 Task: Add a signature Kyle Scott containing Best wishes for a happy National Child Health Day, Kyle Scott to email address softage.6@softage.net and add a label Manufacturing
Action: Mouse moved to (1039, 67)
Screenshot: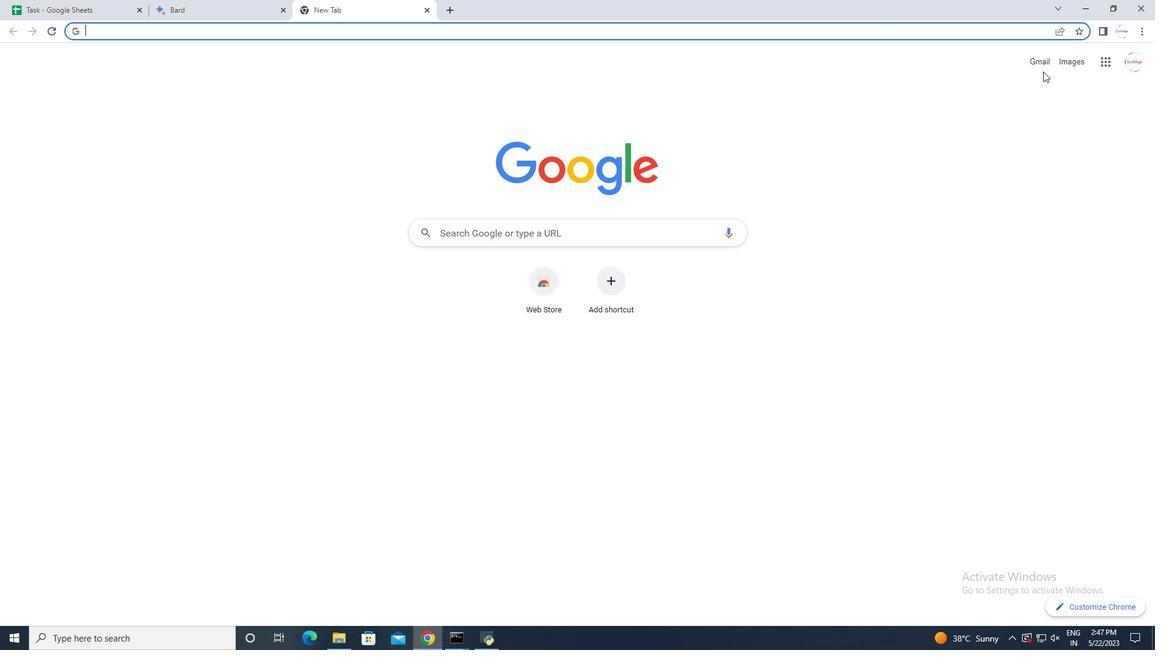
Action: Mouse pressed left at (1039, 67)
Screenshot: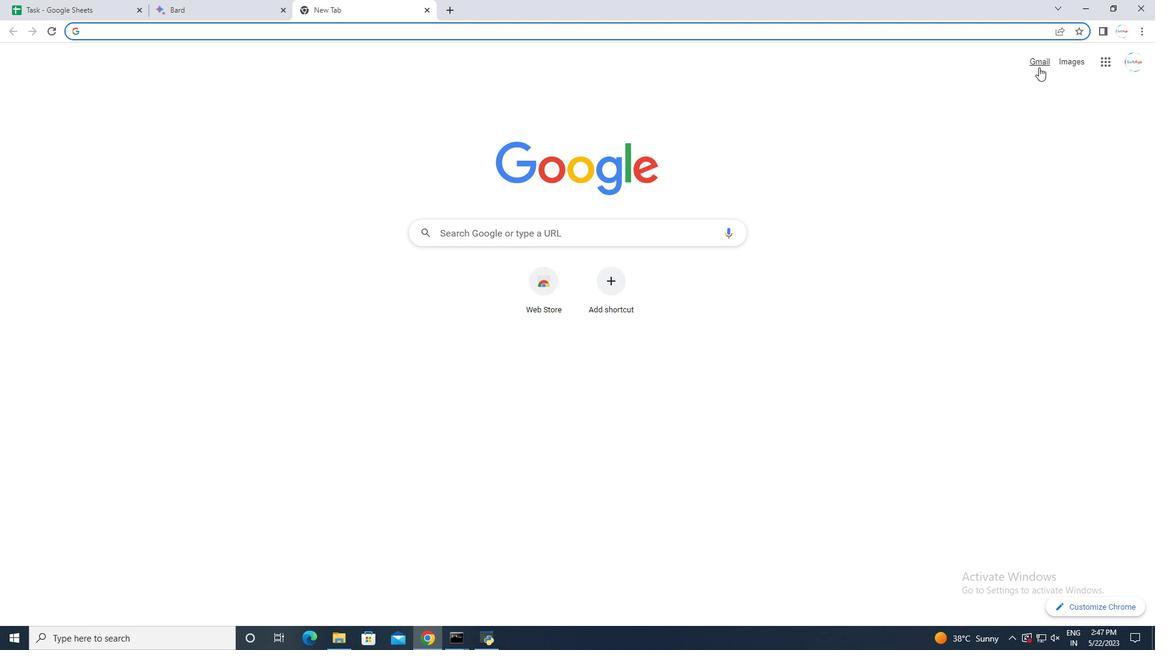 
Action: Mouse moved to (49, 114)
Screenshot: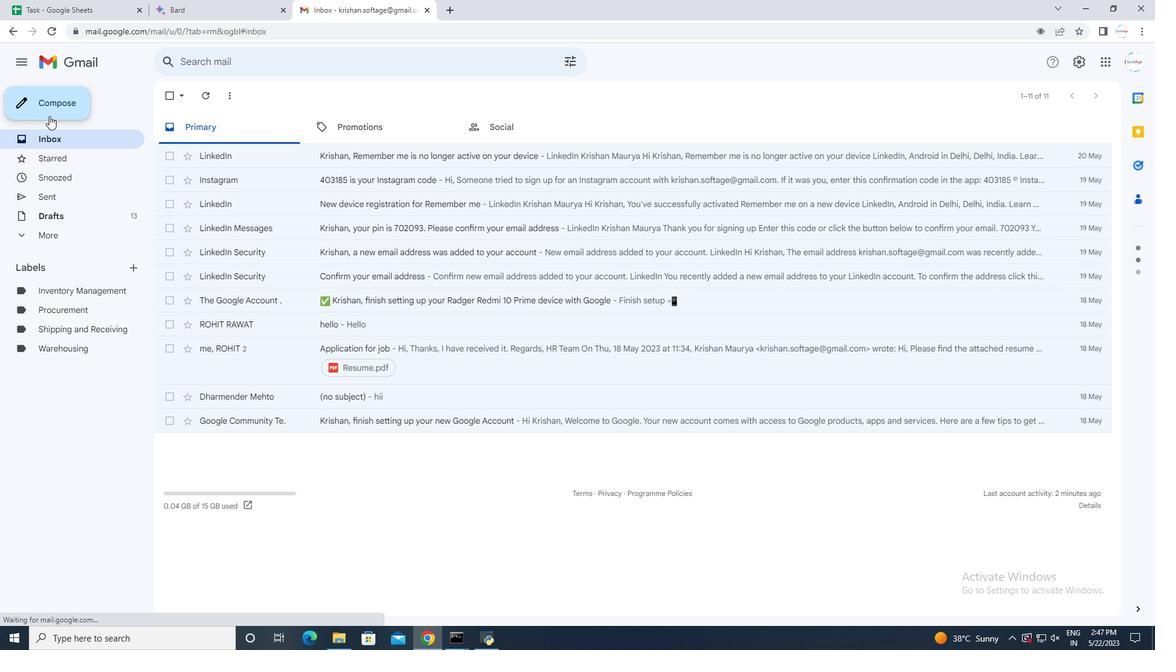 
Action: Mouse pressed left at (49, 114)
Screenshot: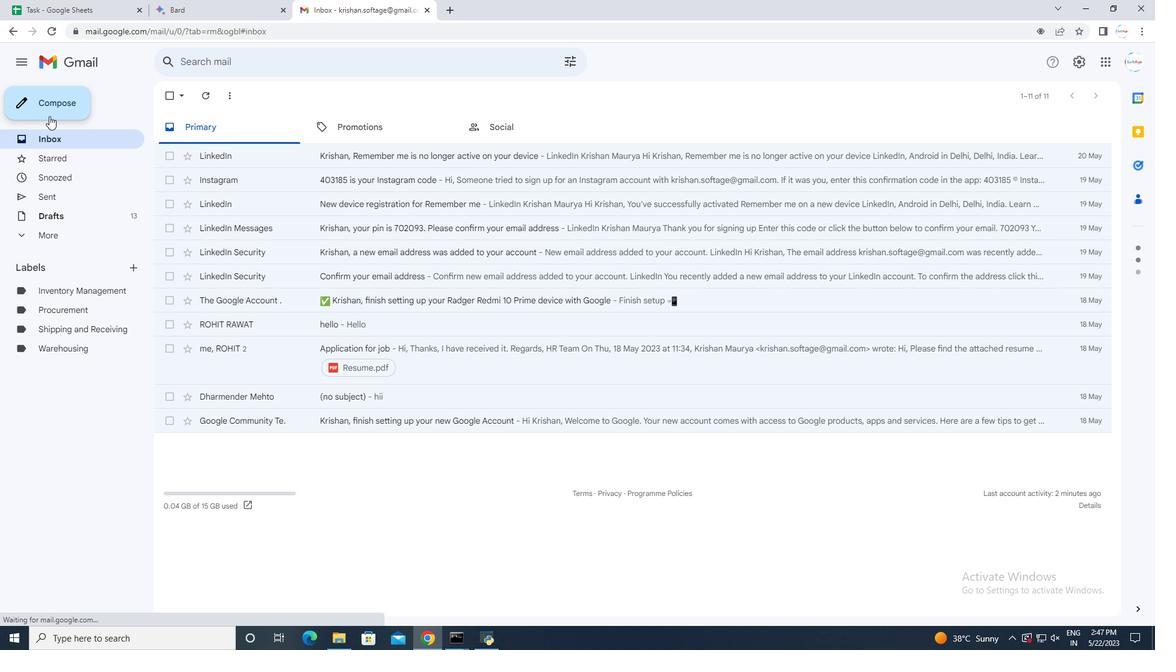 
Action: Mouse moved to (969, 606)
Screenshot: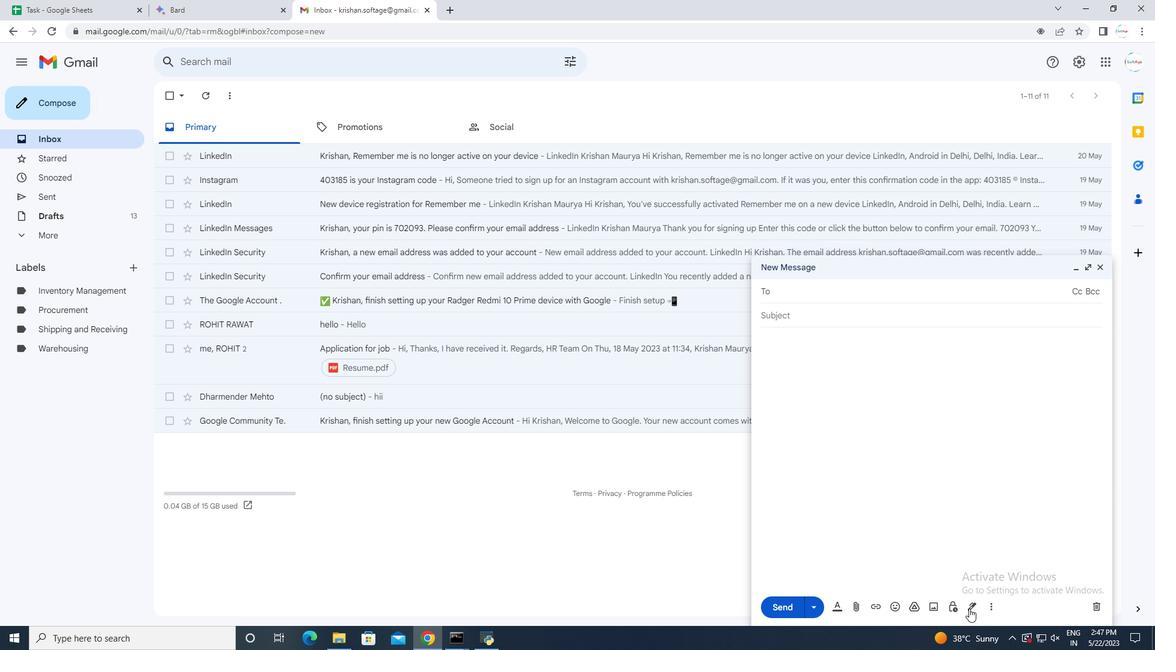 
Action: Mouse pressed left at (969, 606)
Screenshot: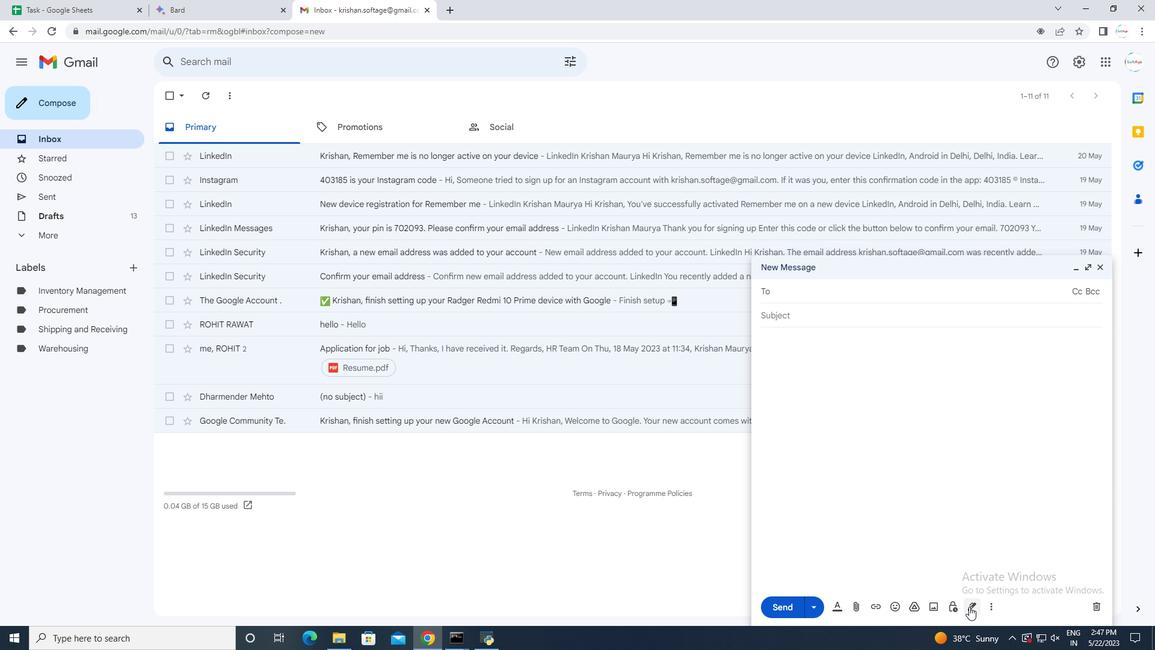 
Action: Mouse moved to (1004, 523)
Screenshot: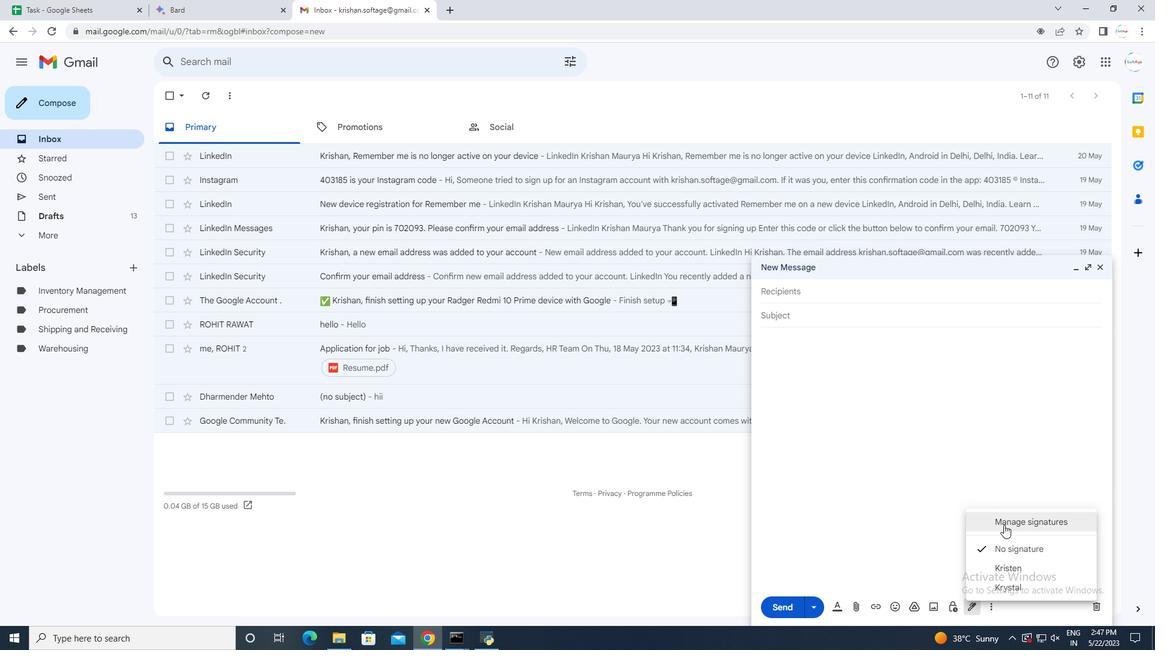 
Action: Mouse pressed left at (1004, 523)
Screenshot: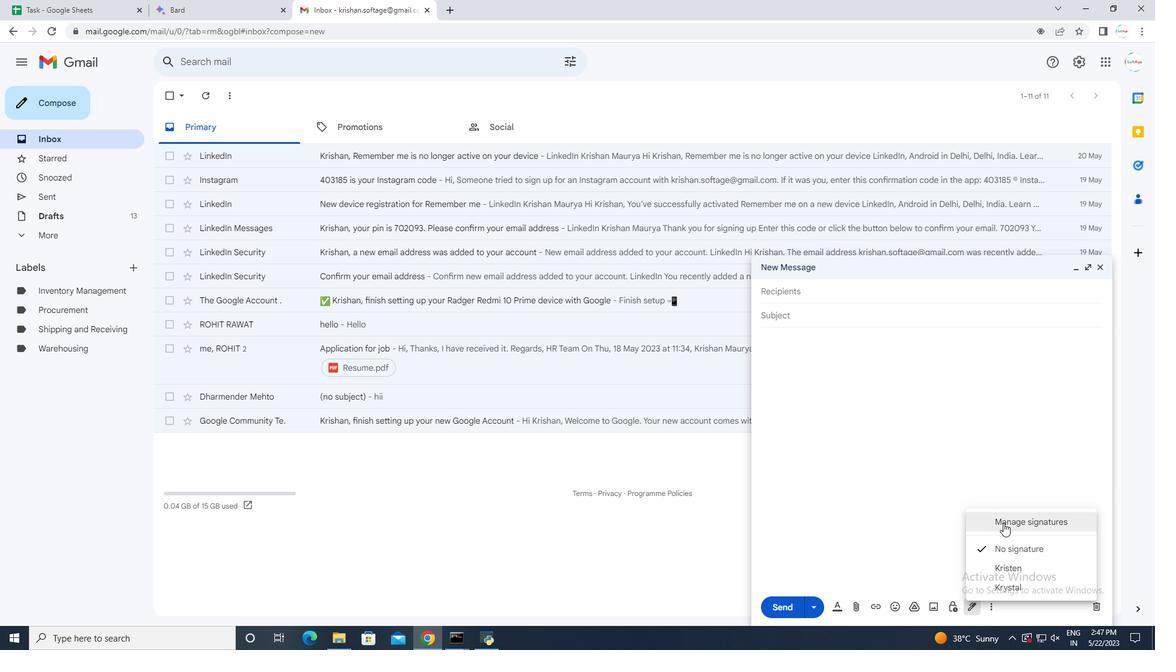
Action: Mouse moved to (547, 402)
Screenshot: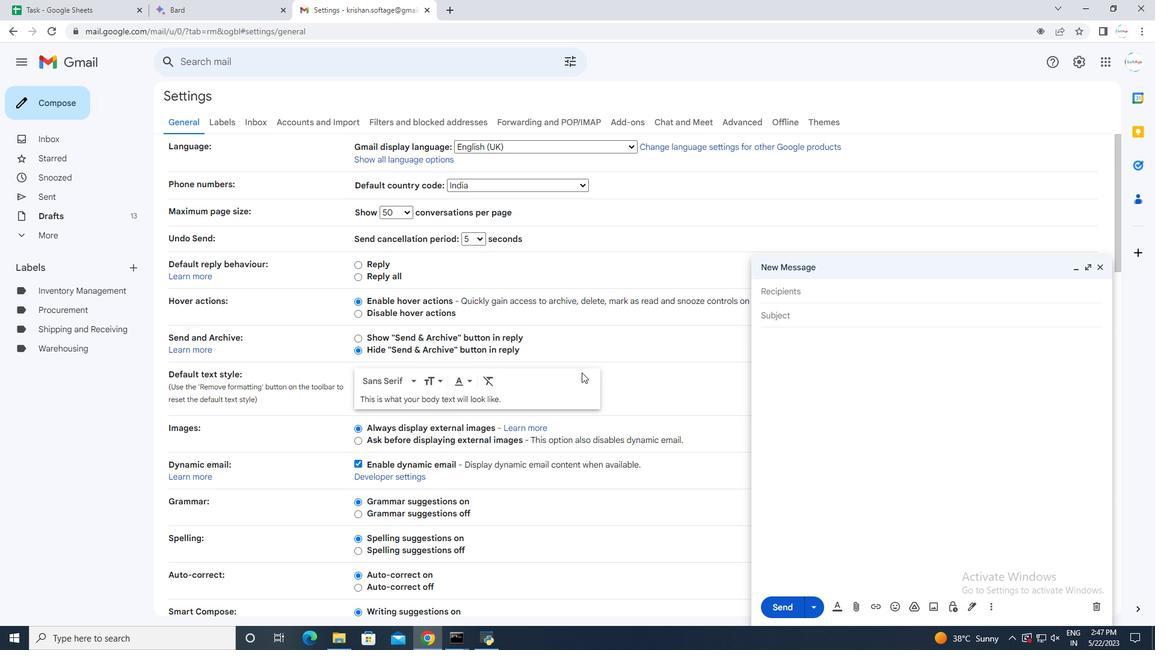 
Action: Mouse scrolled (551, 395) with delta (0, 0)
Screenshot: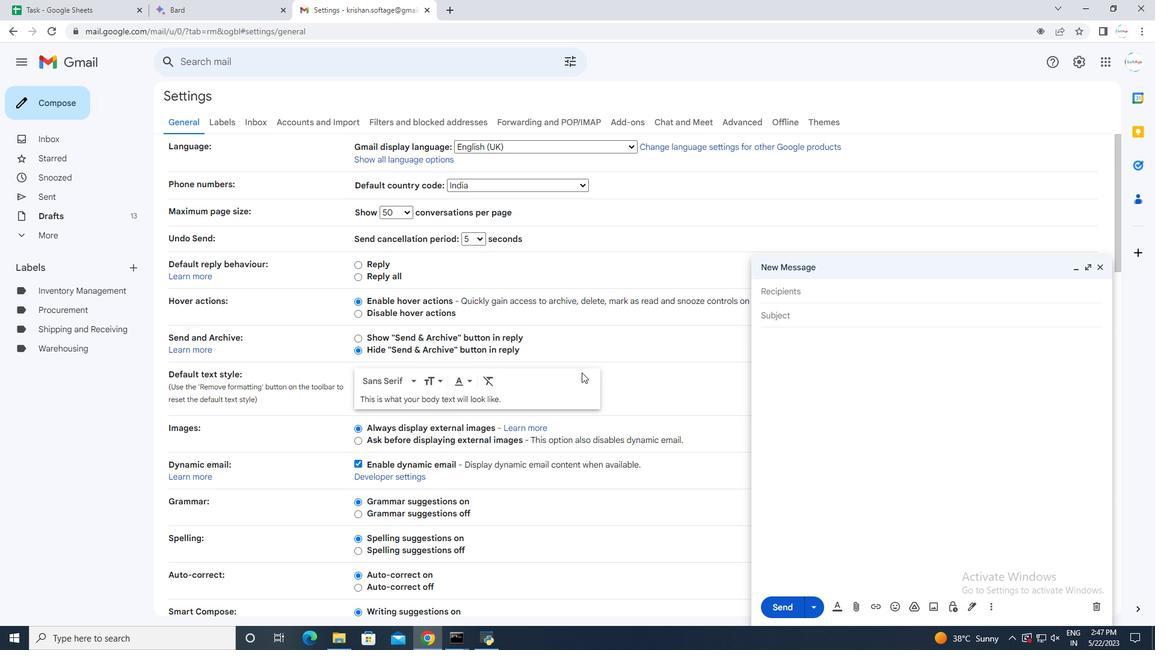 
Action: Mouse moved to (545, 403)
Screenshot: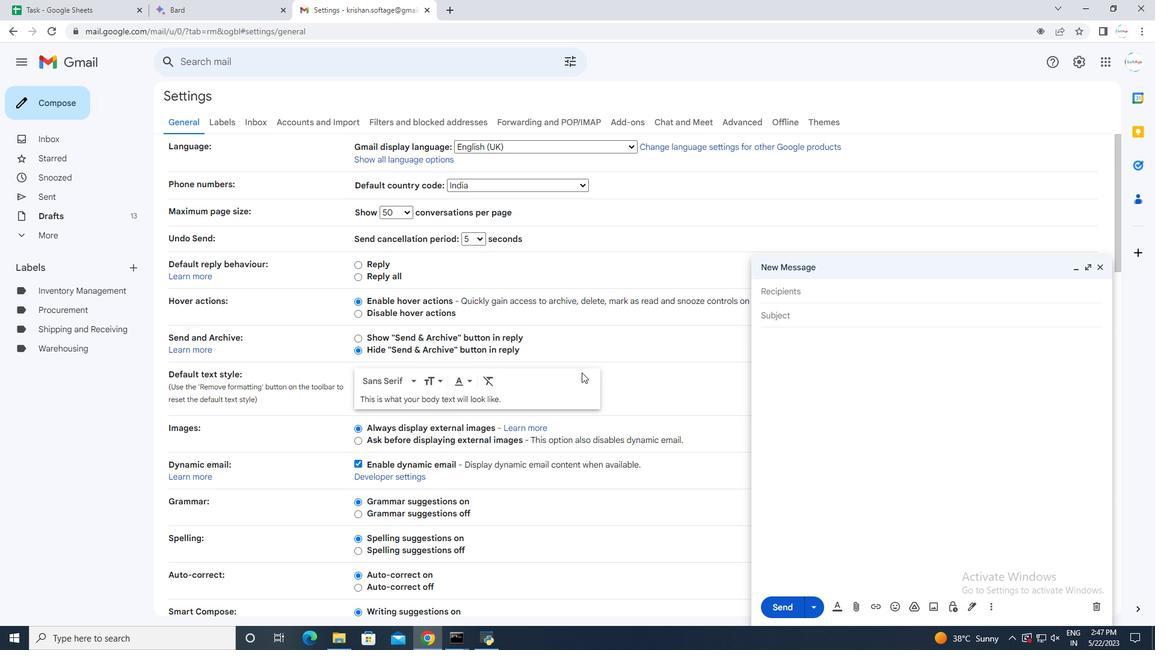 
Action: Mouse scrolled (547, 401) with delta (0, 0)
Screenshot: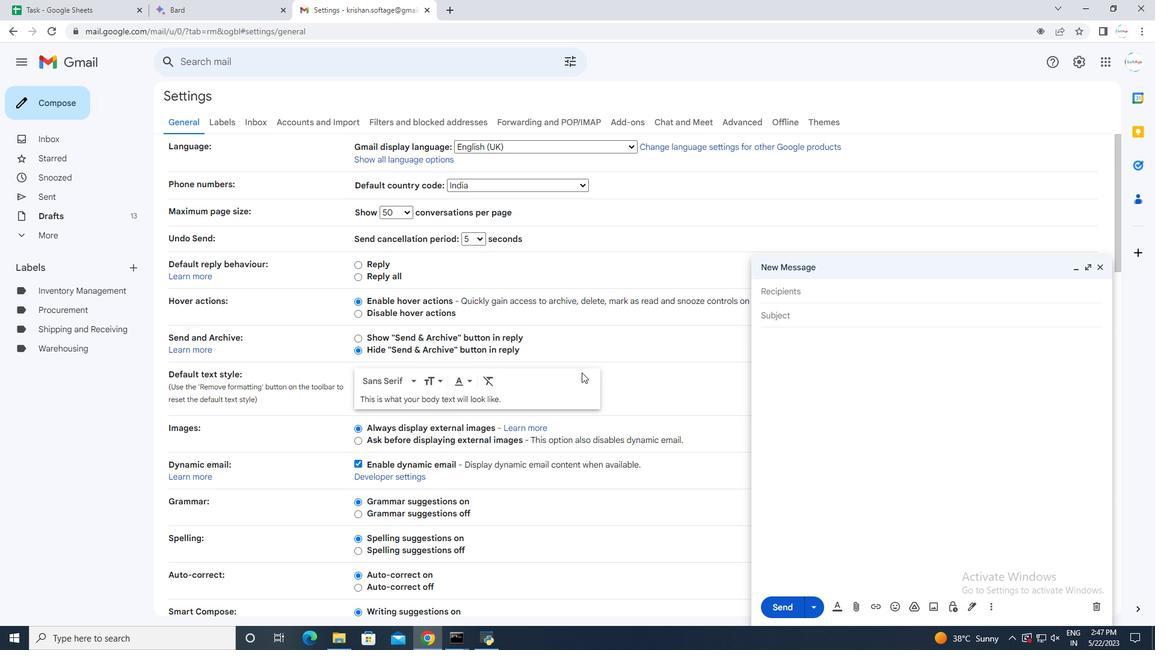 
Action: Mouse moved to (545, 403)
Screenshot: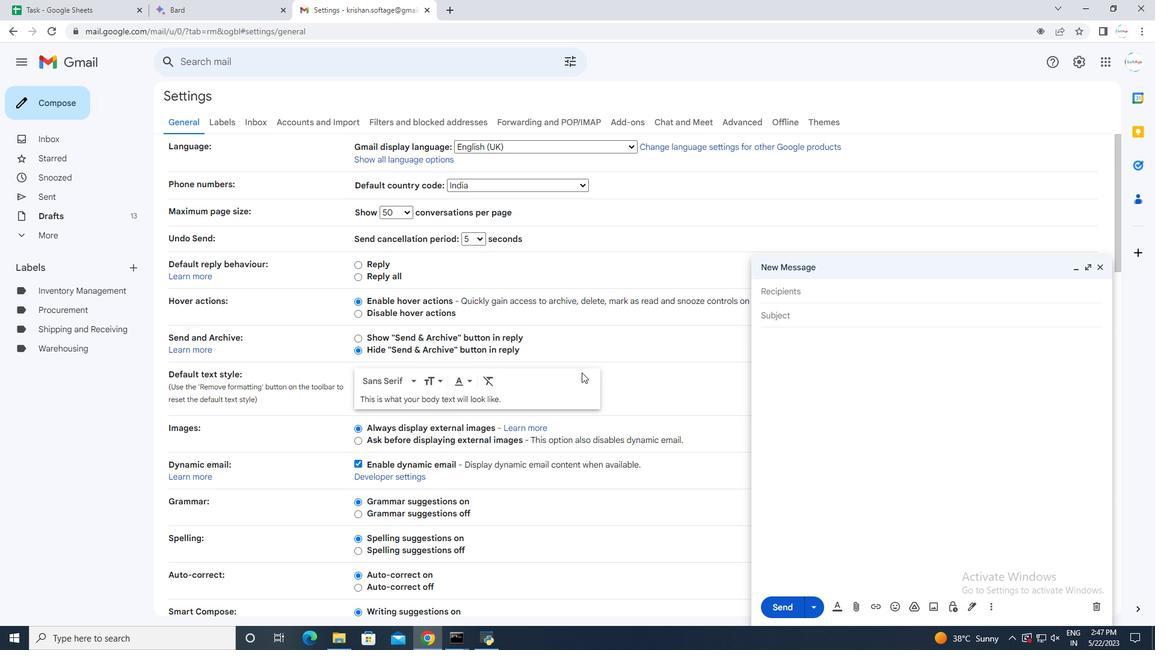 
Action: Mouse scrolled (545, 403) with delta (0, 0)
Screenshot: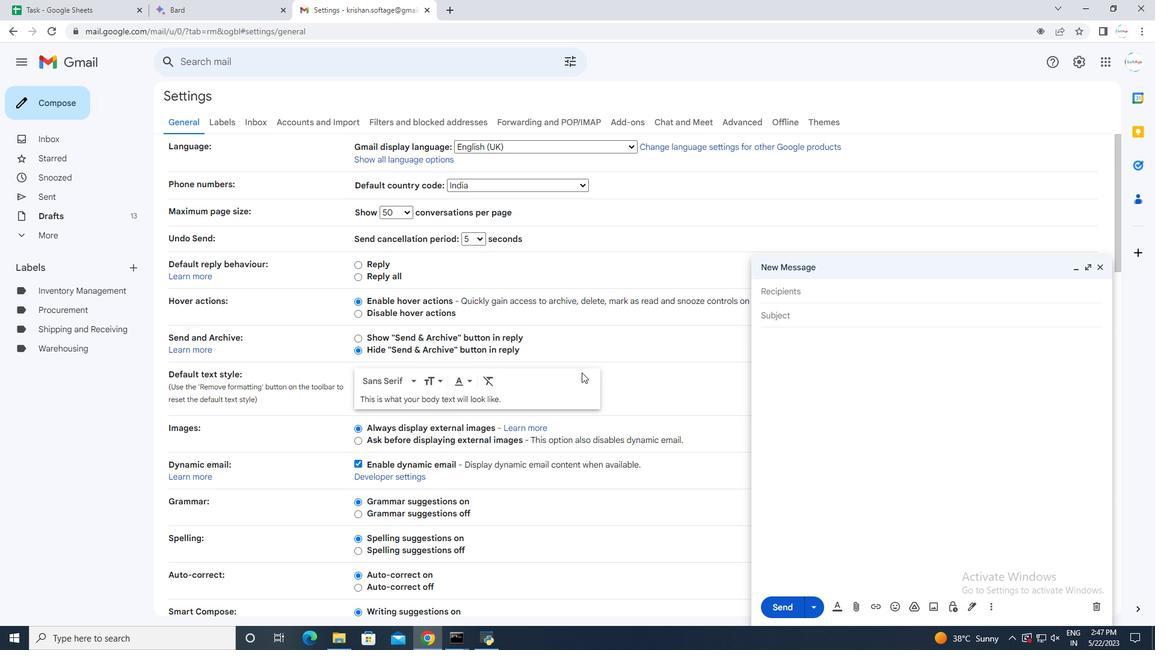 
Action: Mouse scrolled (545, 403) with delta (0, 0)
Screenshot: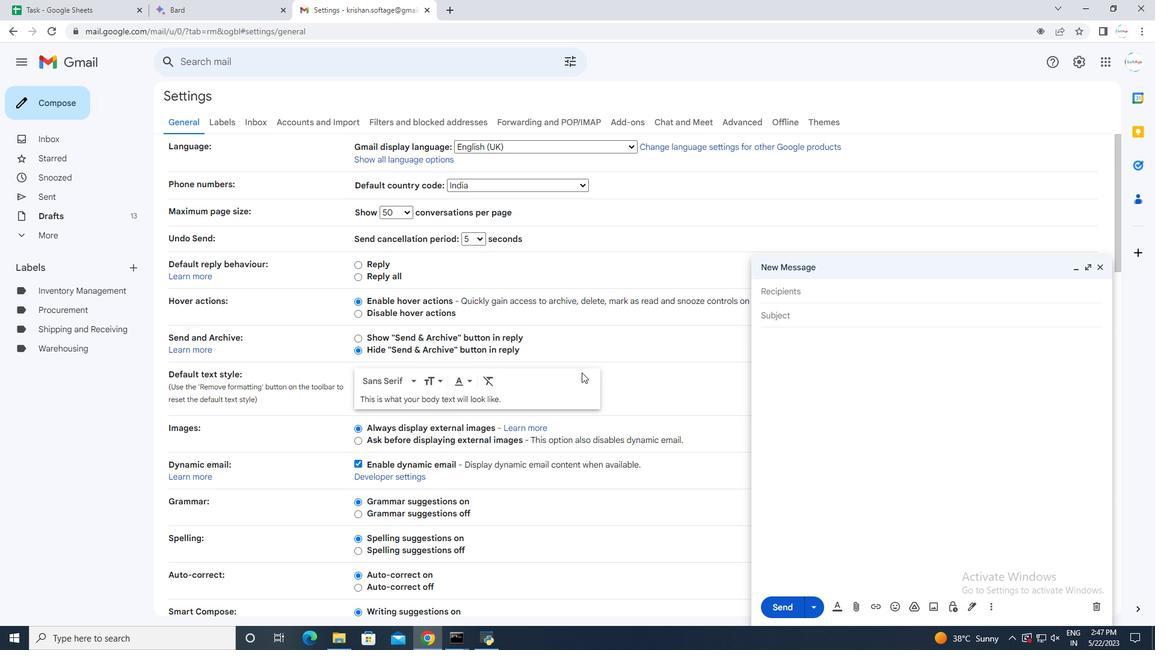 
Action: Mouse scrolled (545, 403) with delta (0, 0)
Screenshot: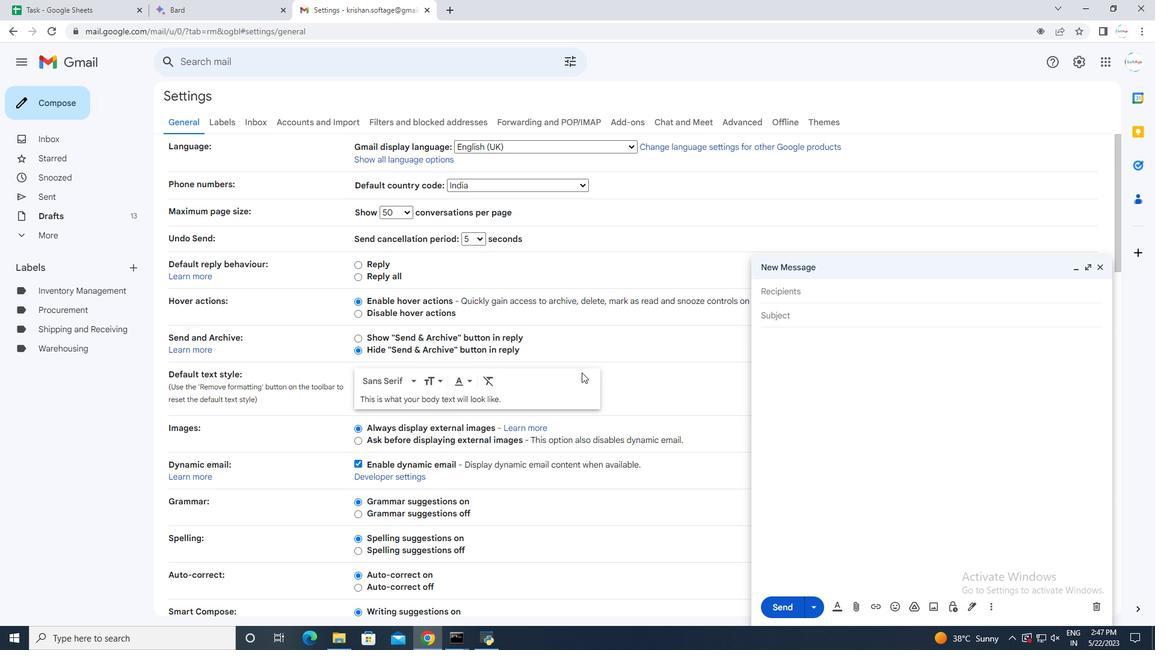 
Action: Mouse scrolled (545, 403) with delta (0, 0)
Screenshot: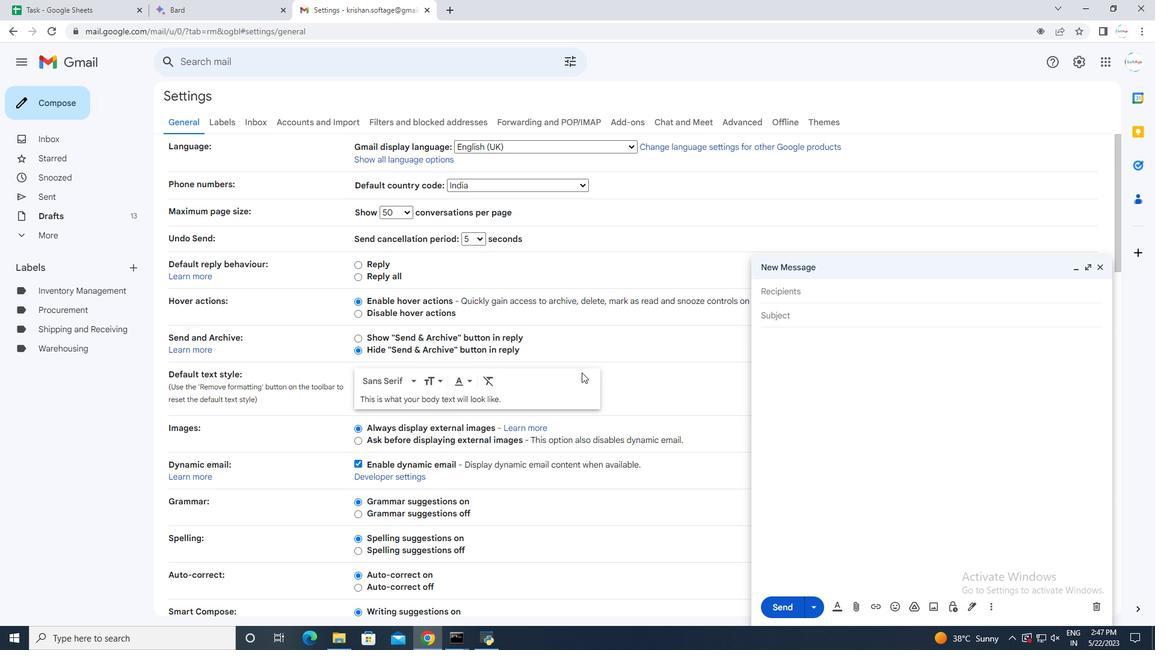 
Action: Mouse scrolled (545, 404) with delta (0, 0)
Screenshot: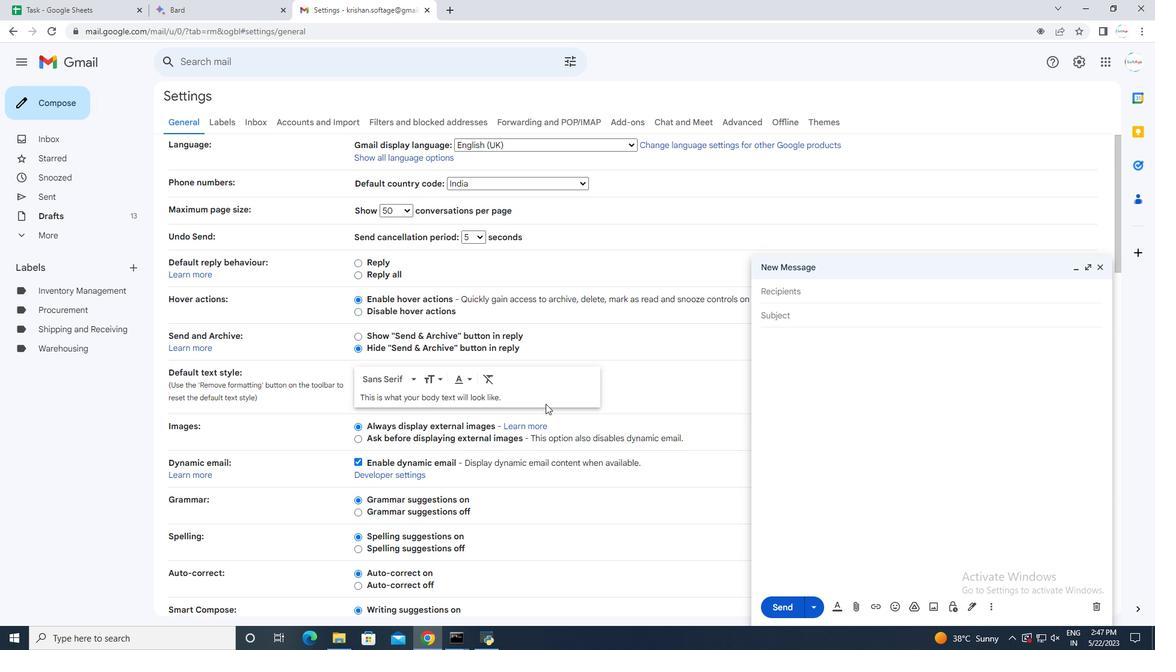 
Action: Mouse scrolled (545, 403) with delta (0, 0)
Screenshot: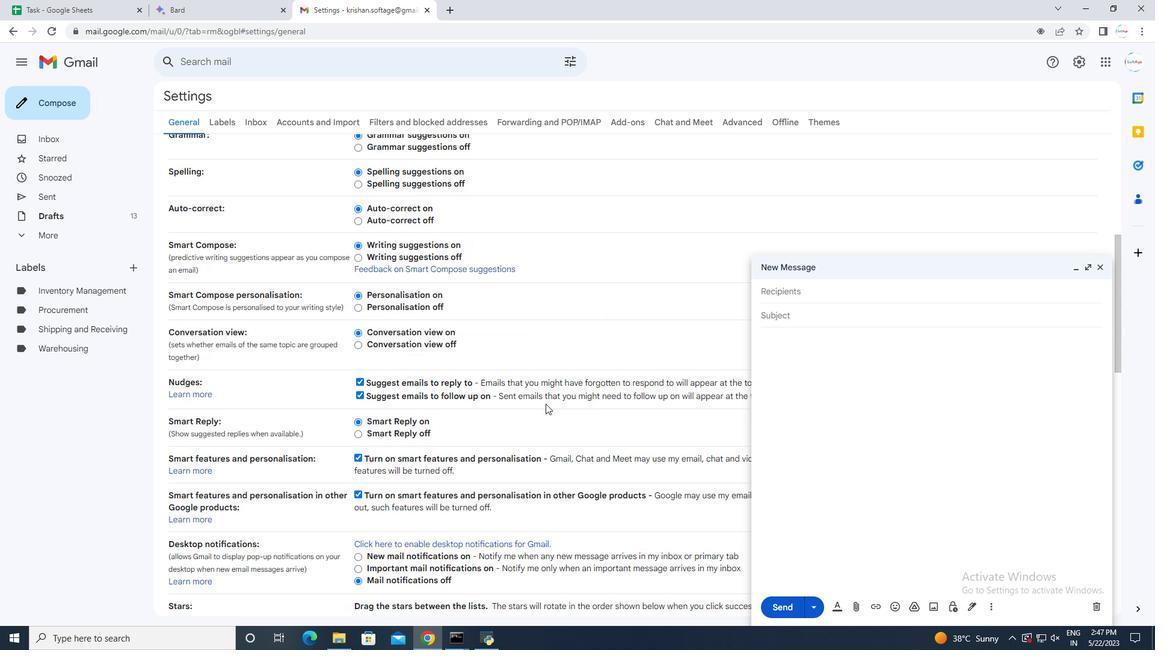 
Action: Mouse scrolled (545, 403) with delta (0, 0)
Screenshot: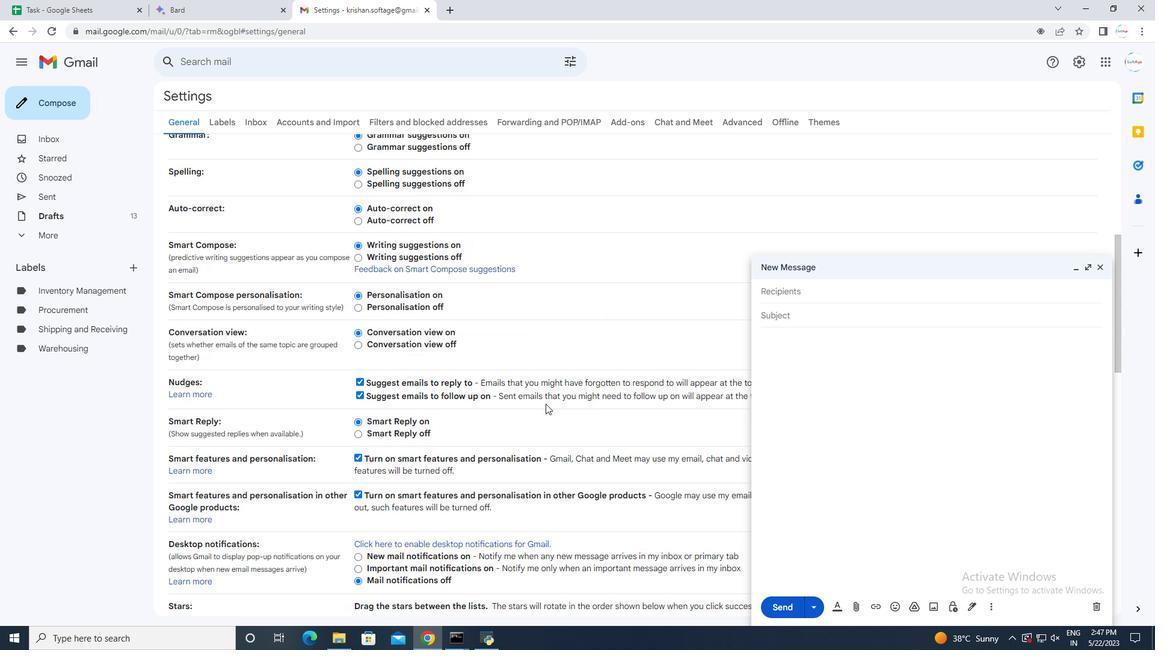 
Action: Mouse scrolled (545, 403) with delta (0, 0)
Screenshot: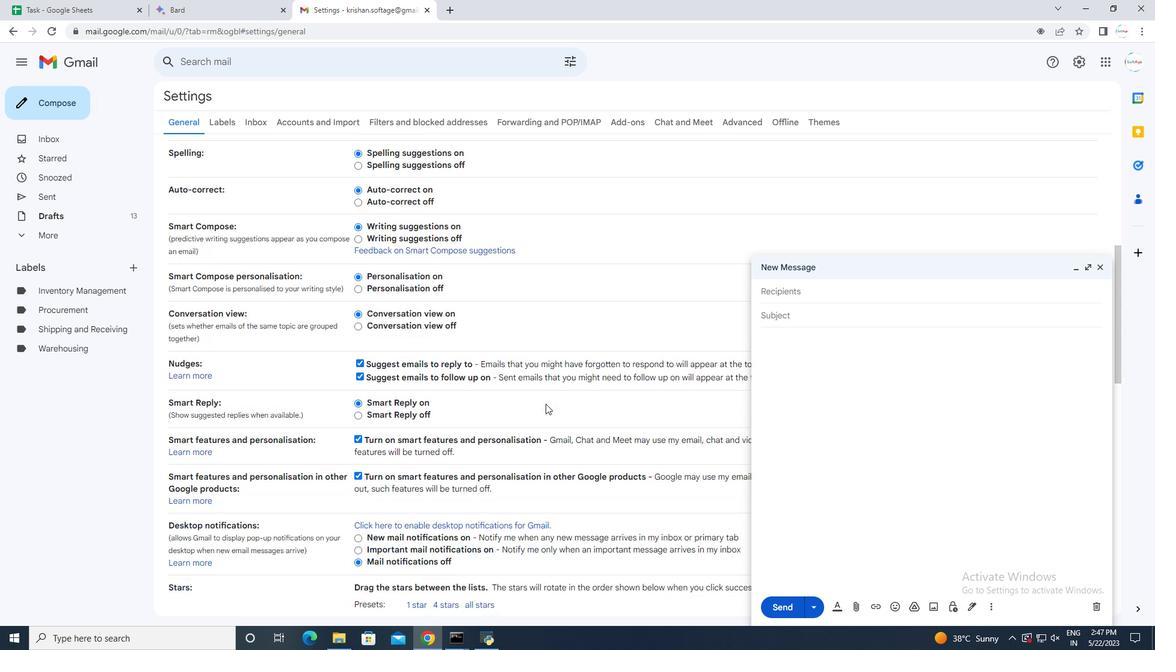 
Action: Mouse scrolled (545, 403) with delta (0, 0)
Screenshot: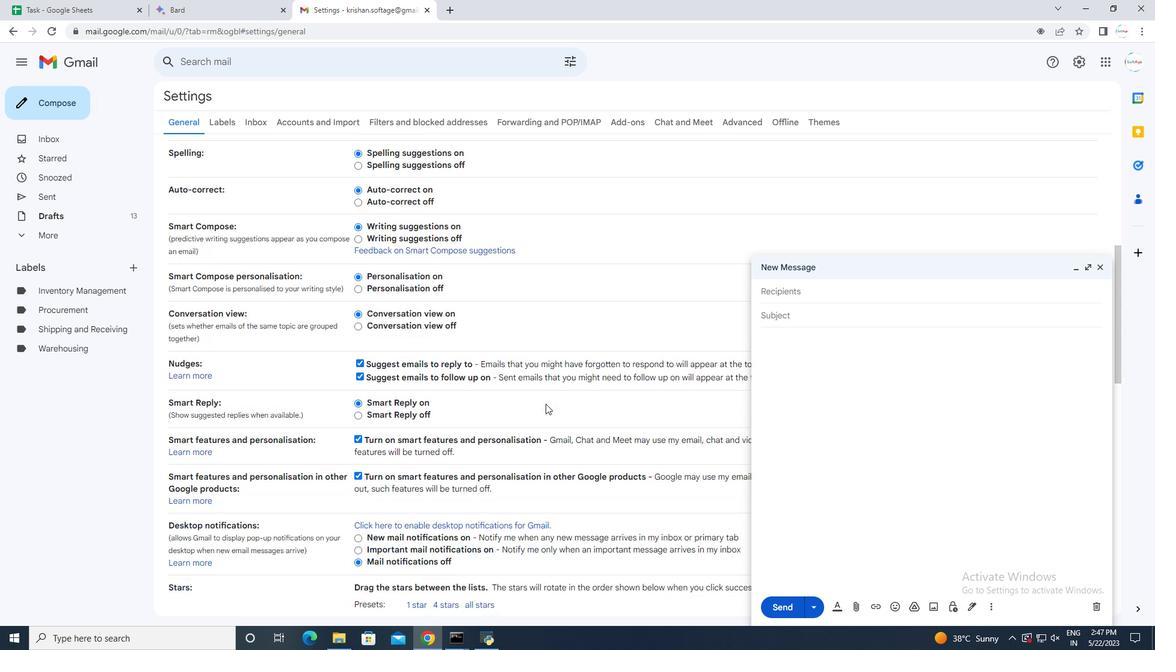 
Action: Mouse scrolled (545, 403) with delta (0, 0)
Screenshot: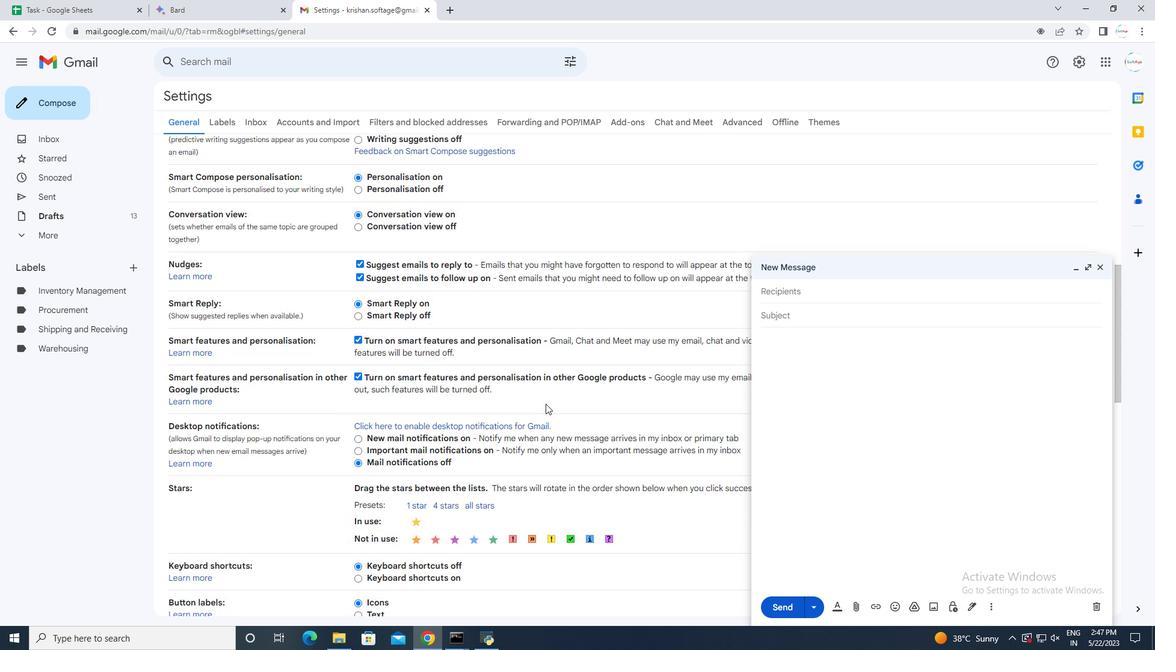 
Action: Mouse scrolled (545, 403) with delta (0, 0)
Screenshot: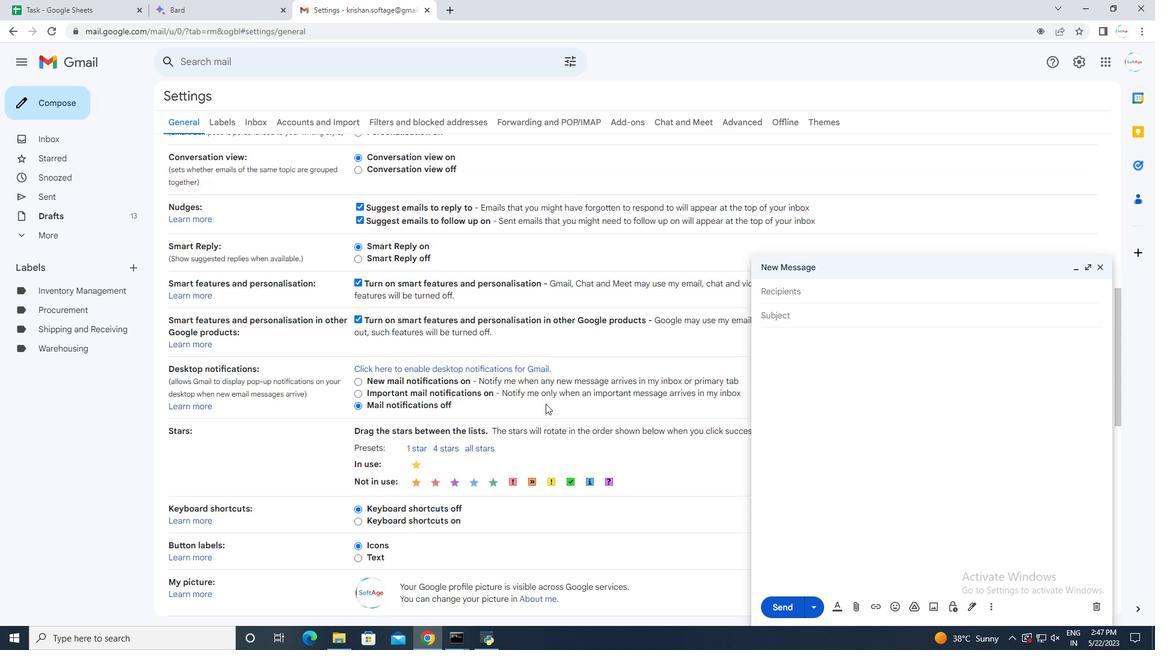 
Action: Mouse scrolled (545, 403) with delta (0, 0)
Screenshot: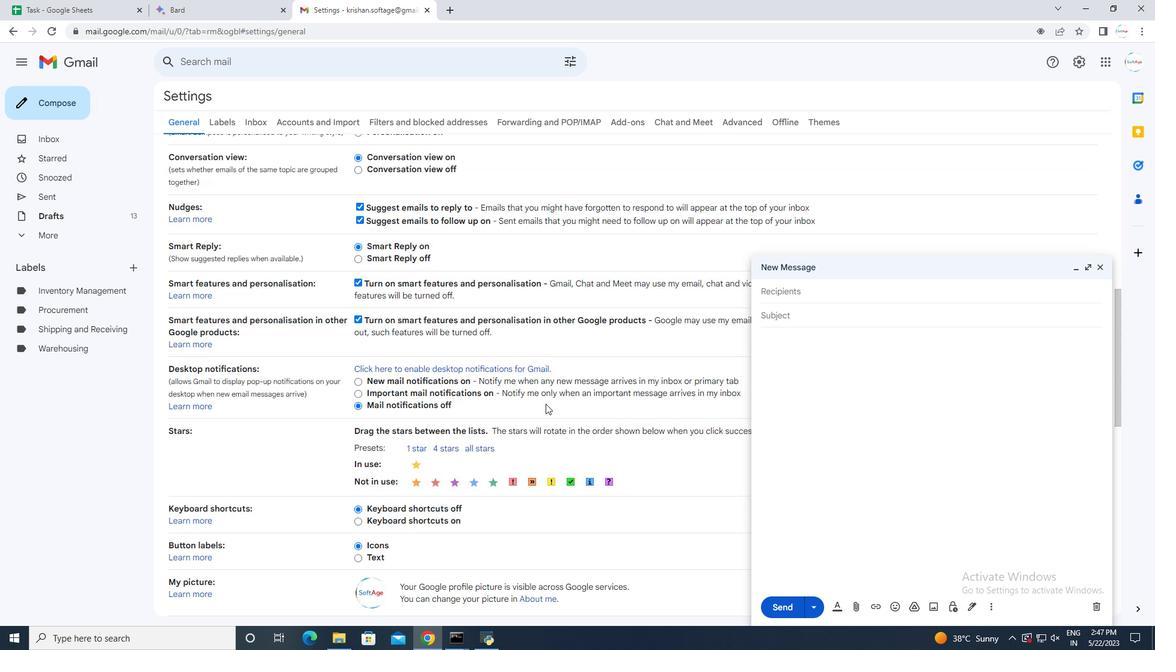 
Action: Mouse scrolled (545, 403) with delta (0, 0)
Screenshot: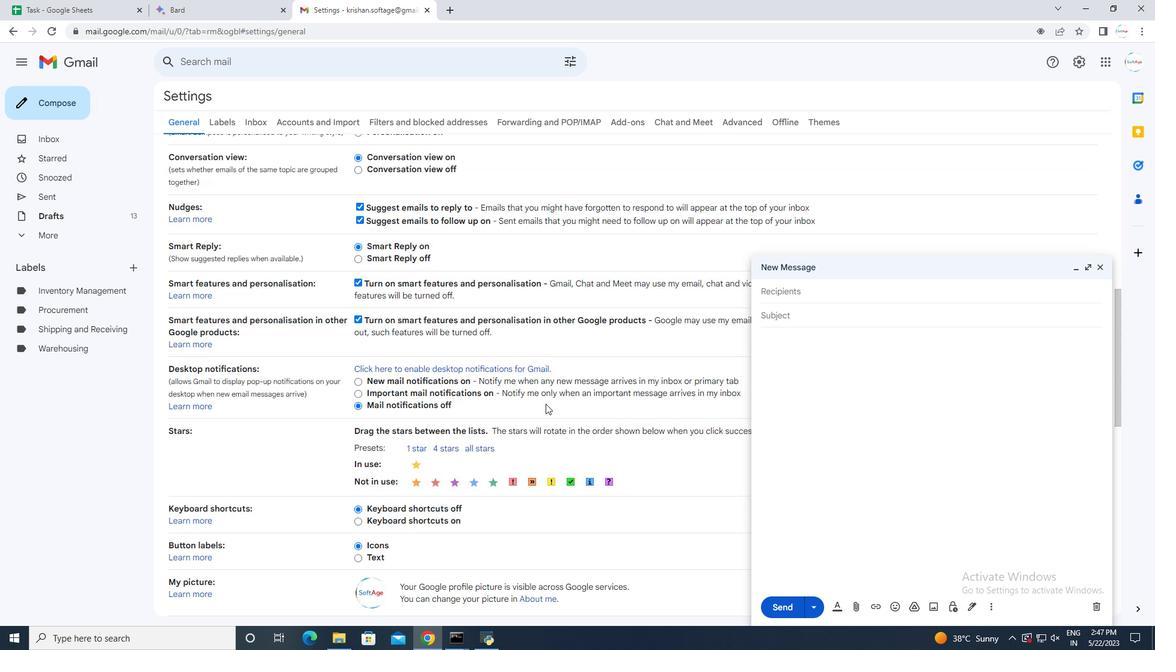
Action: Mouse scrolled (545, 403) with delta (0, 0)
Screenshot: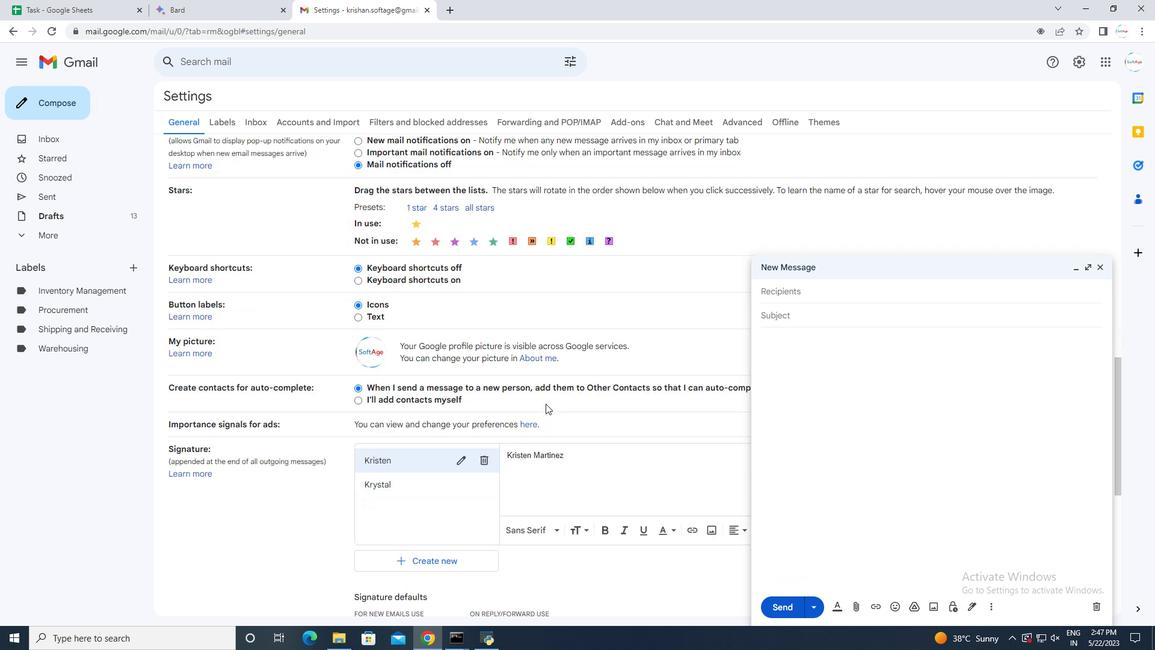 
Action: Mouse scrolled (545, 403) with delta (0, 0)
Screenshot: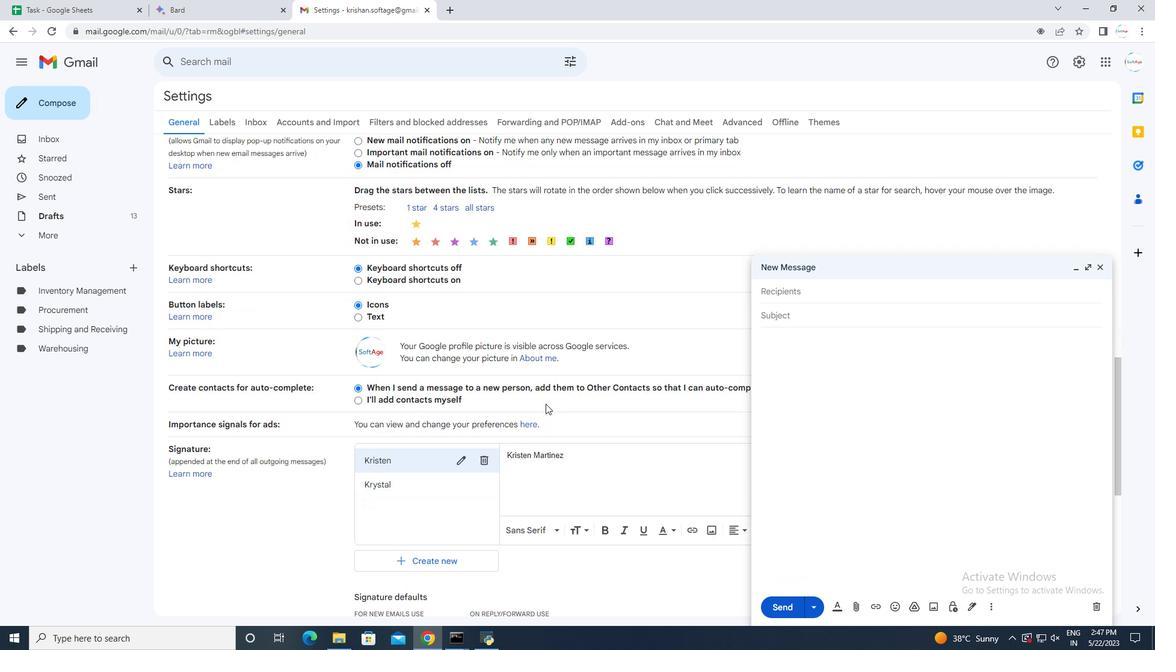 
Action: Mouse scrolled (545, 403) with delta (0, 0)
Screenshot: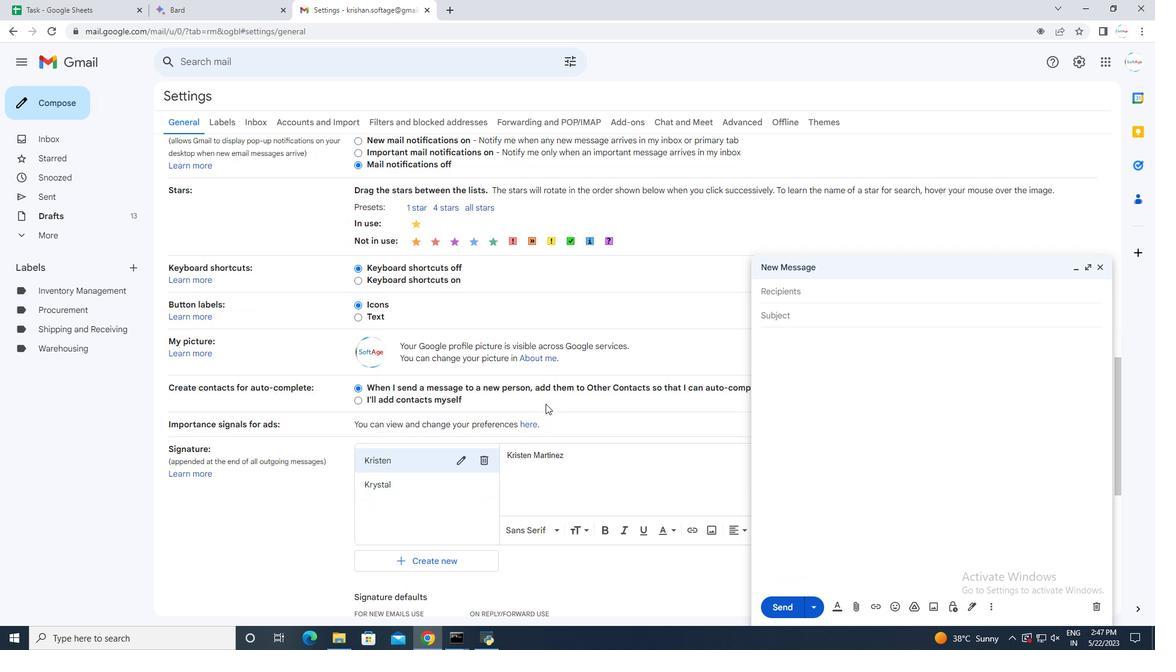 
Action: Mouse moved to (461, 381)
Screenshot: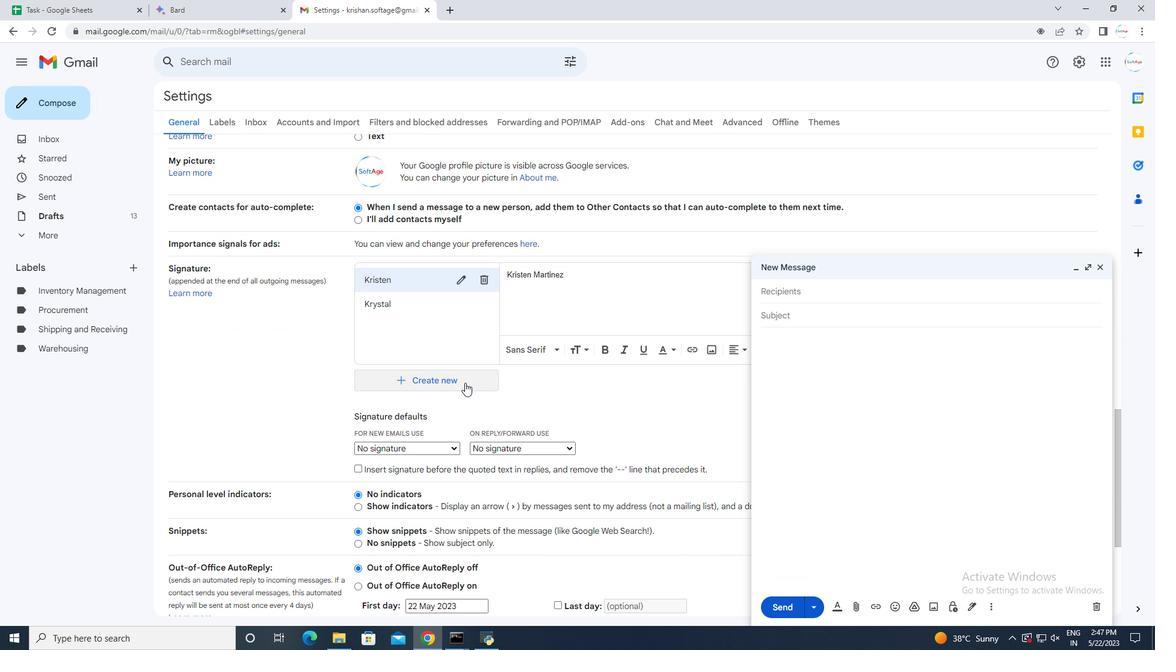 
Action: Mouse pressed left at (461, 381)
Screenshot: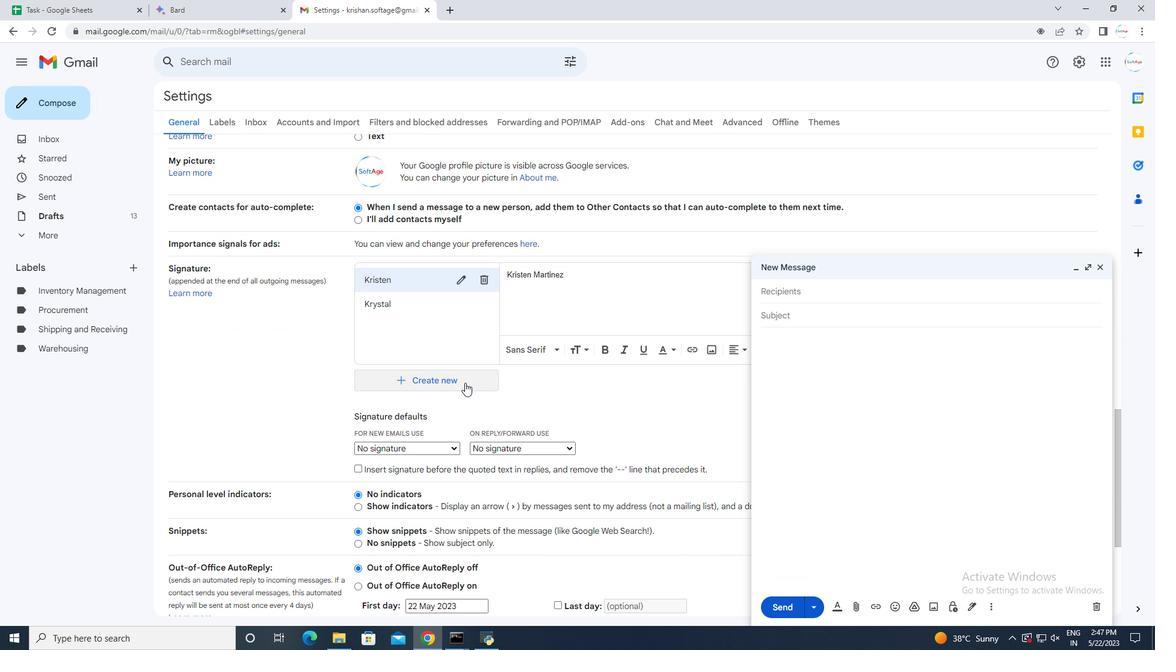 
Action: Mouse moved to (483, 327)
Screenshot: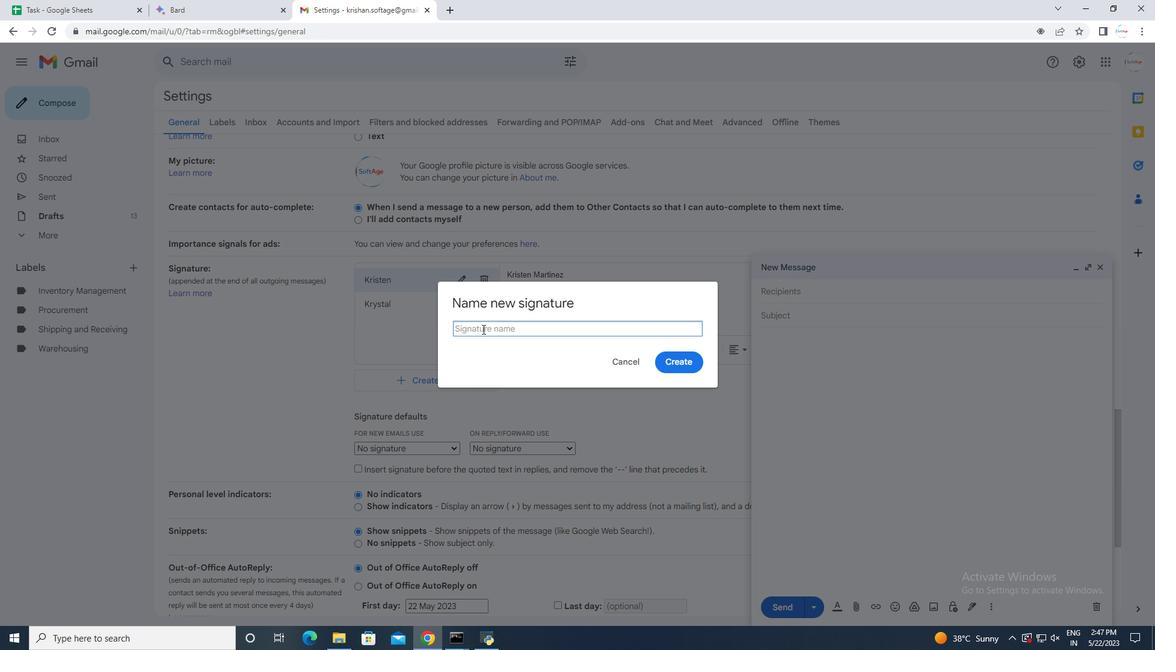 
Action: Mouse pressed left at (483, 327)
Screenshot: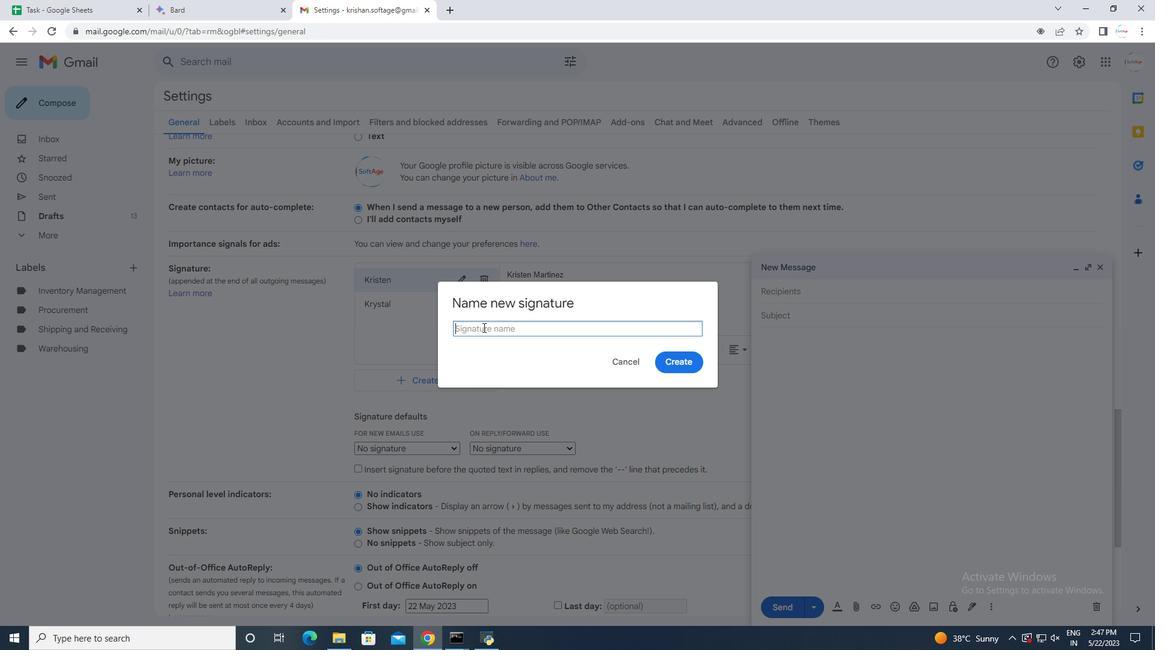 
Action: Mouse moved to (487, 326)
Screenshot: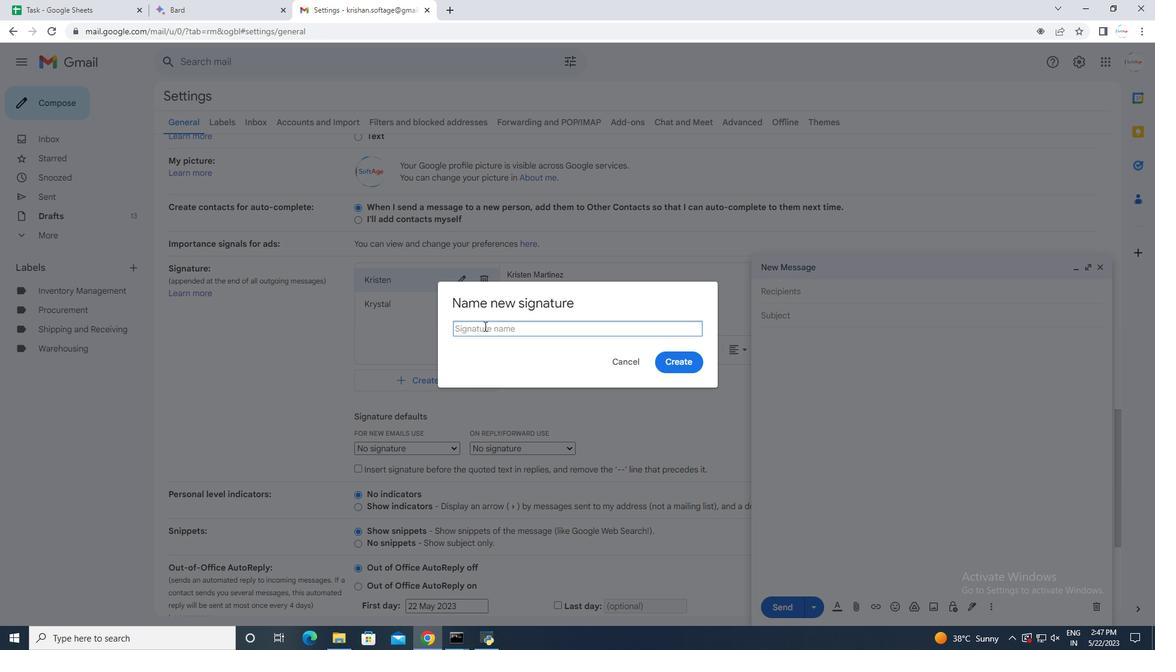 
Action: Key pressed <Key.shift>Kyle
Screenshot: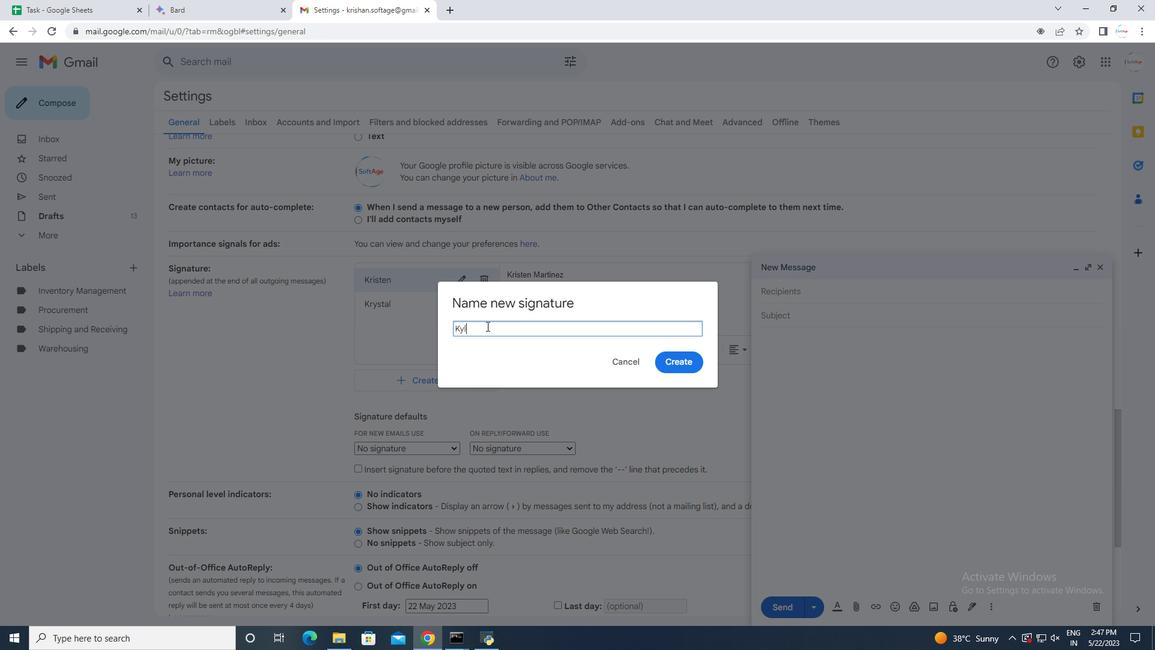
Action: Mouse moved to (682, 364)
Screenshot: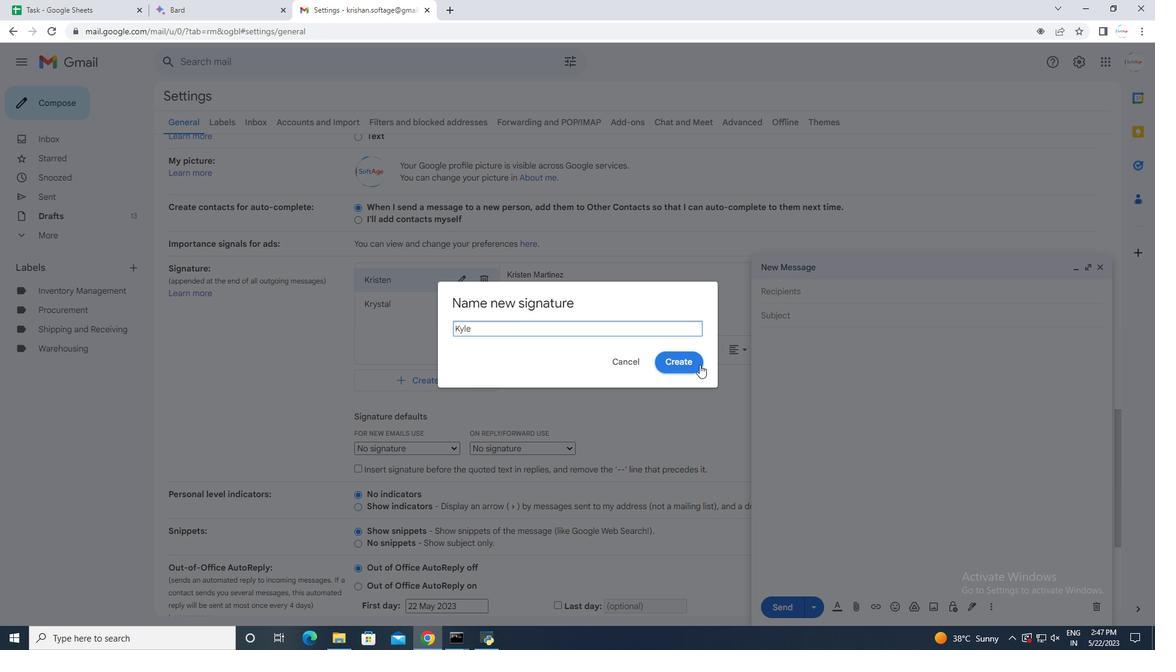
Action: Mouse pressed left at (682, 364)
Screenshot: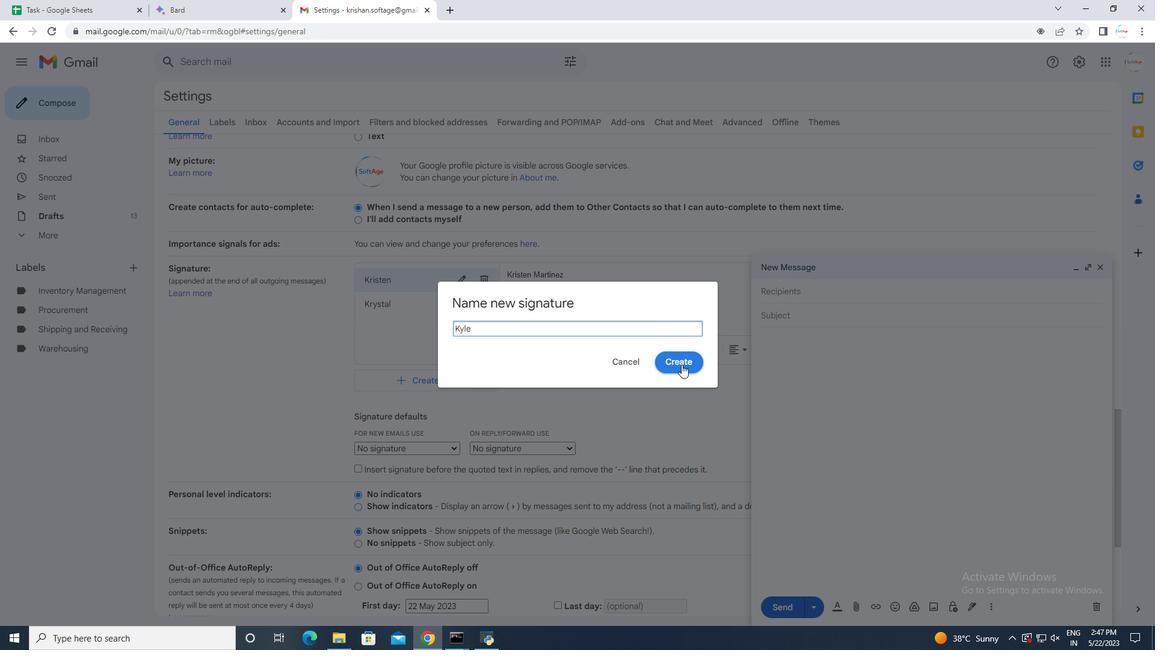 
Action: Mouse moved to (538, 278)
Screenshot: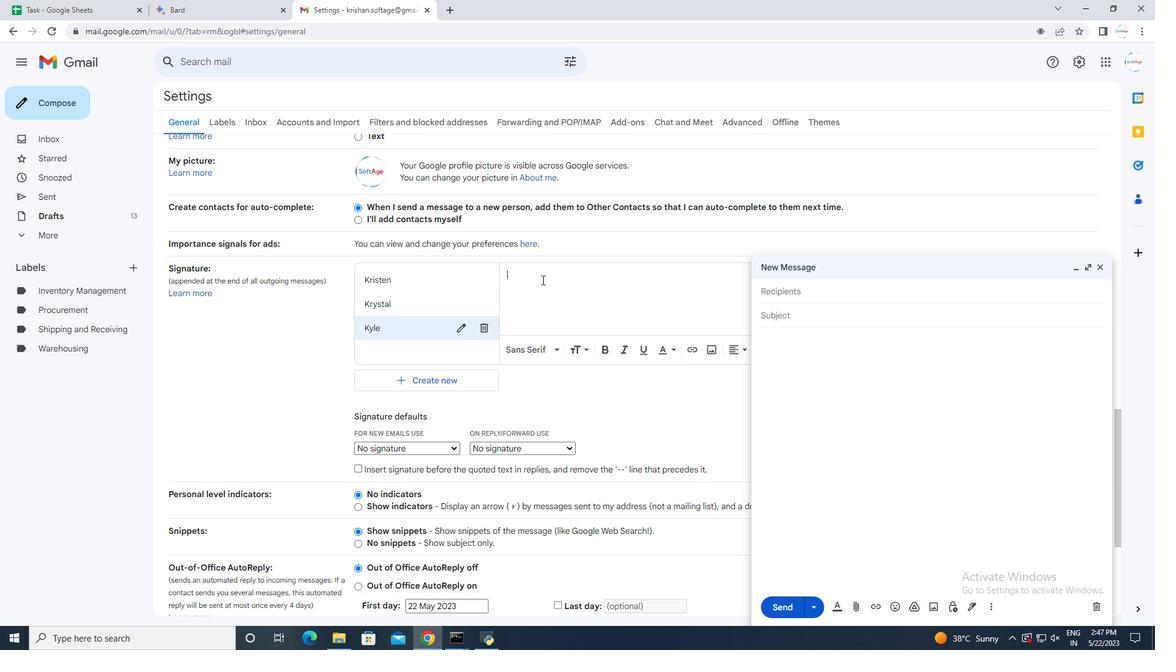 
Action: Mouse pressed left at (538, 278)
Screenshot: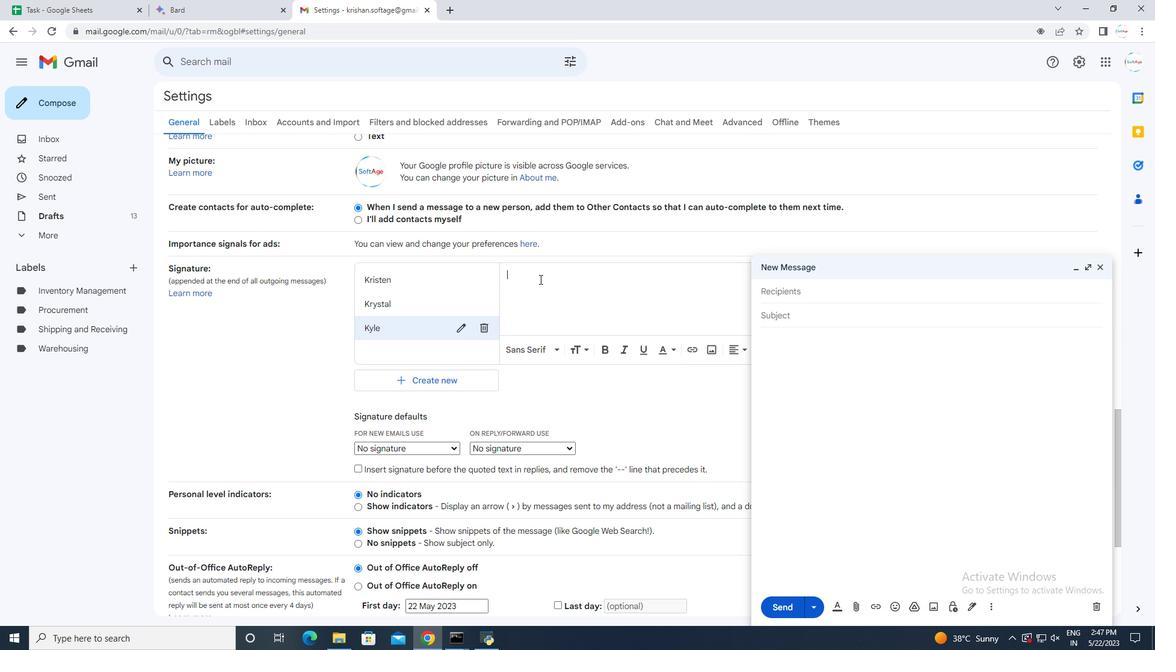 
Action: Key pressed <Key.shift>Kylt<Key.backspace>r<Key.backspace>e<Key.space><Key.shift><Key.shift><Key.shift><Key.shift>Scott
Screenshot: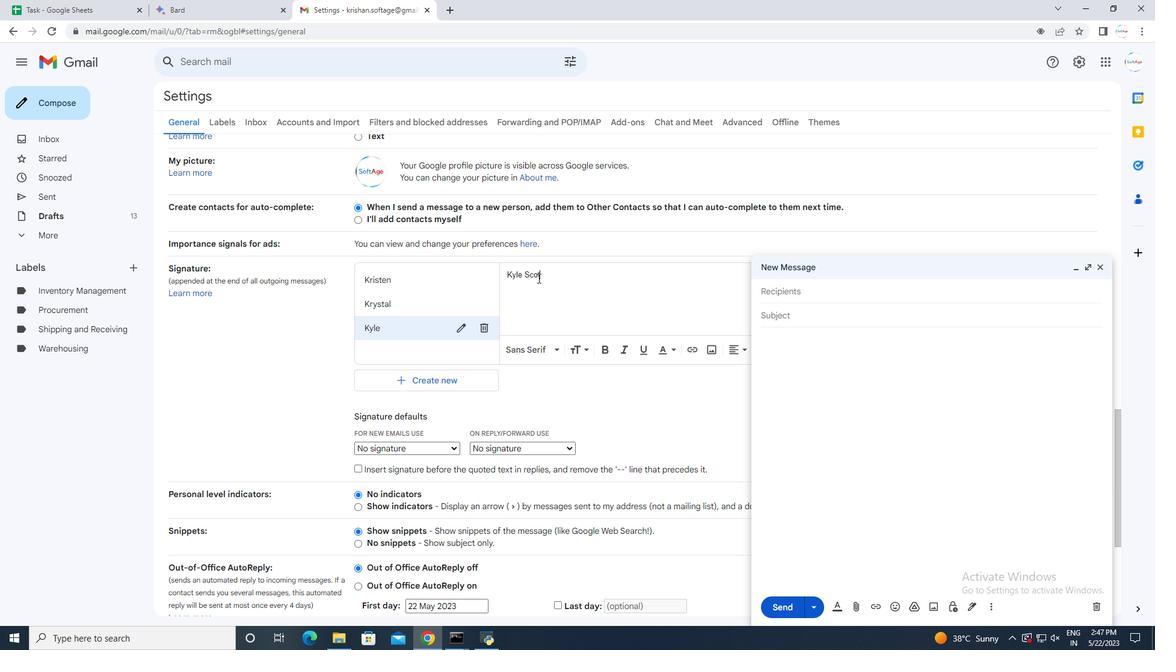 
Action: Mouse moved to (544, 358)
Screenshot: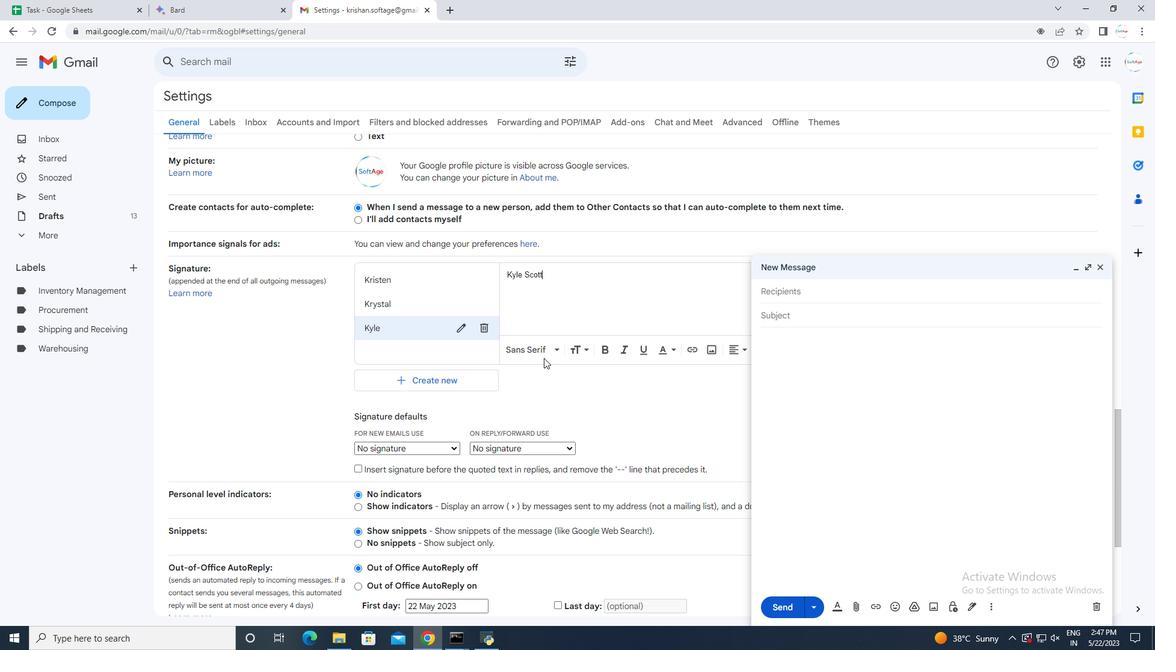 
Action: Mouse scrolled (544, 357) with delta (0, 0)
Screenshot: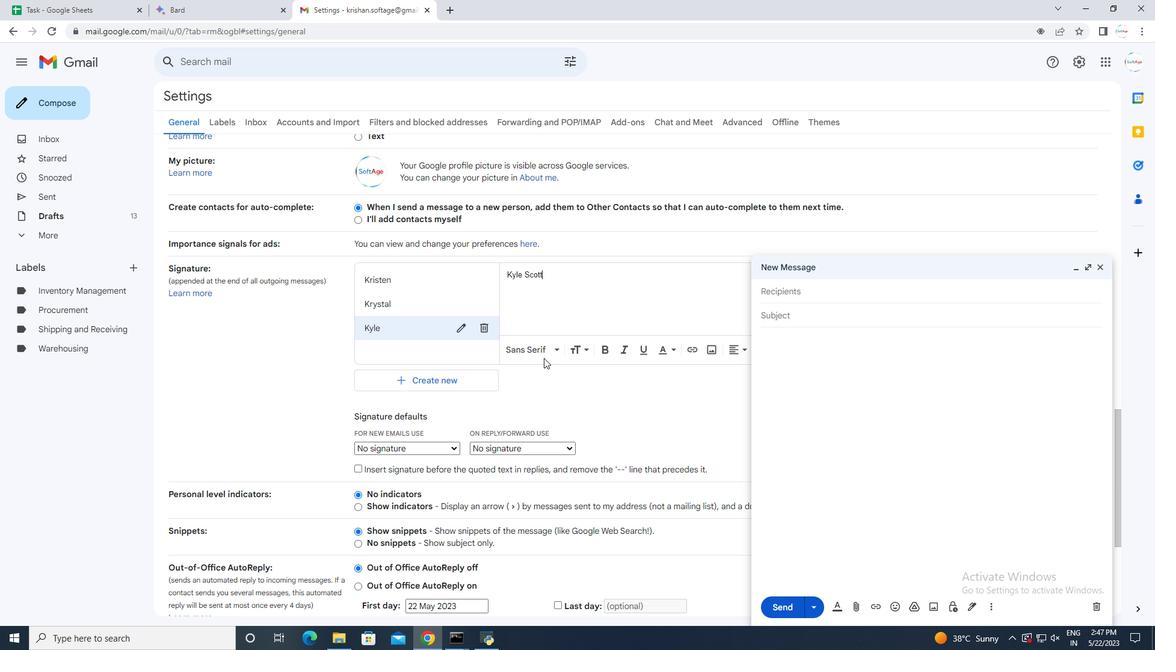 
Action: Mouse moved to (544, 361)
Screenshot: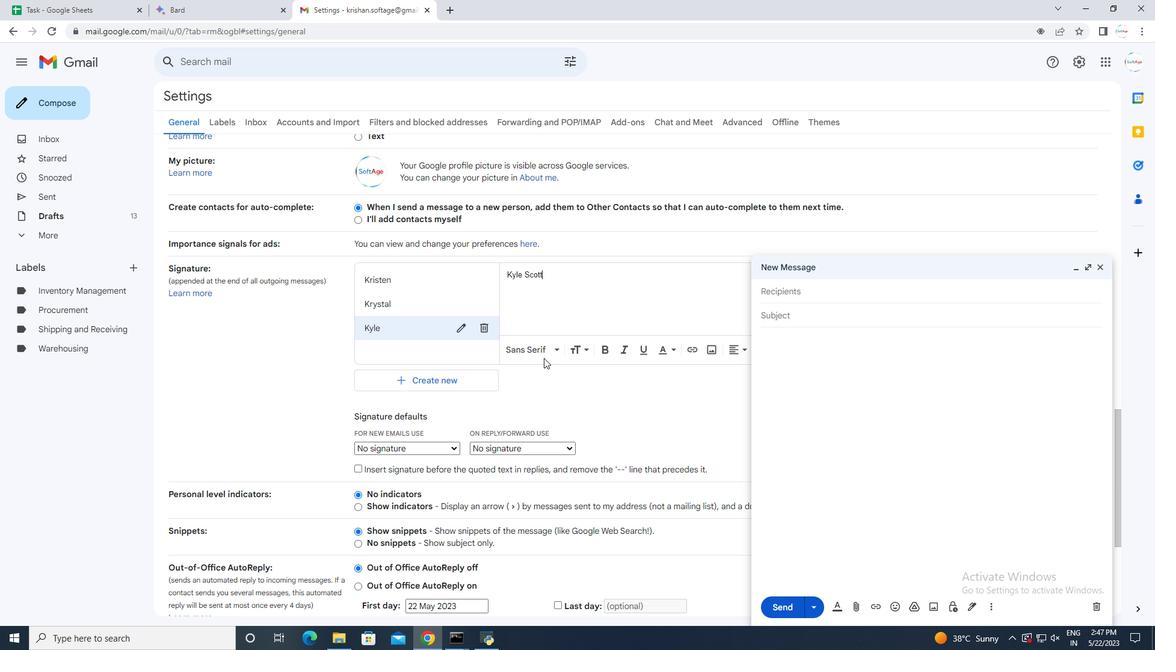 
Action: Mouse scrolled (544, 358) with delta (0, 0)
Screenshot: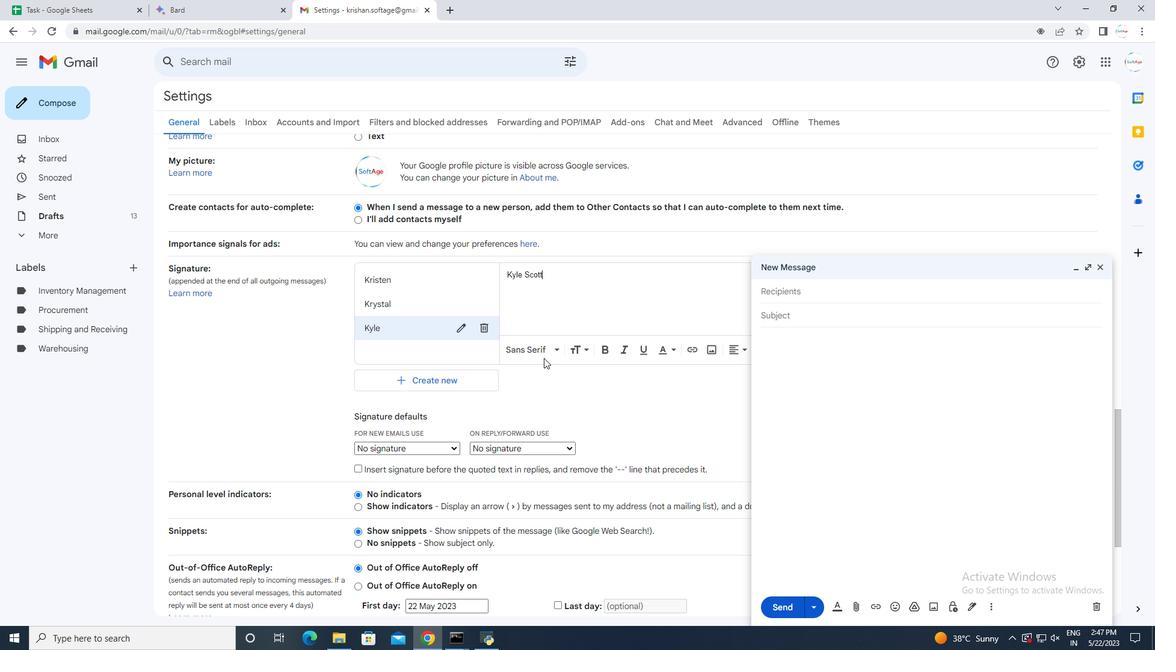 
Action: Mouse scrolled (544, 358) with delta (0, 0)
Screenshot: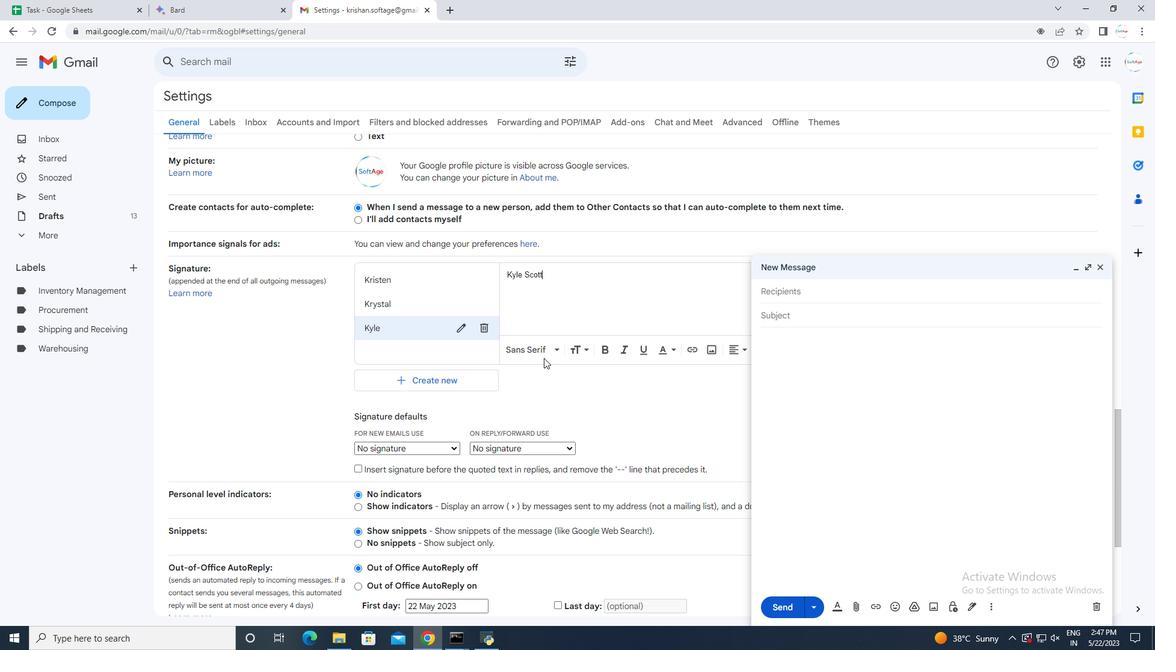 
Action: Mouse scrolled (544, 358) with delta (0, 0)
Screenshot: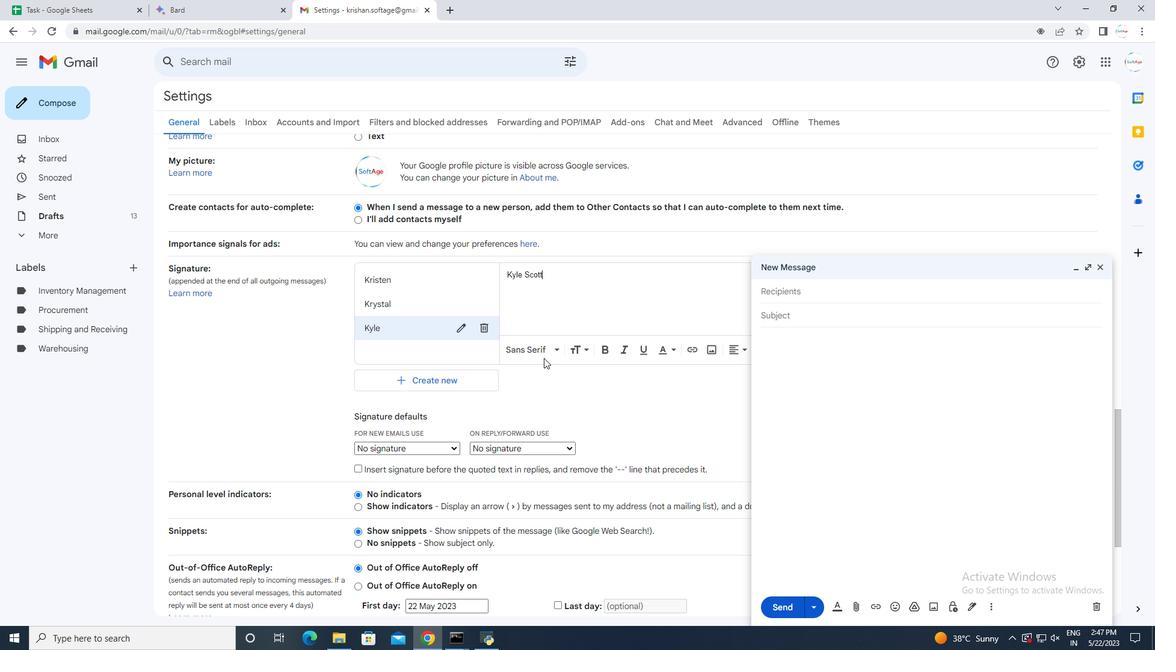 
Action: Mouse scrolled (544, 358) with delta (0, 0)
Screenshot: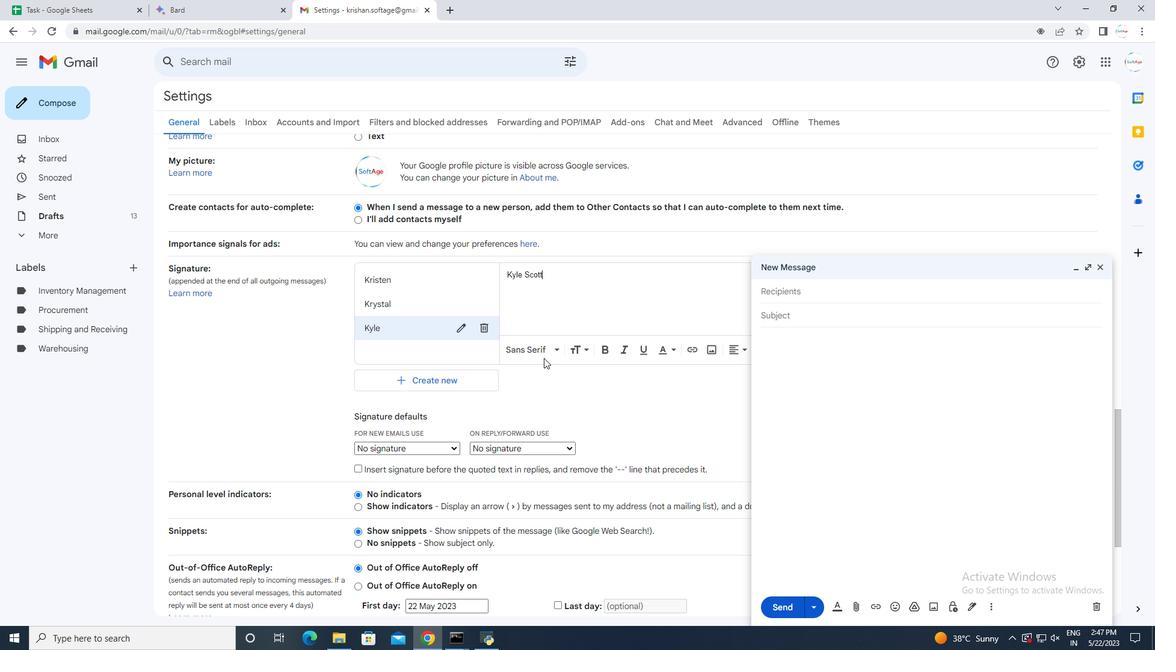 
Action: Mouse scrolled (544, 358) with delta (0, 0)
Screenshot: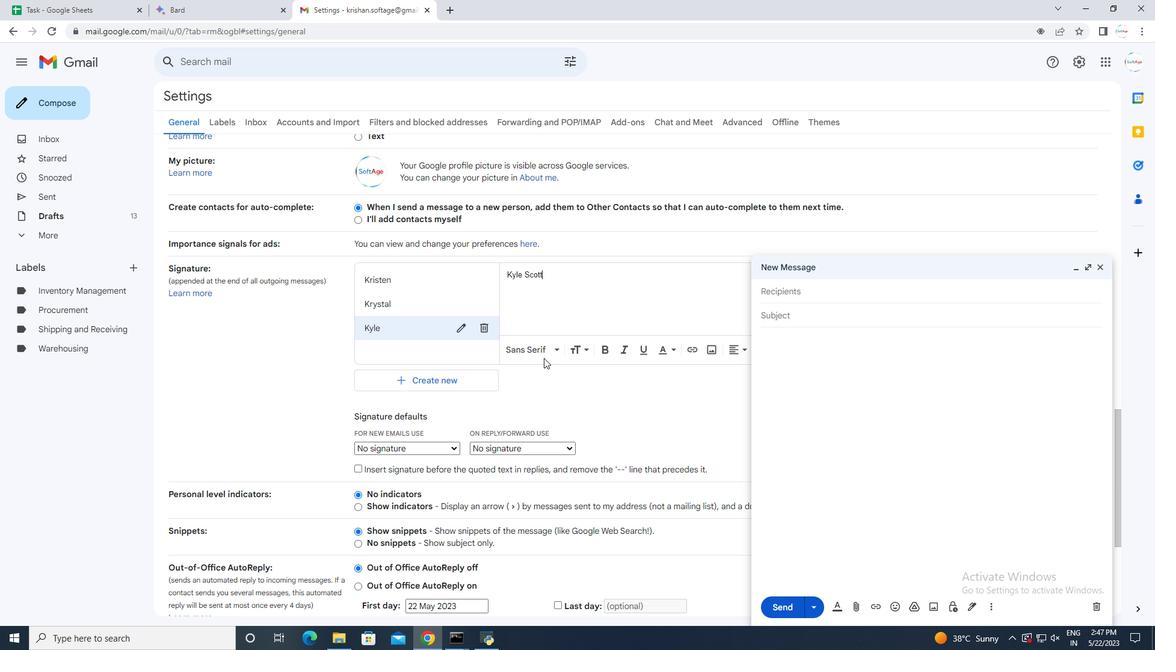 
Action: Mouse scrolled (544, 358) with delta (0, 0)
Screenshot: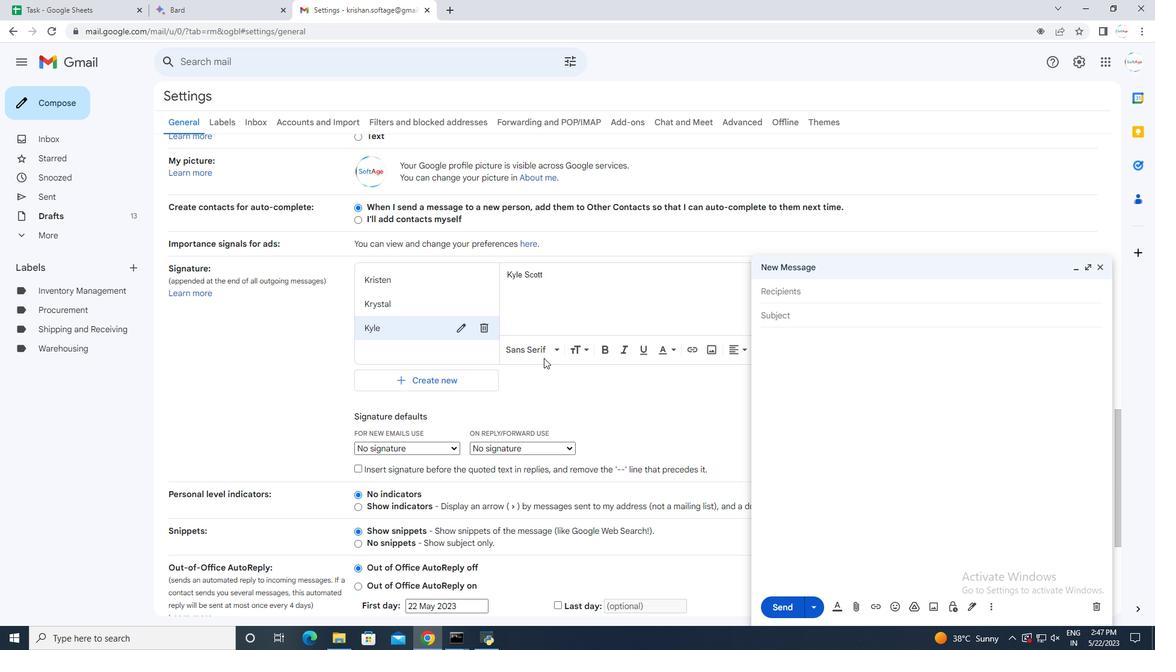 
Action: Mouse moved to (544, 363)
Screenshot: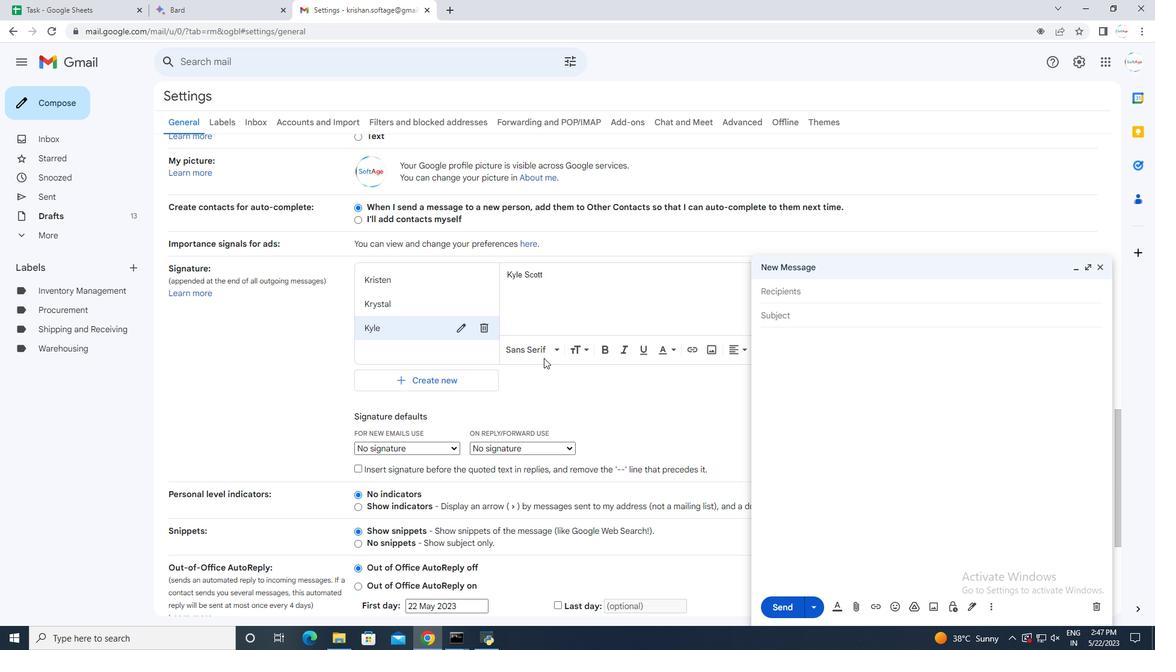 
Action: Mouse scrolled (544, 362) with delta (0, 0)
Screenshot: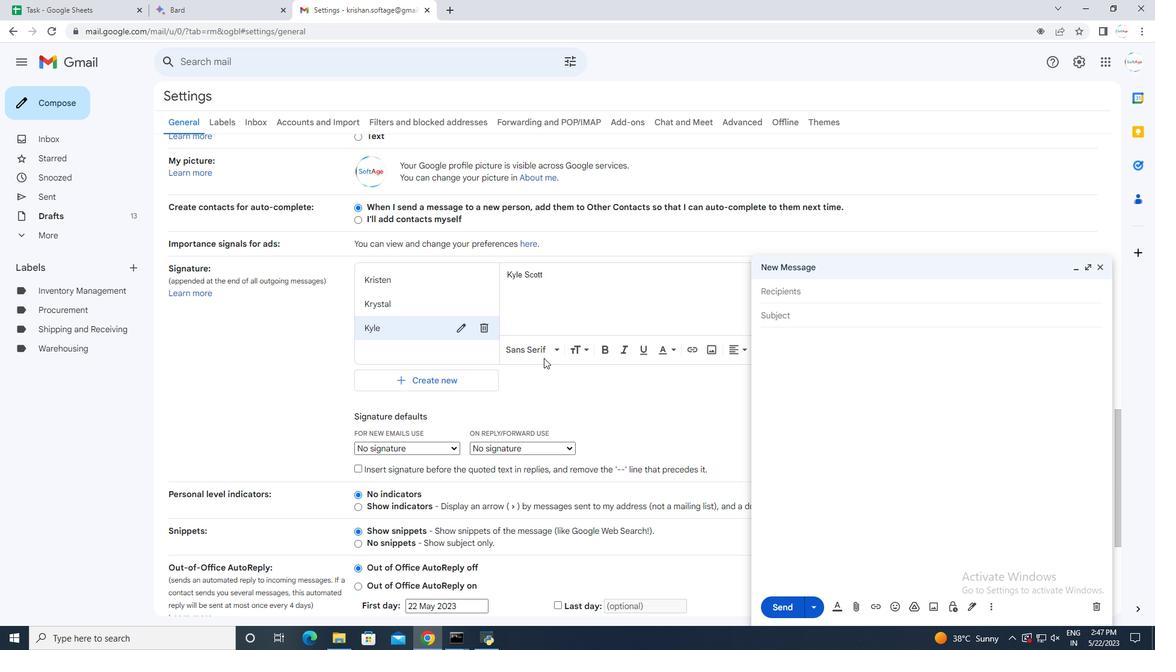 
Action: Mouse moved to (544, 364)
Screenshot: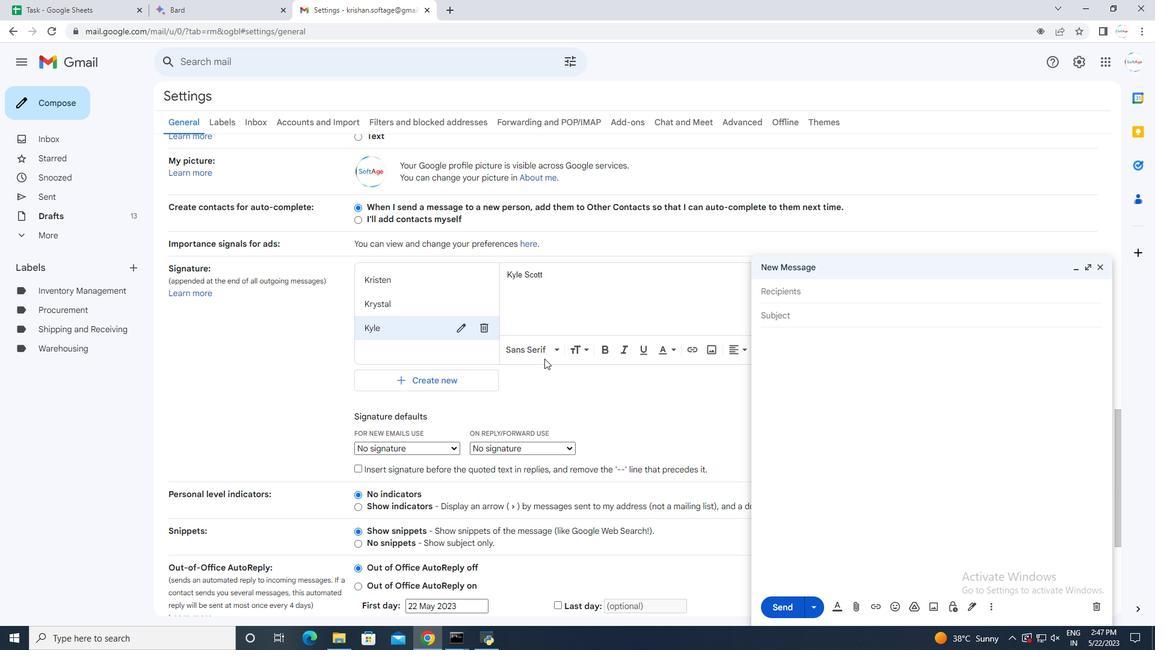 
Action: Mouse scrolled (544, 364) with delta (0, 0)
Screenshot: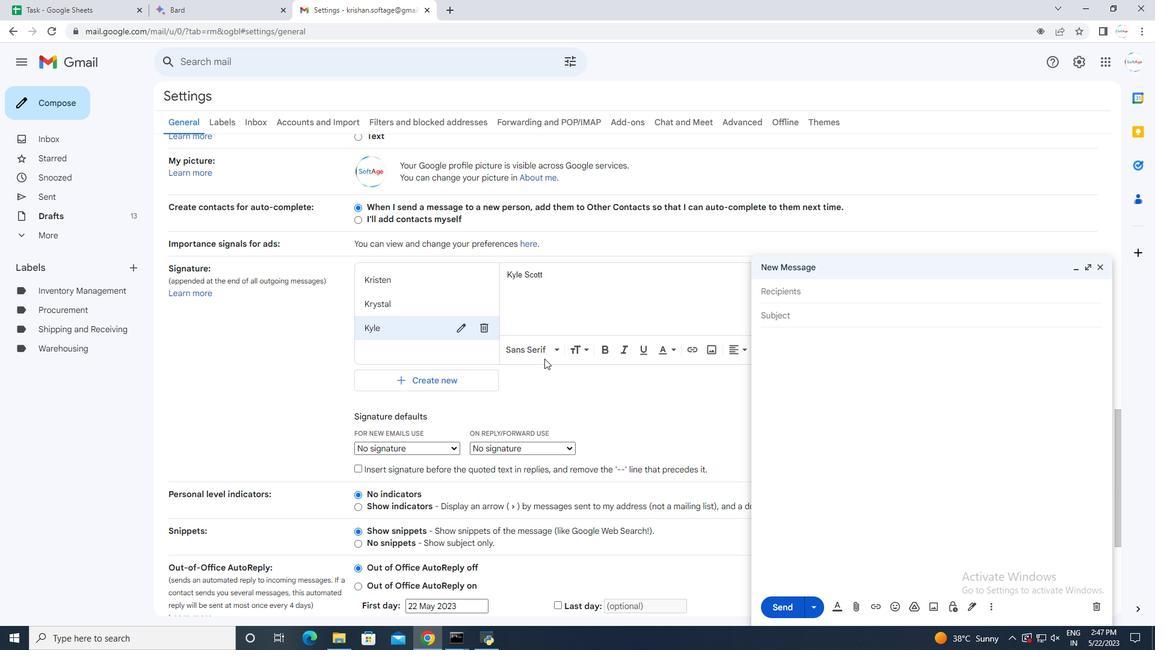 
Action: Mouse moved to (544, 366)
Screenshot: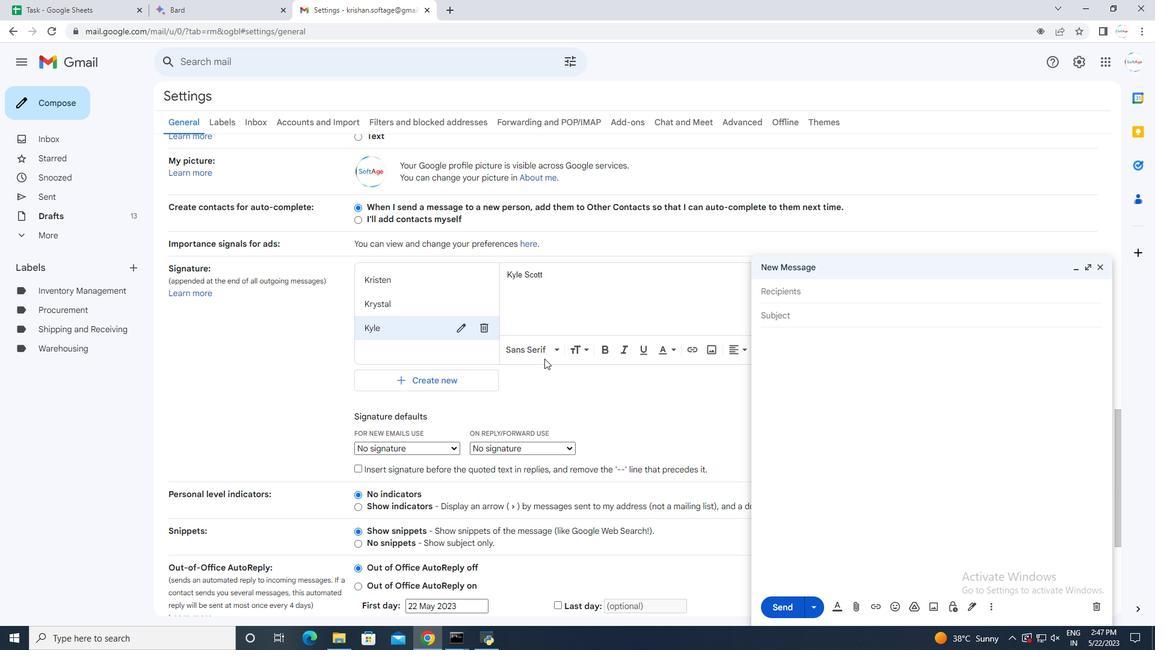 
Action: Mouse scrolled (544, 365) with delta (0, 0)
Screenshot: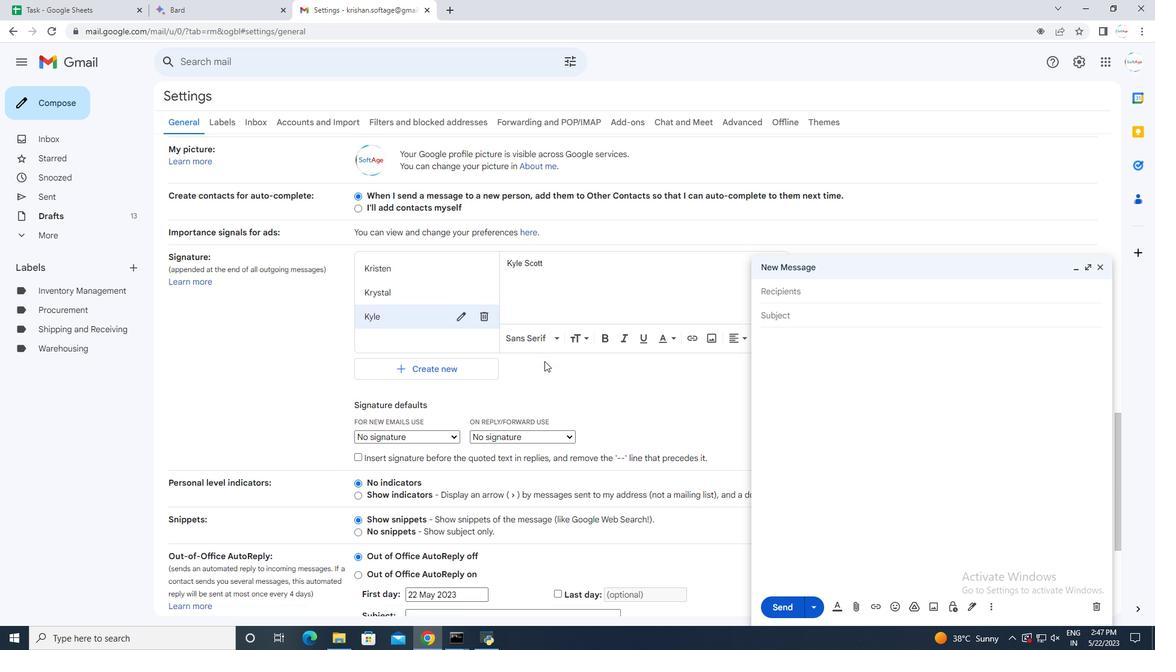 
Action: Mouse moved to (545, 369)
Screenshot: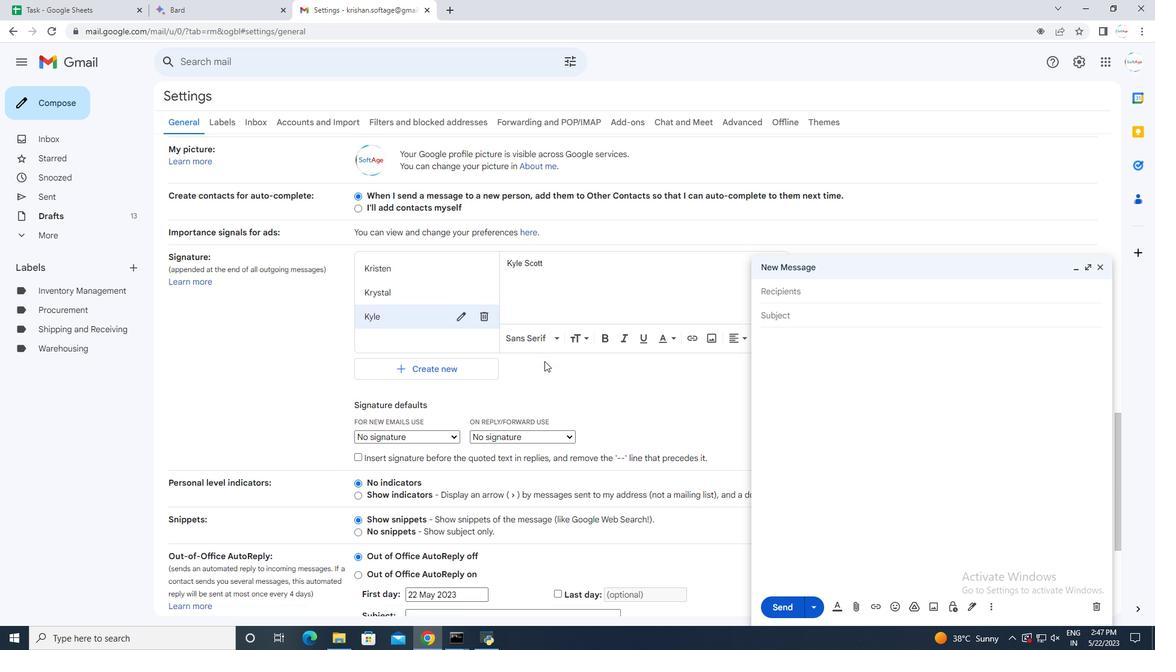 
Action: Mouse scrolled (545, 369) with delta (0, 0)
Screenshot: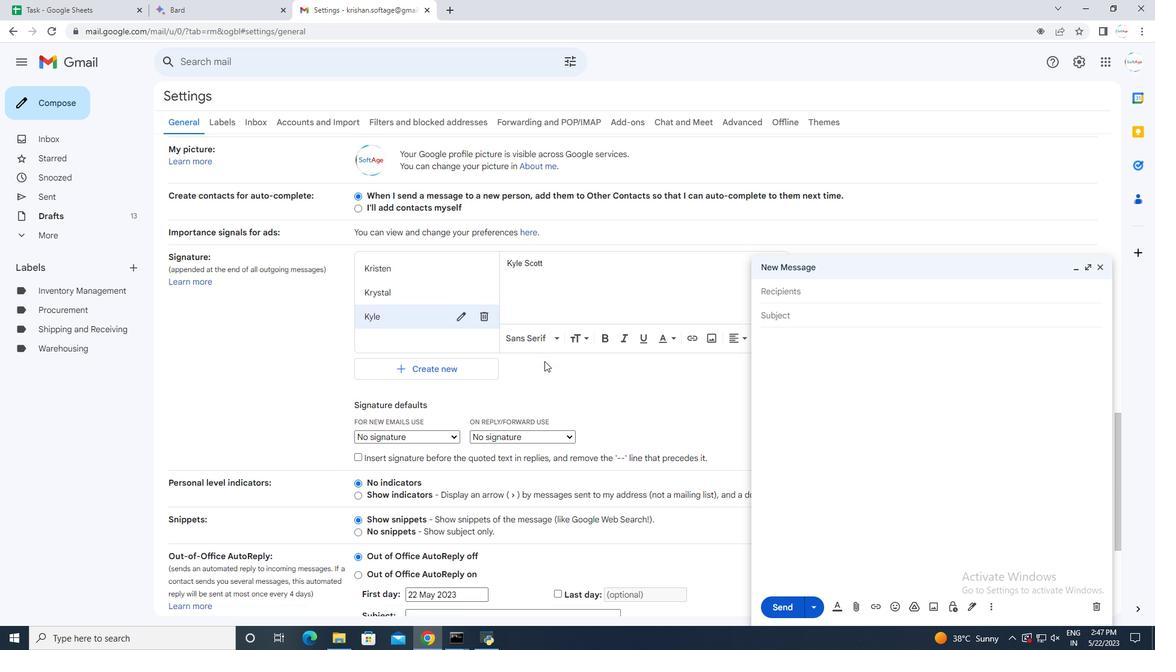 
Action: Mouse moved to (559, 402)
Screenshot: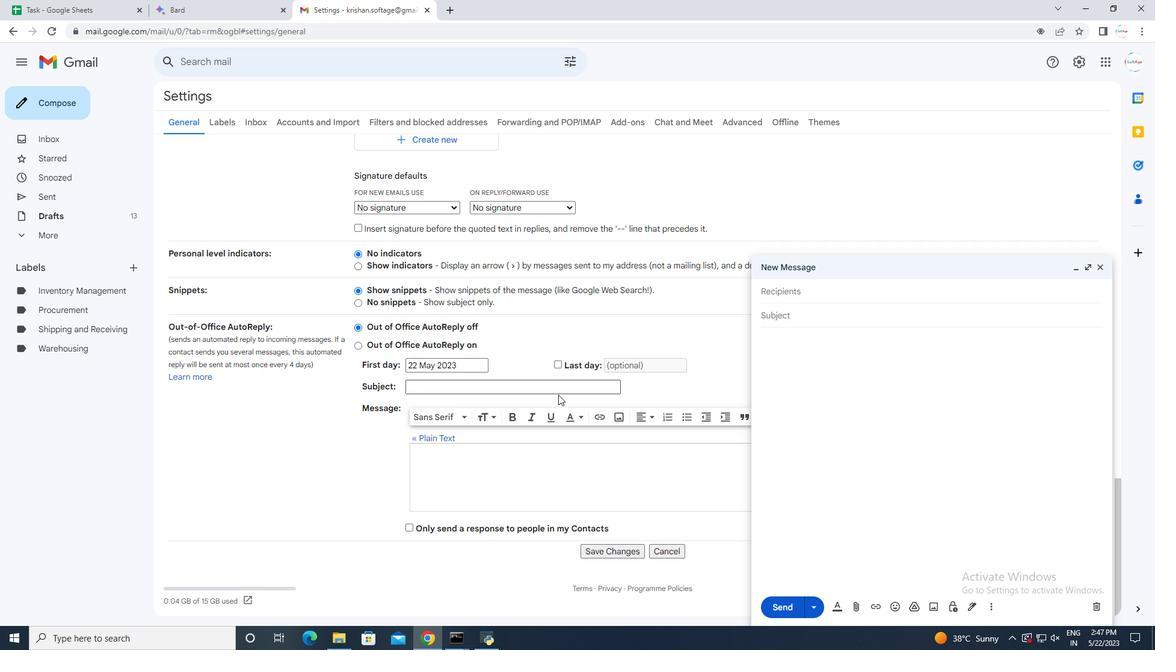 
Action: Mouse scrolled (559, 401) with delta (0, 0)
Screenshot: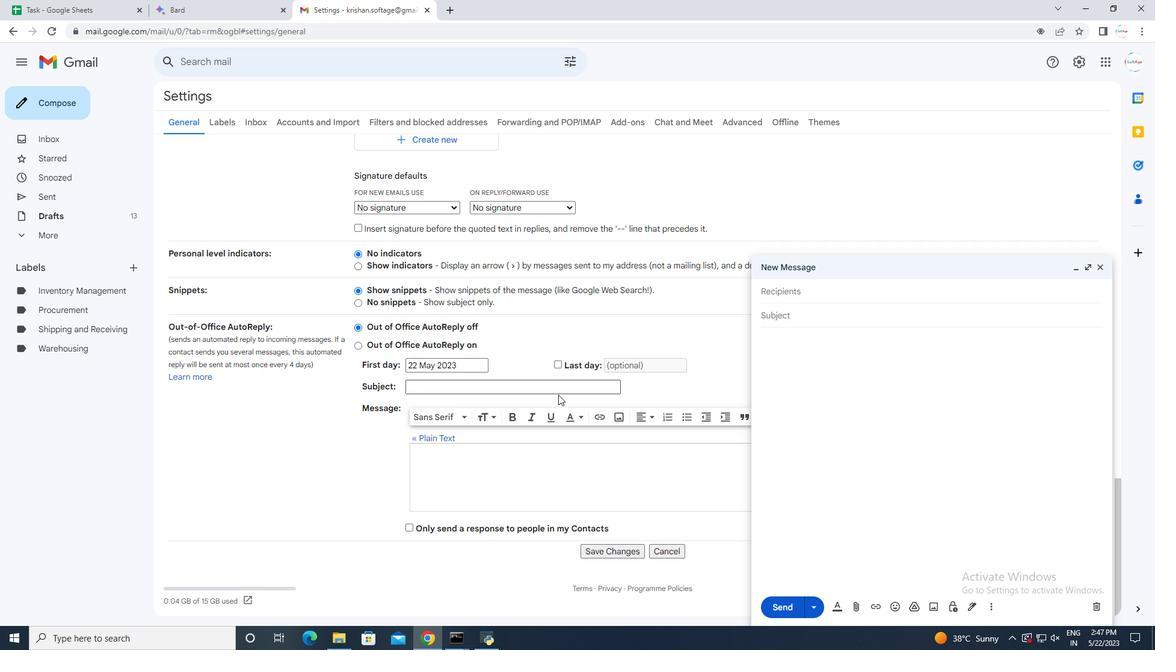 
Action: Mouse moved to (559, 405)
Screenshot: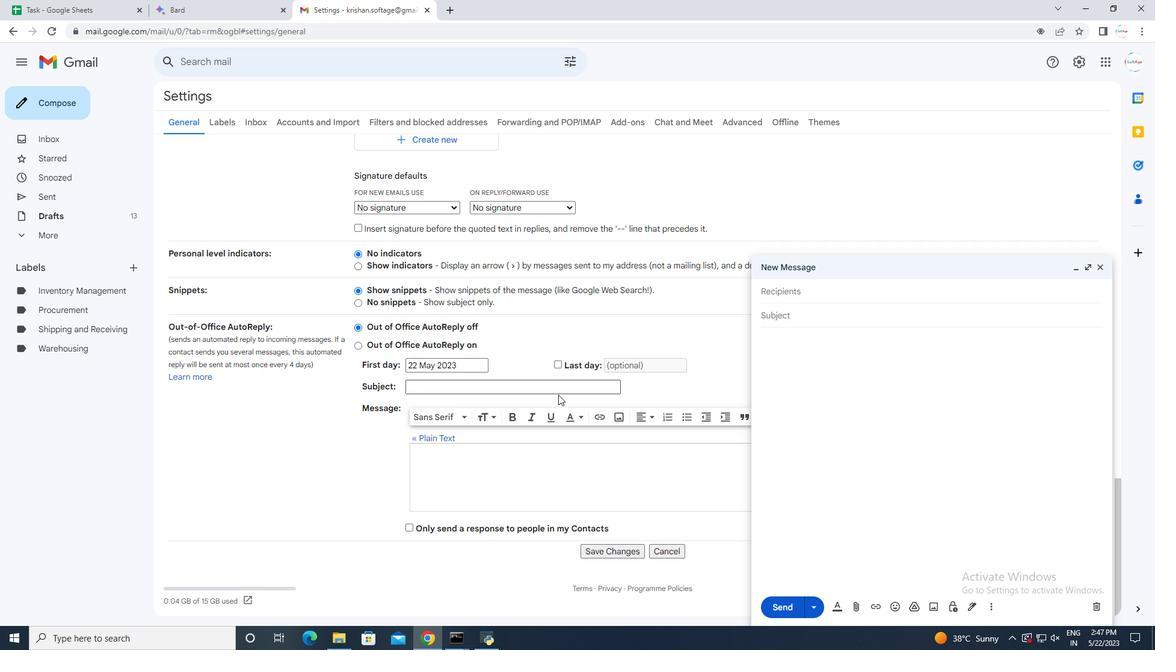 
Action: Mouse scrolled (559, 404) with delta (0, 0)
Screenshot: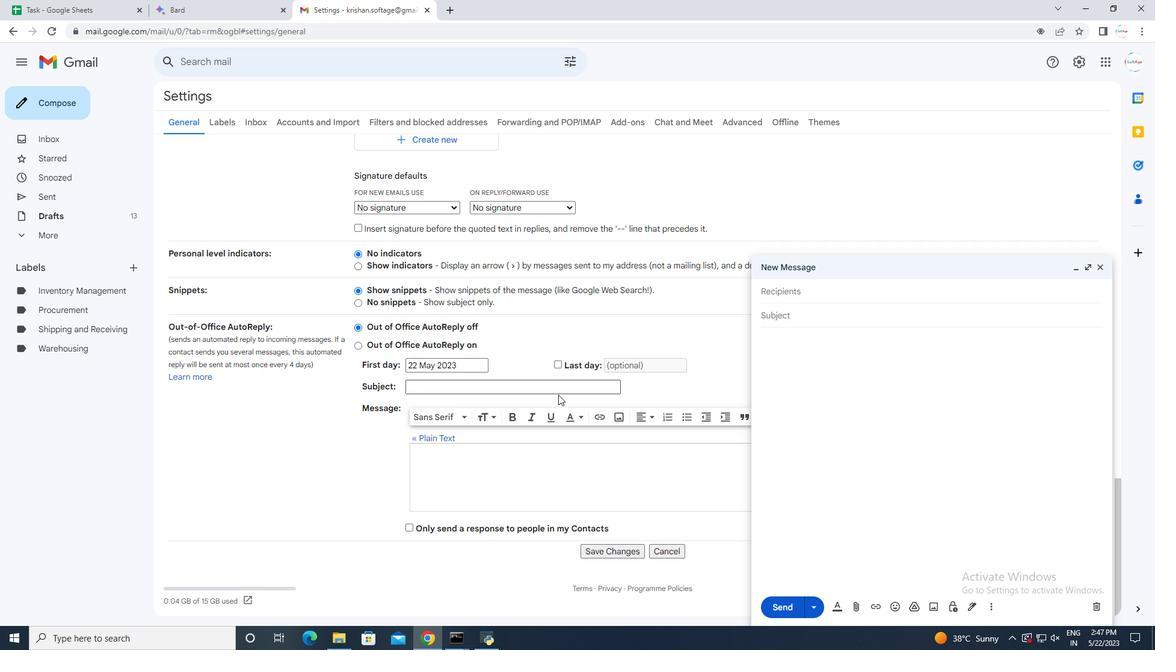 
Action: Mouse moved to (559, 405)
Screenshot: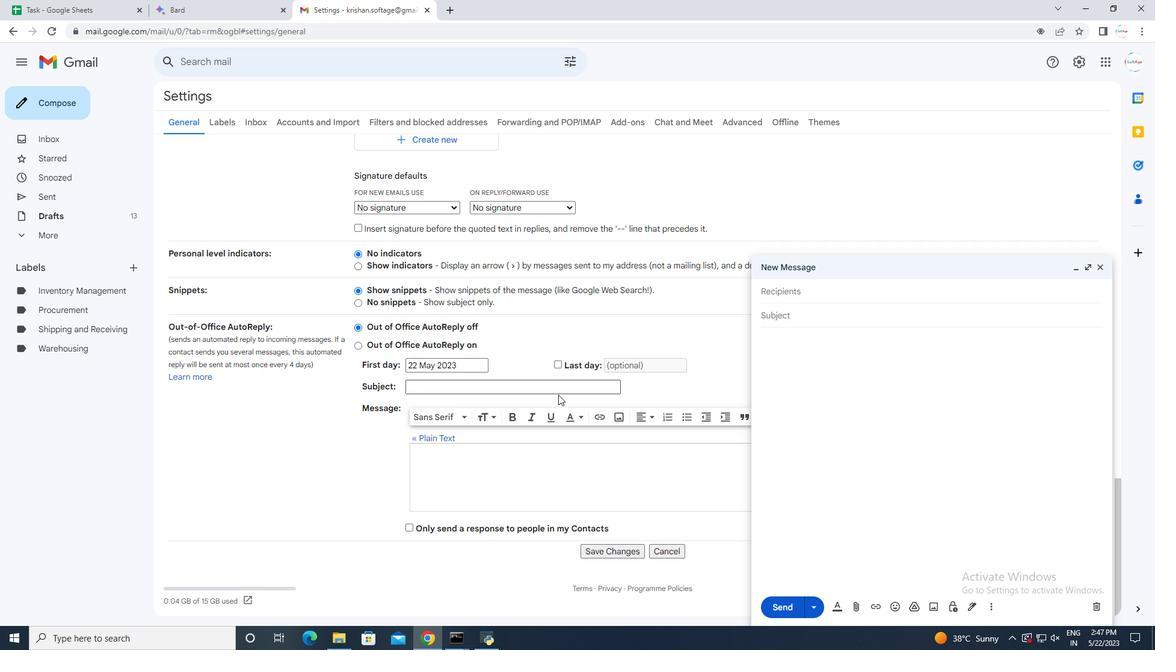 
Action: Mouse scrolled (559, 404) with delta (0, 0)
Screenshot: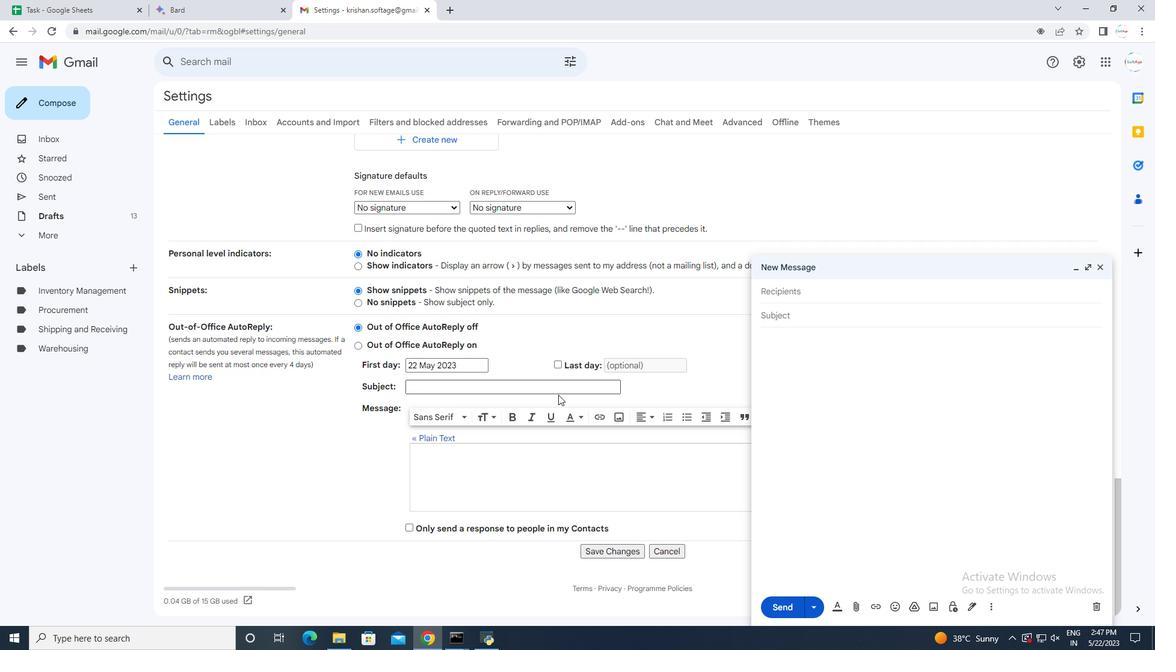 
Action: Mouse moved to (560, 406)
Screenshot: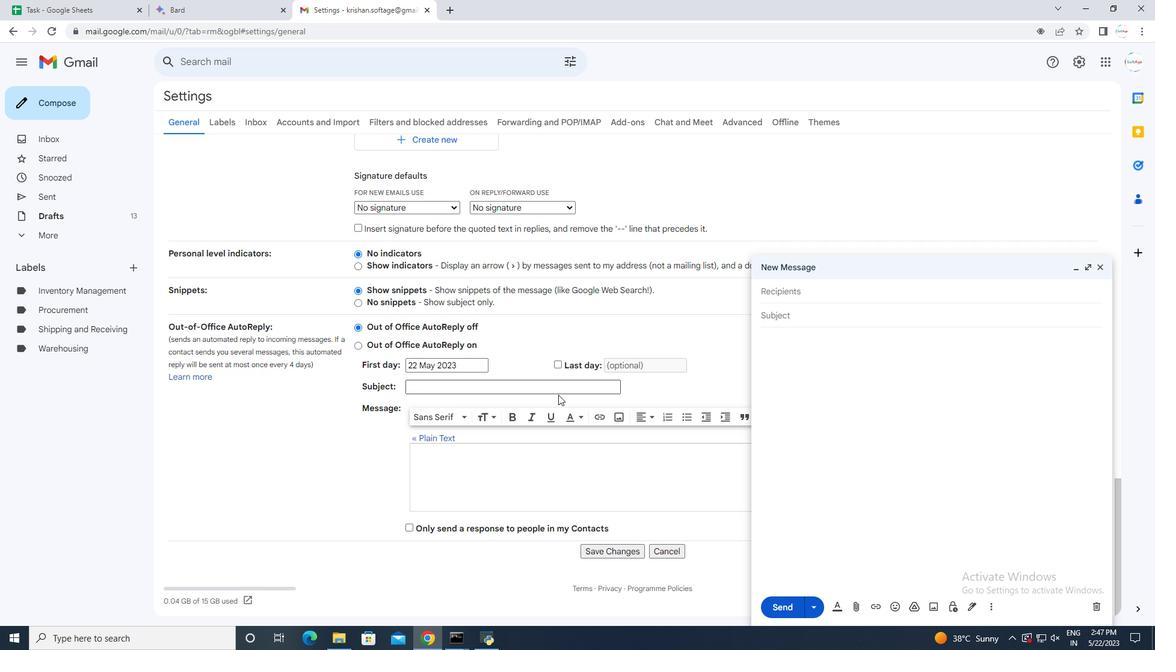 
Action: Mouse scrolled (560, 406) with delta (0, 0)
Screenshot: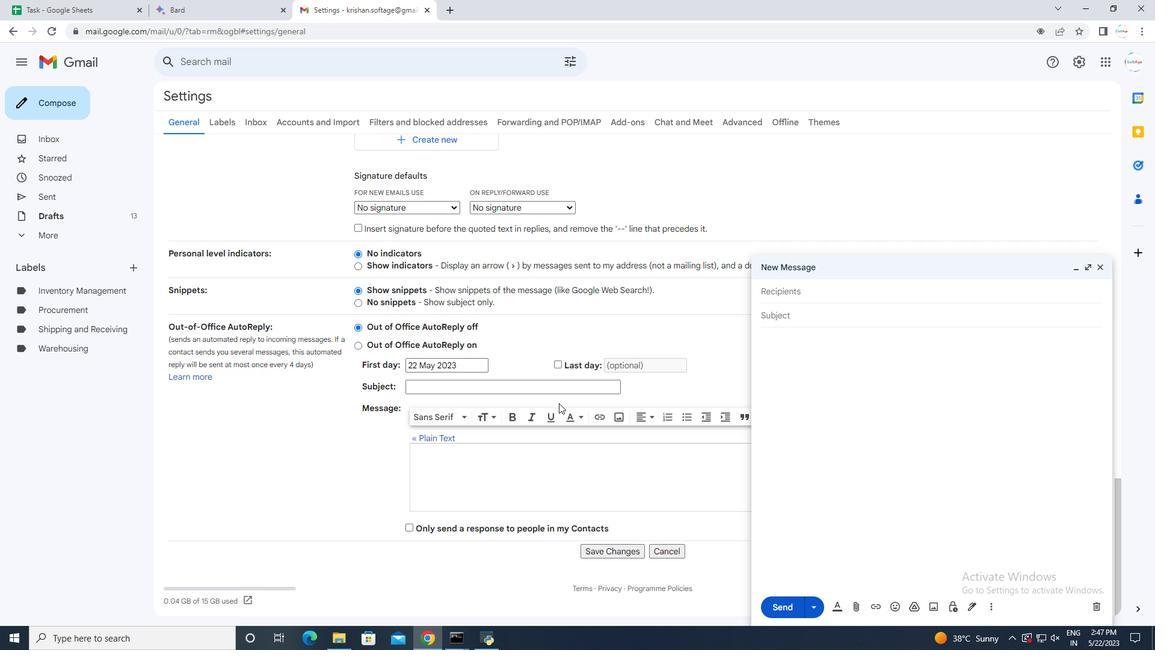 
Action: Mouse moved to (607, 548)
Screenshot: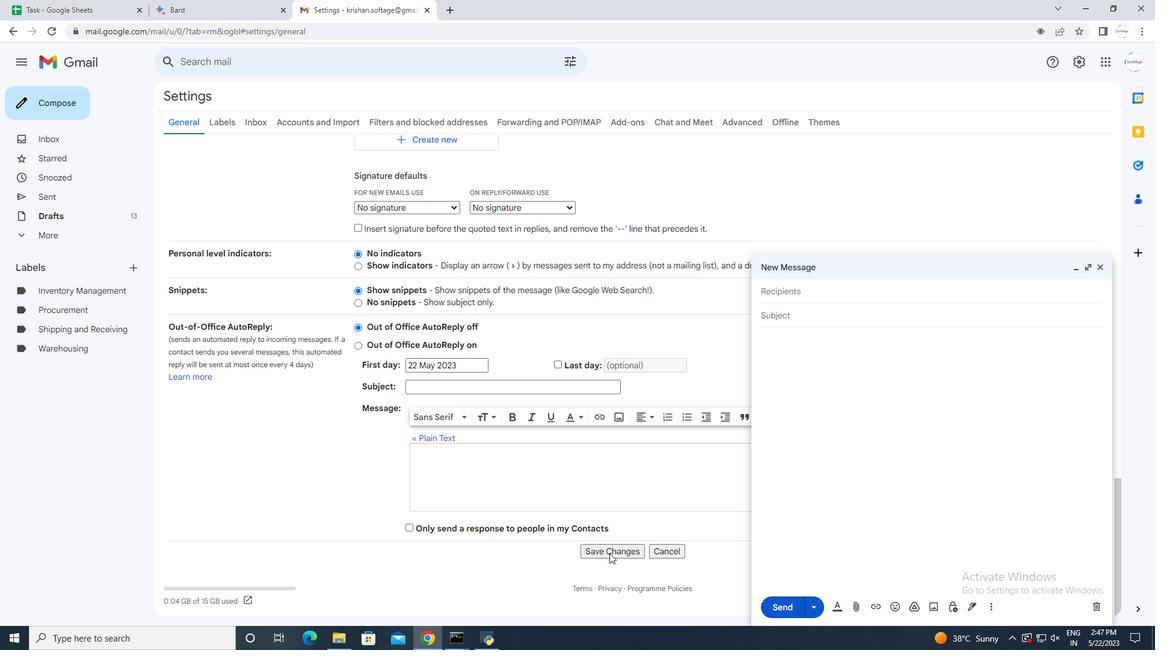 
Action: Mouse pressed left at (607, 548)
Screenshot: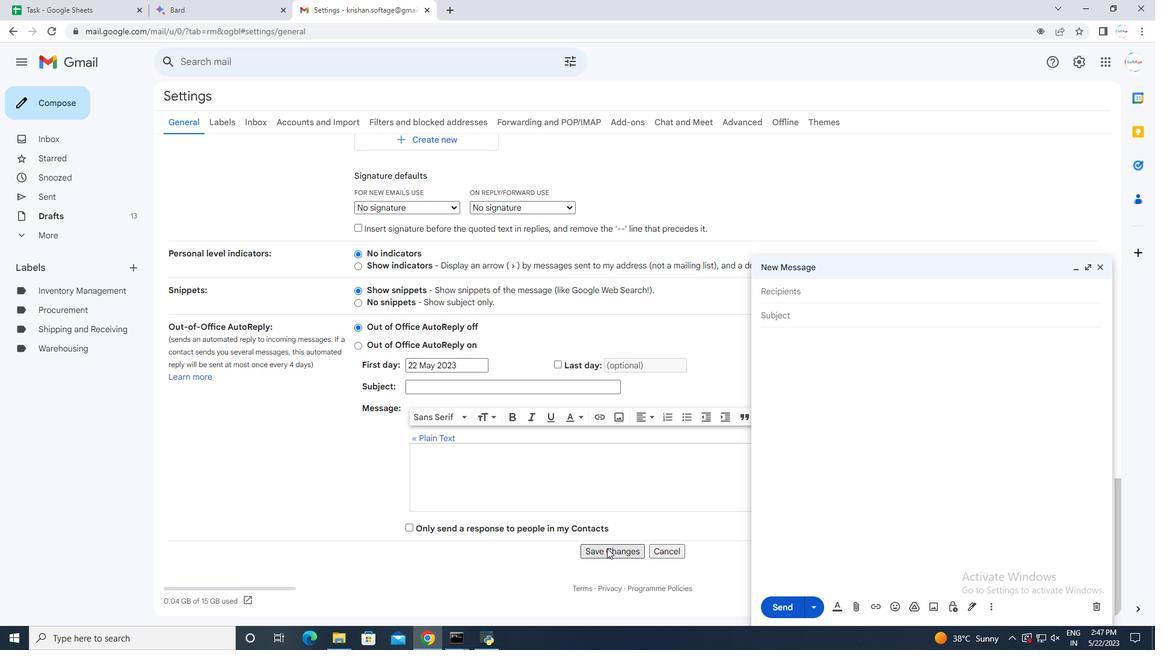 
Action: Mouse moved to (802, 341)
Screenshot: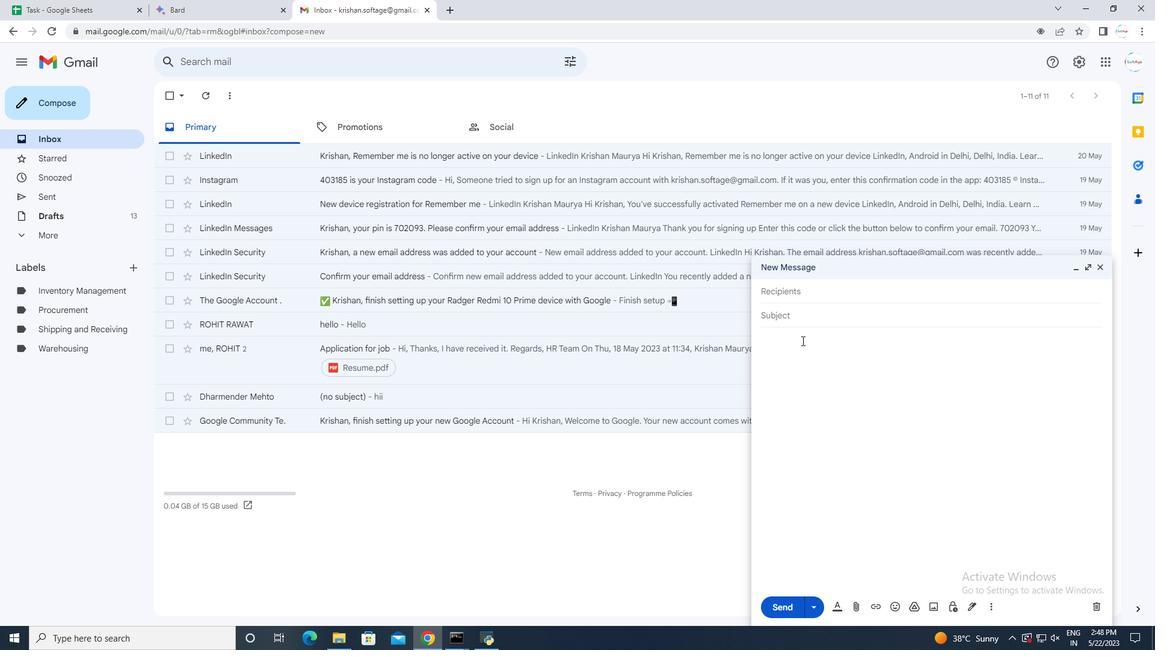 
Action: Mouse pressed left at (802, 341)
Screenshot: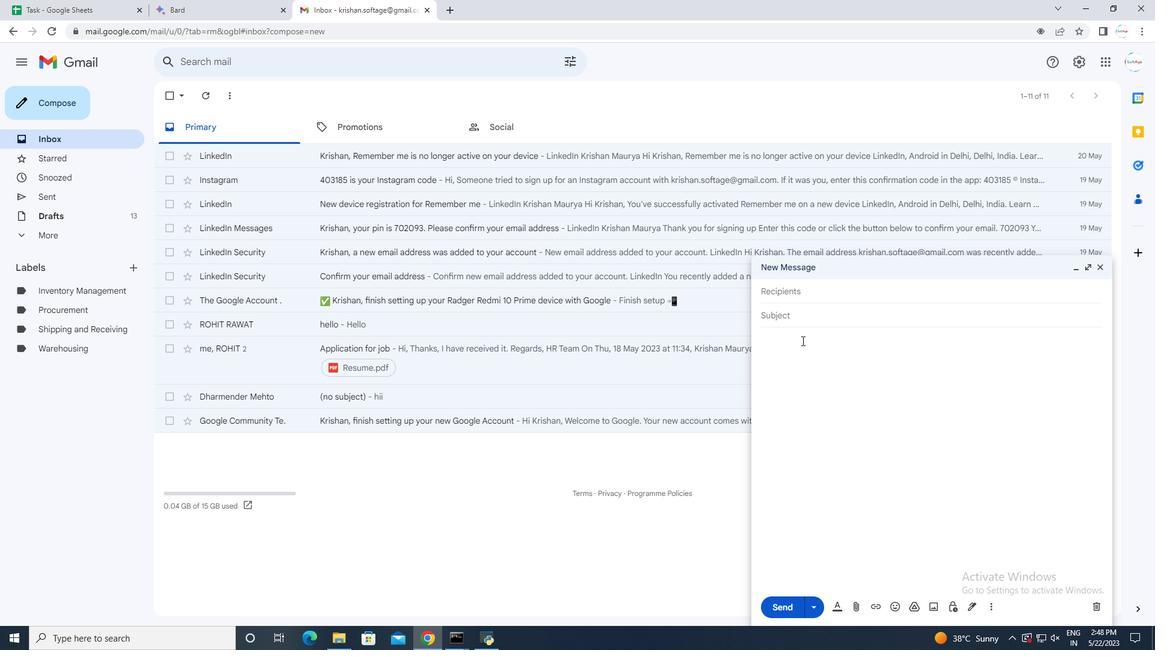 
Action: Mouse moved to (968, 609)
Screenshot: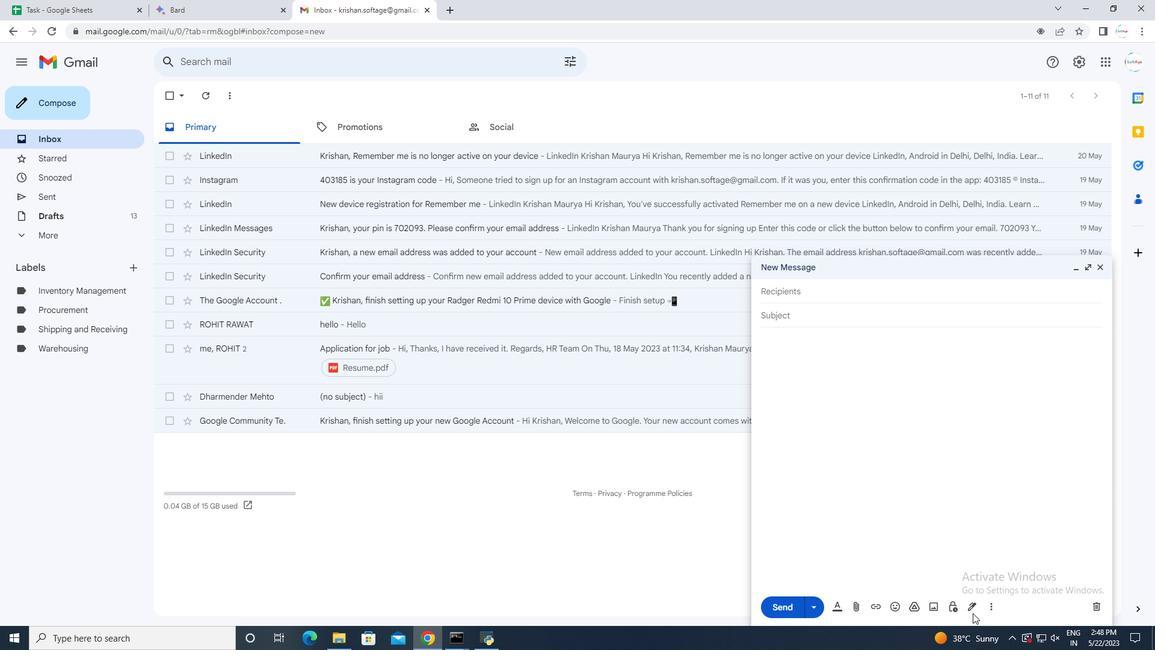 
Action: Mouse pressed left at (968, 609)
Screenshot: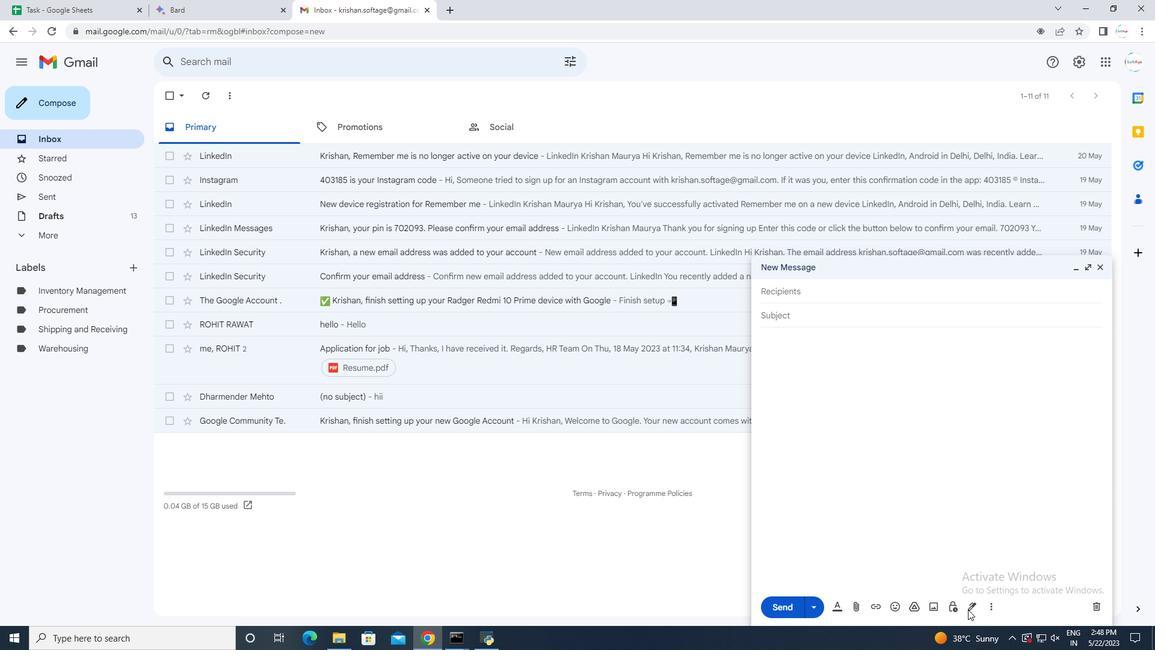 
Action: Mouse moved to (968, 609)
Screenshot: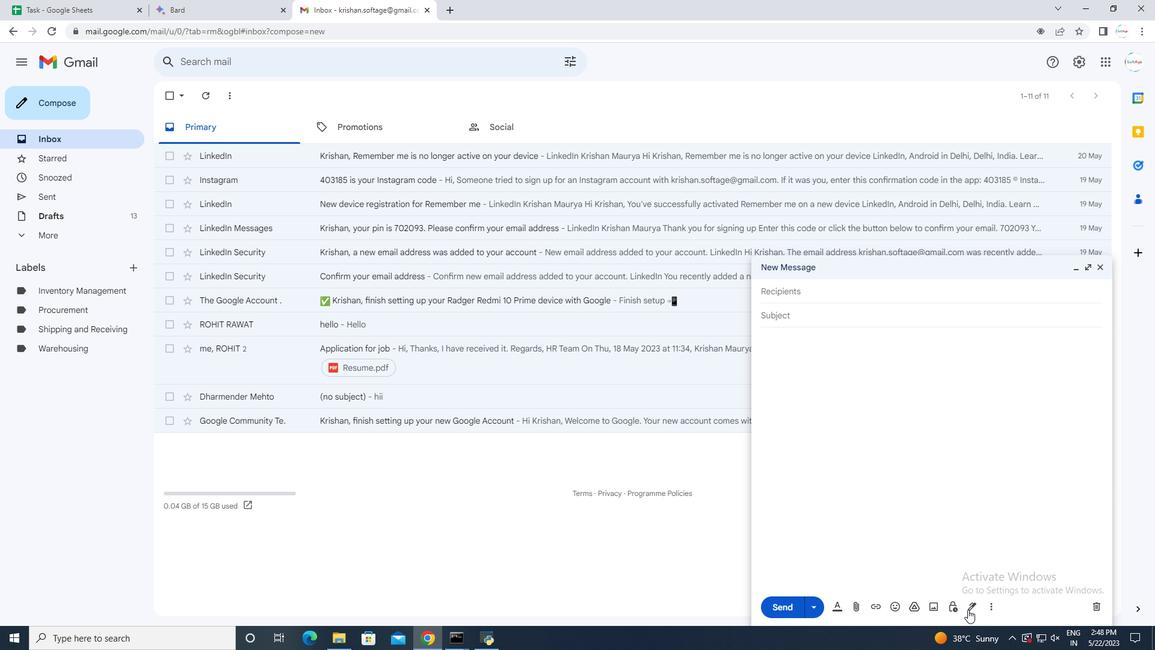 
Action: Mouse pressed left at (968, 609)
Screenshot: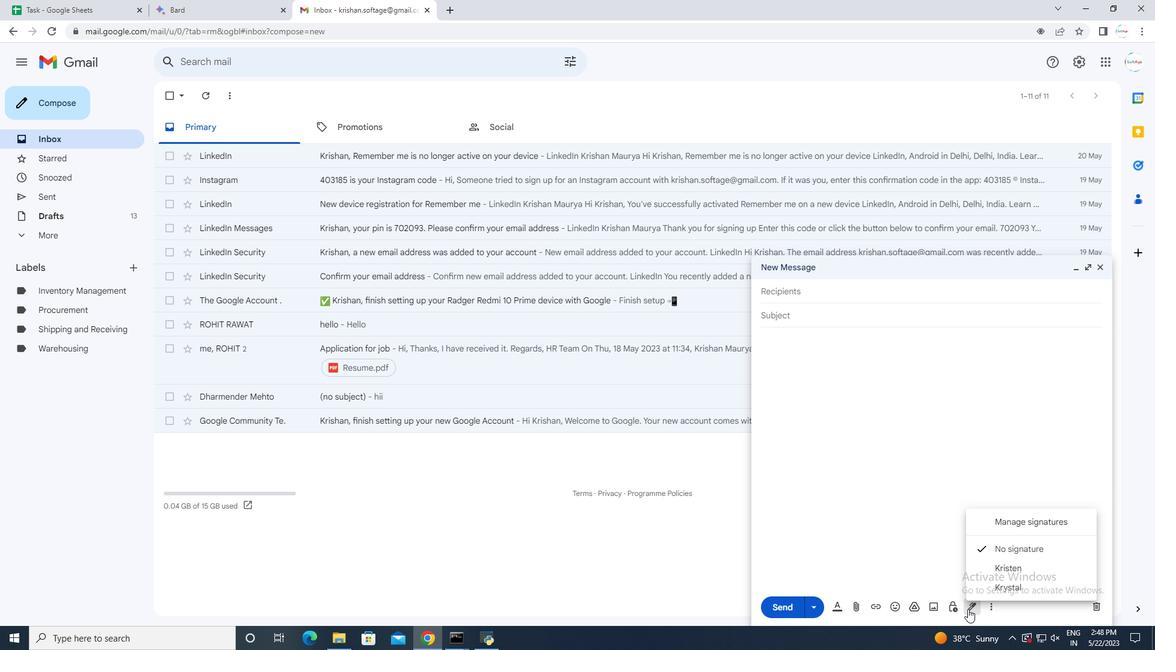 
Action: Mouse pressed left at (968, 609)
Screenshot: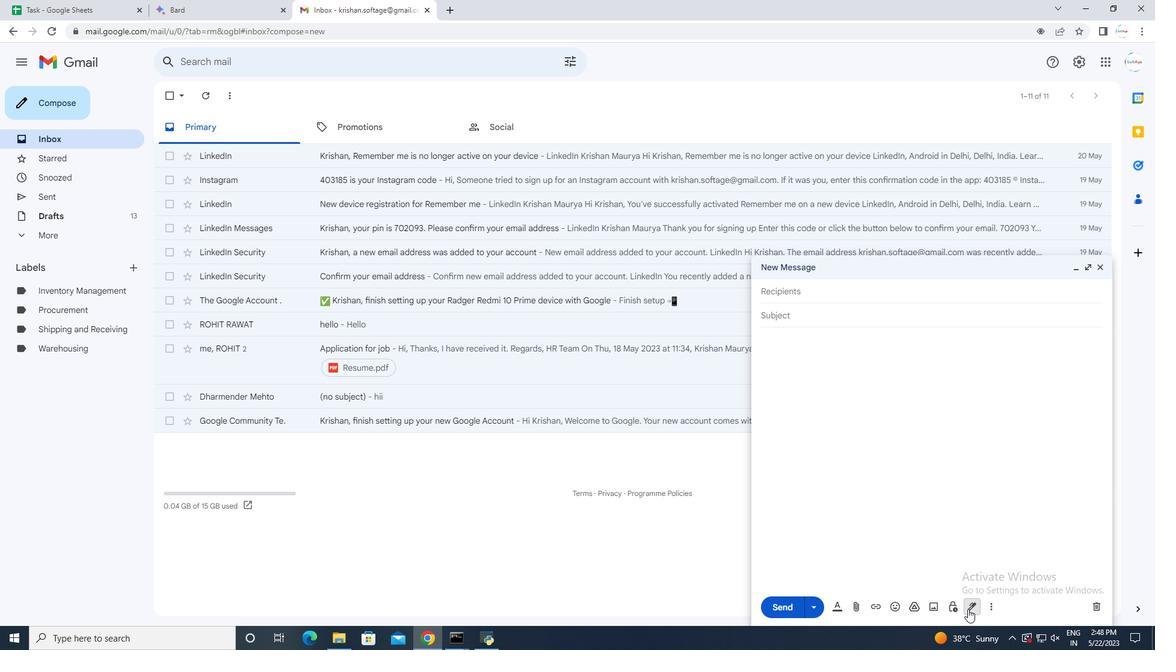 
Action: Mouse pressed left at (968, 609)
Screenshot: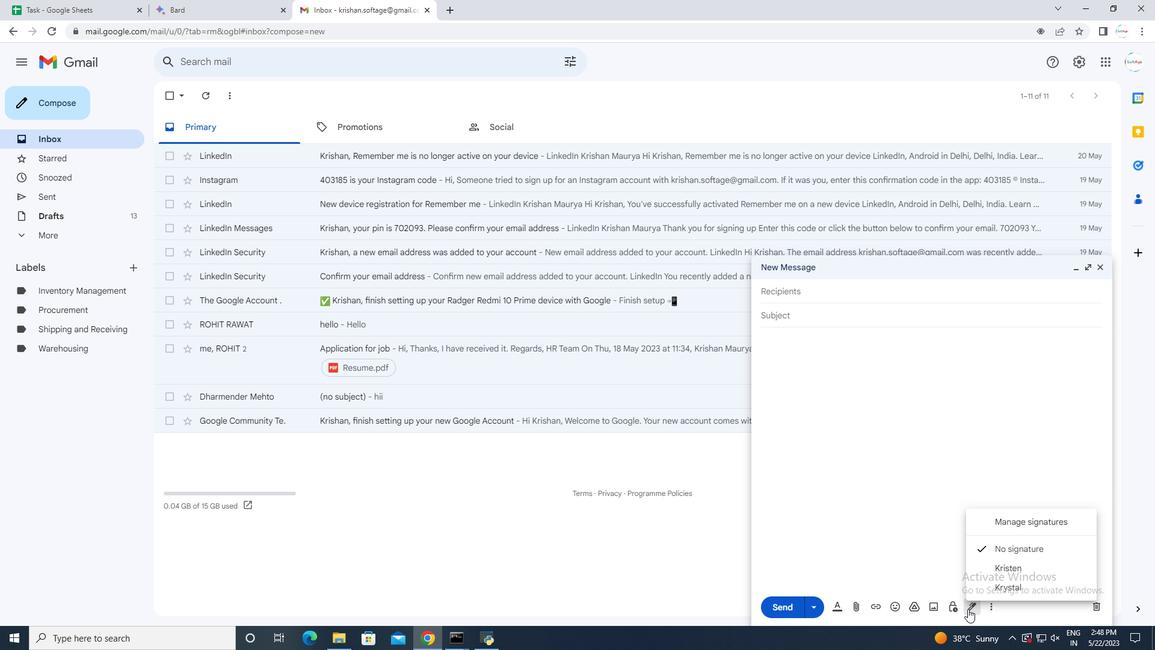 
Action: Mouse moved to (989, 604)
Screenshot: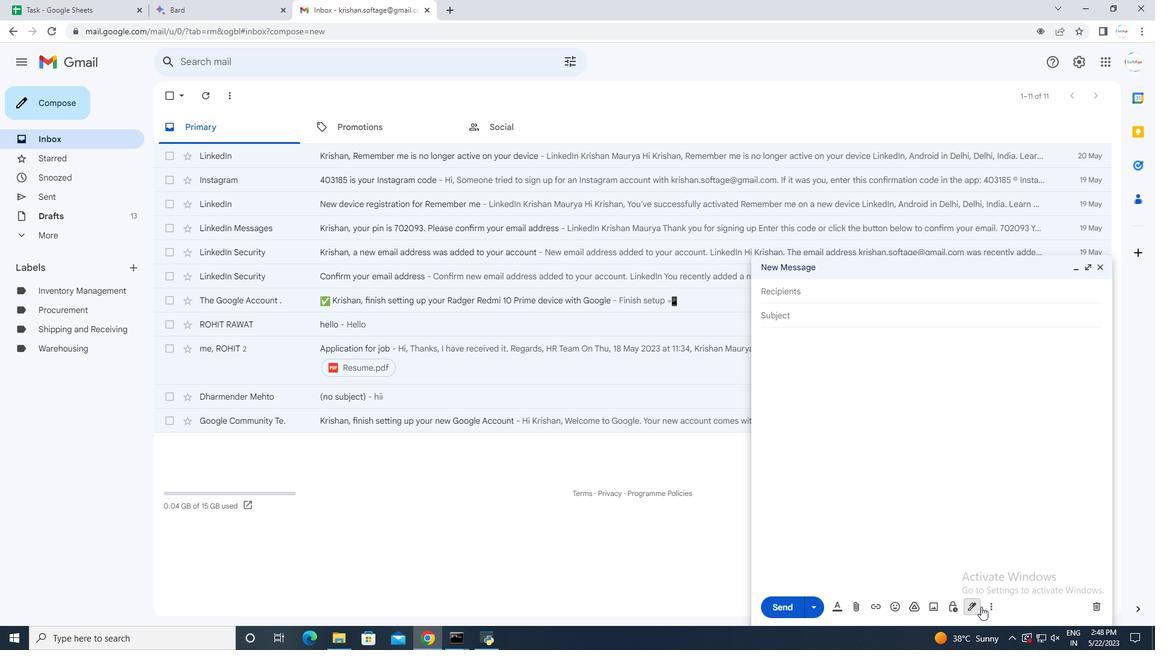 
Action: Mouse pressed left at (989, 604)
Screenshot: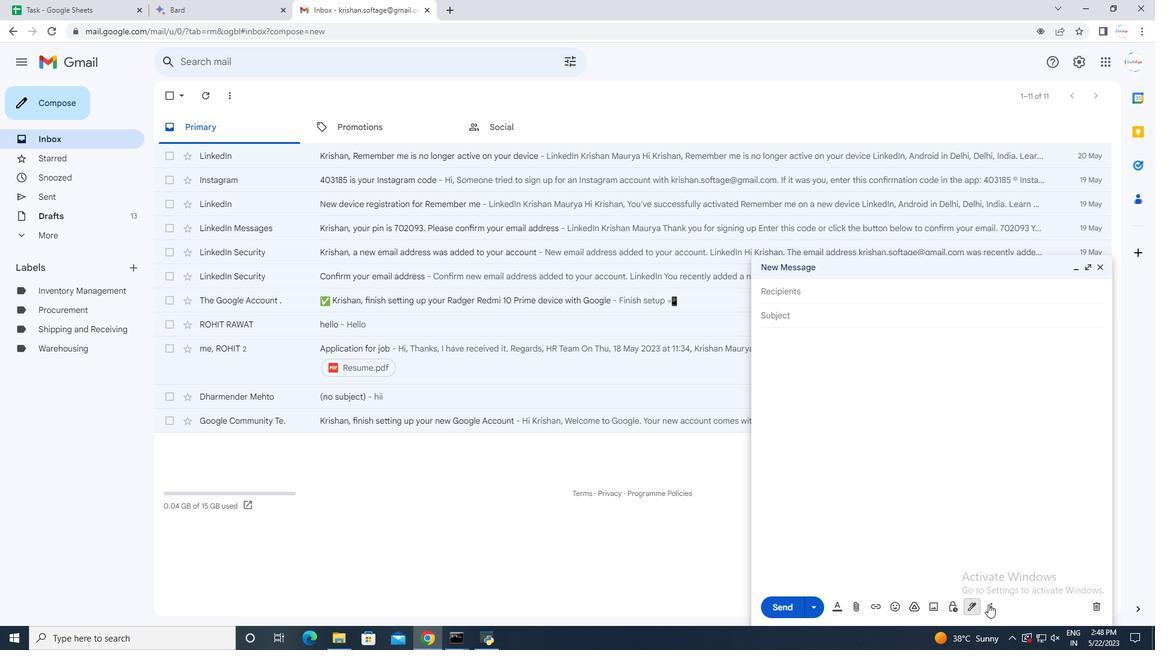 
Action: Mouse moved to (871, 361)
Screenshot: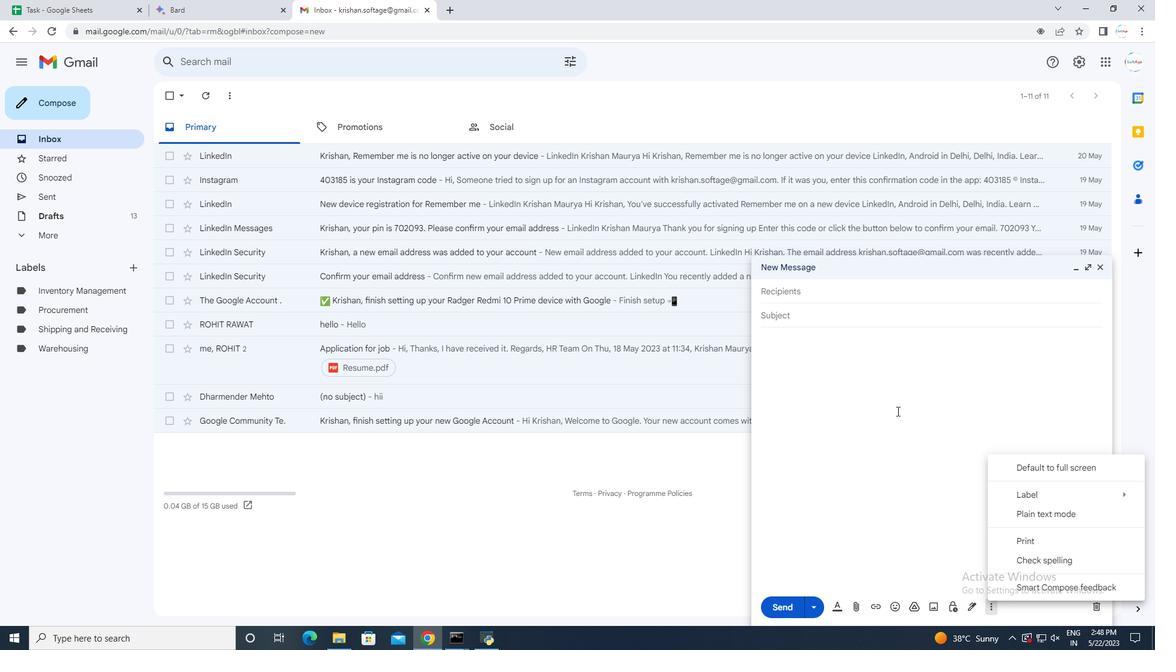 
Action: Mouse pressed left at (871, 361)
Screenshot: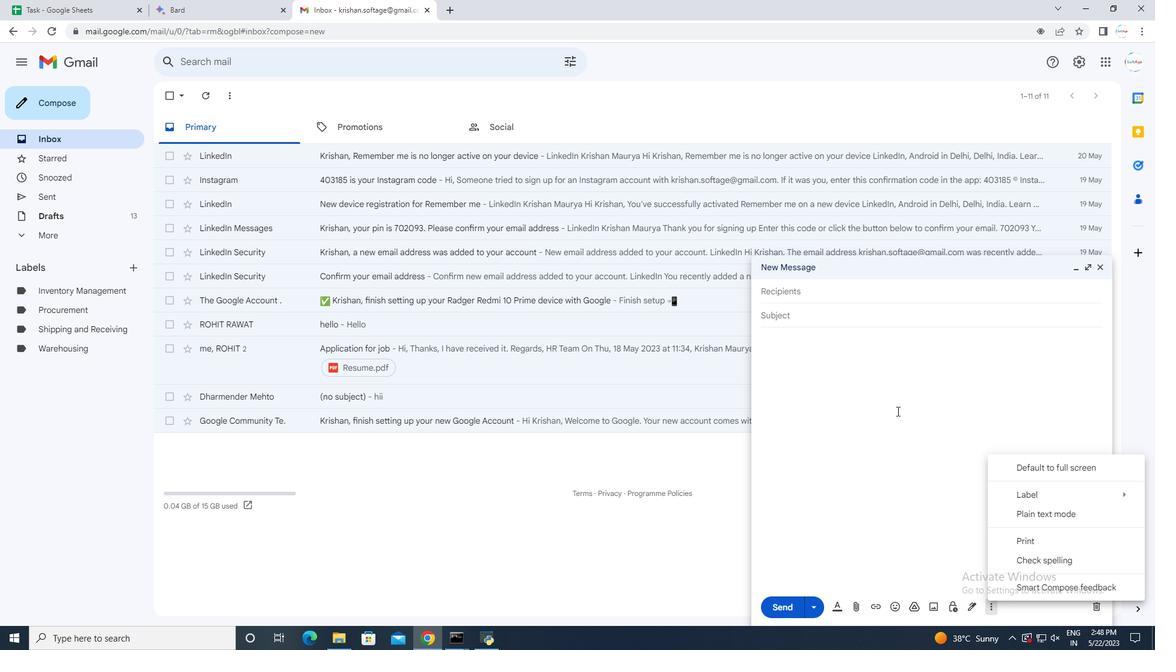 
Action: Mouse moved to (869, 379)
Screenshot: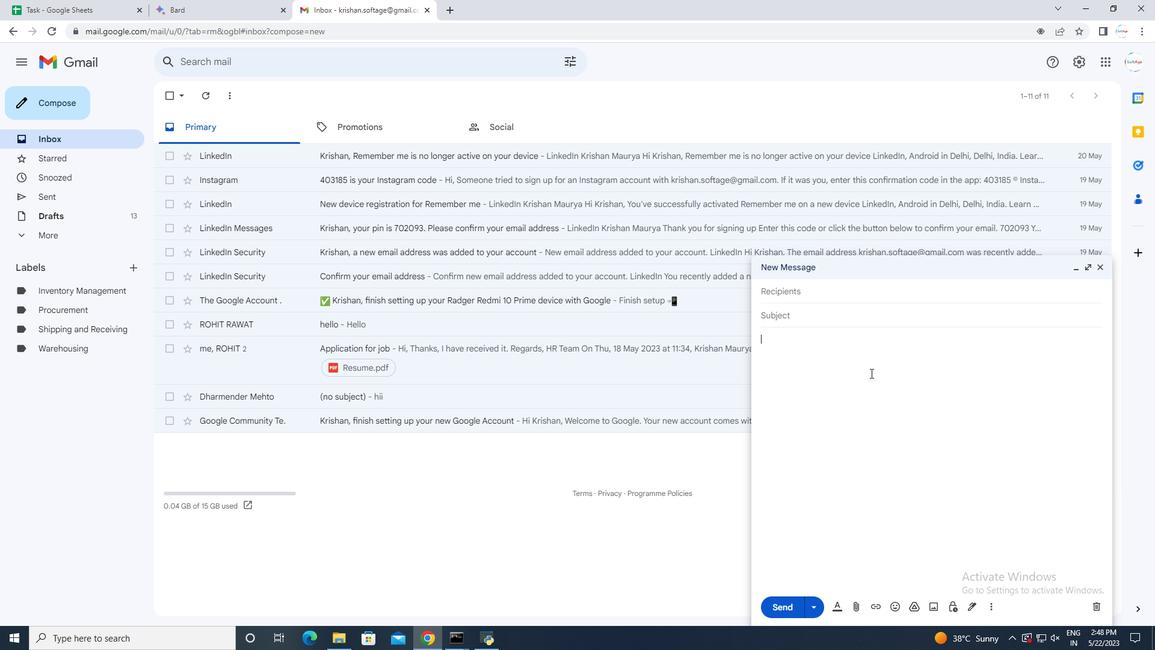 
Action: Mouse pressed right at (869, 379)
Screenshot: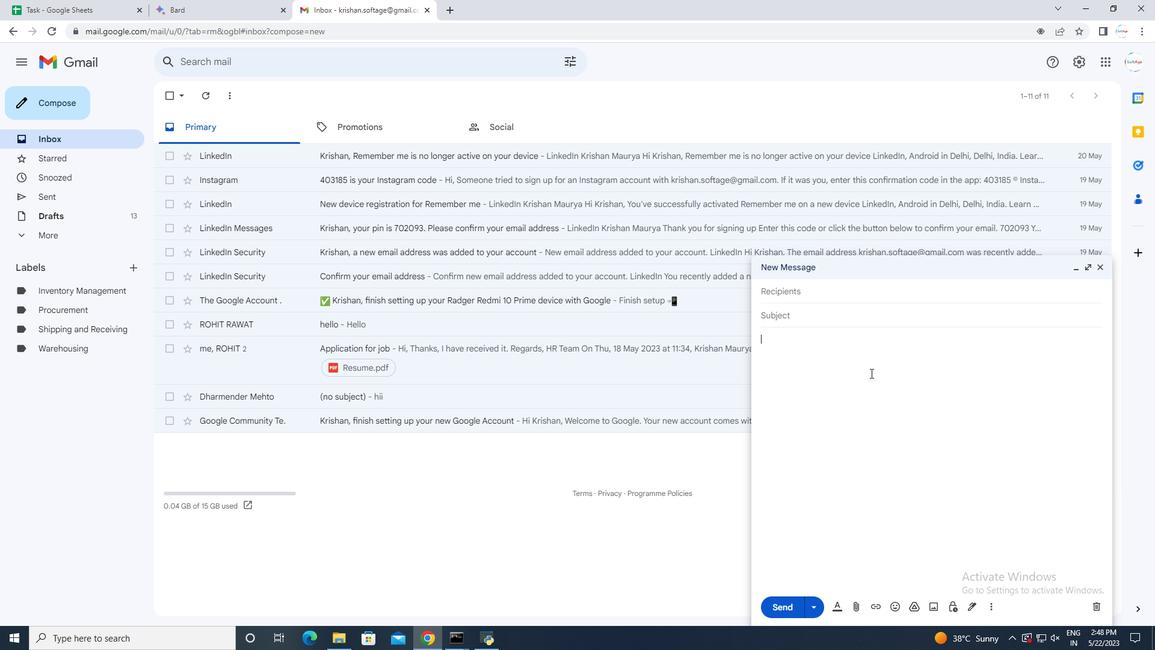 
Action: Mouse moved to (844, 467)
Screenshot: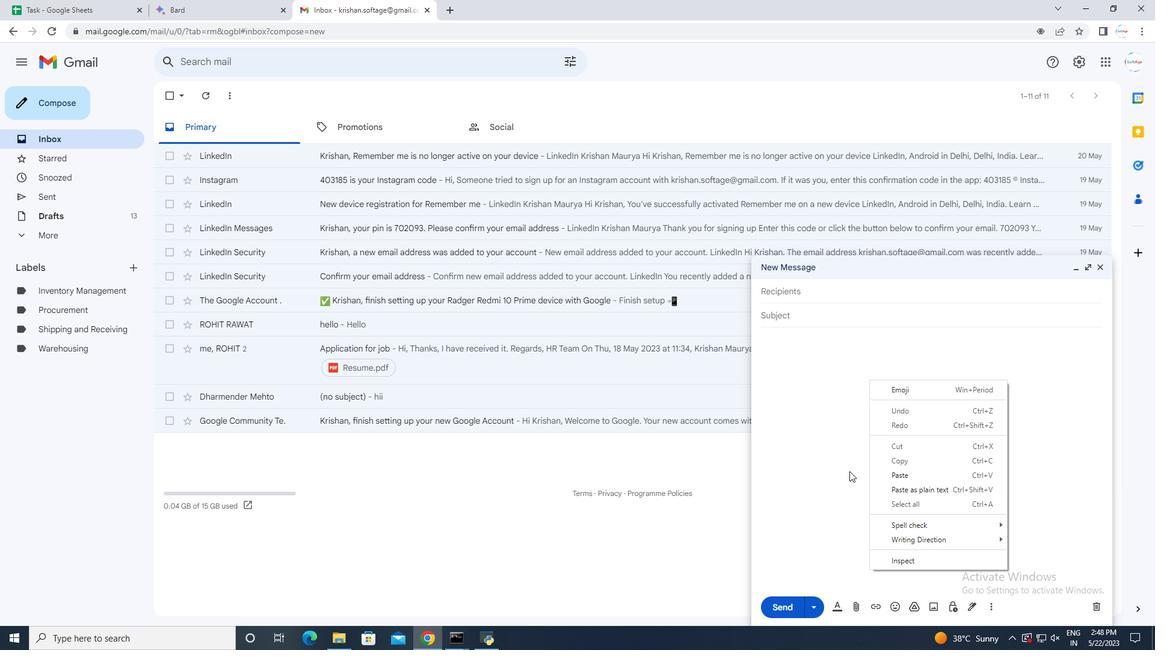 
Action: Mouse pressed left at (844, 467)
Screenshot: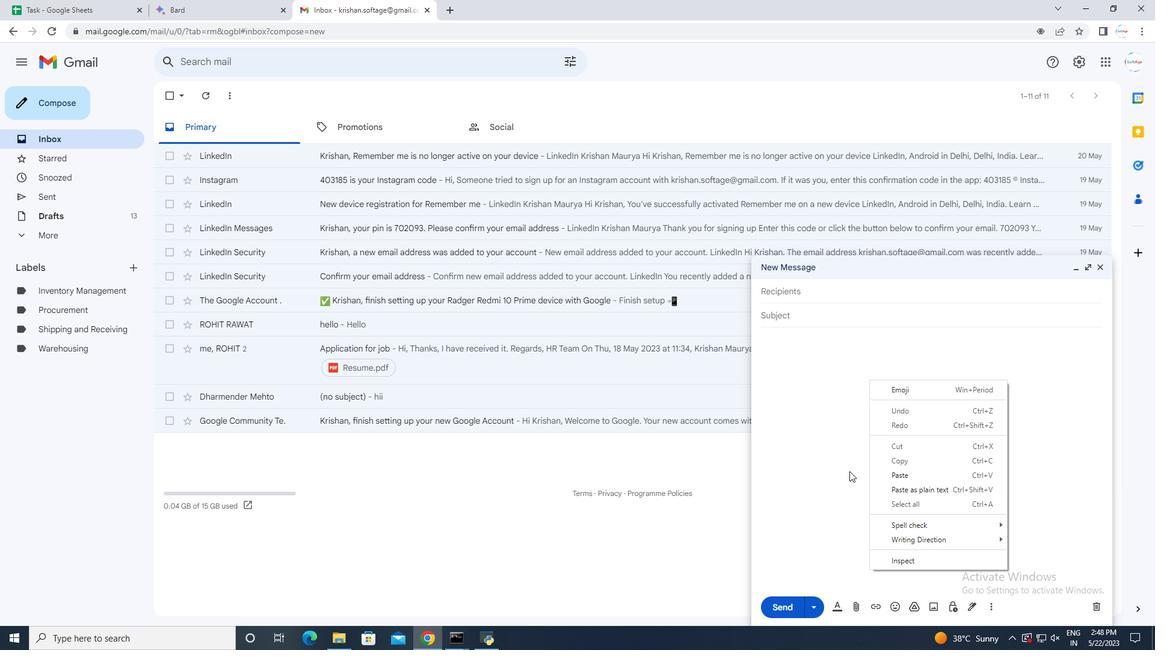 
Action: Mouse moved to (970, 606)
Screenshot: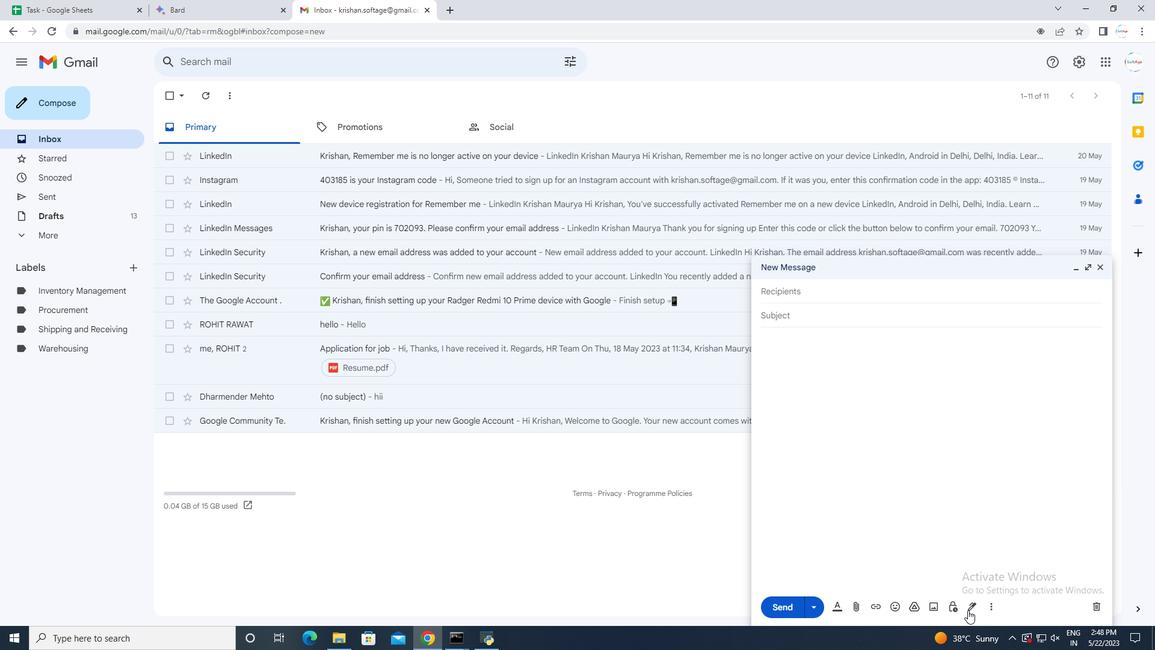
Action: Mouse pressed left at (970, 606)
Screenshot: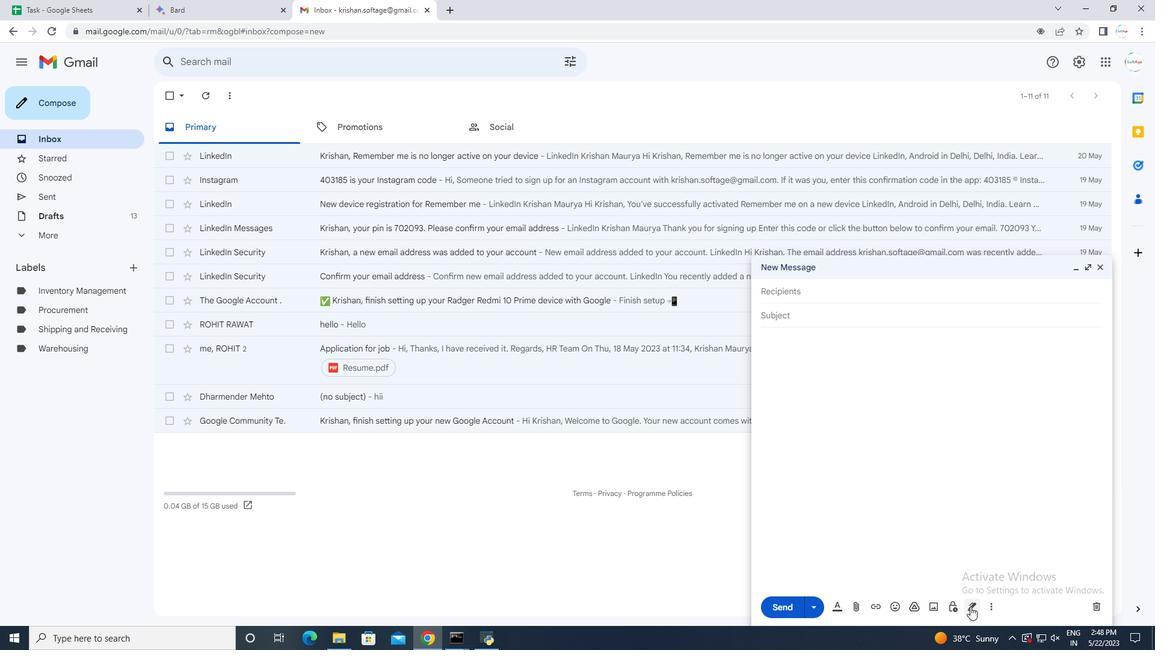 
Action: Mouse moved to (880, 470)
Screenshot: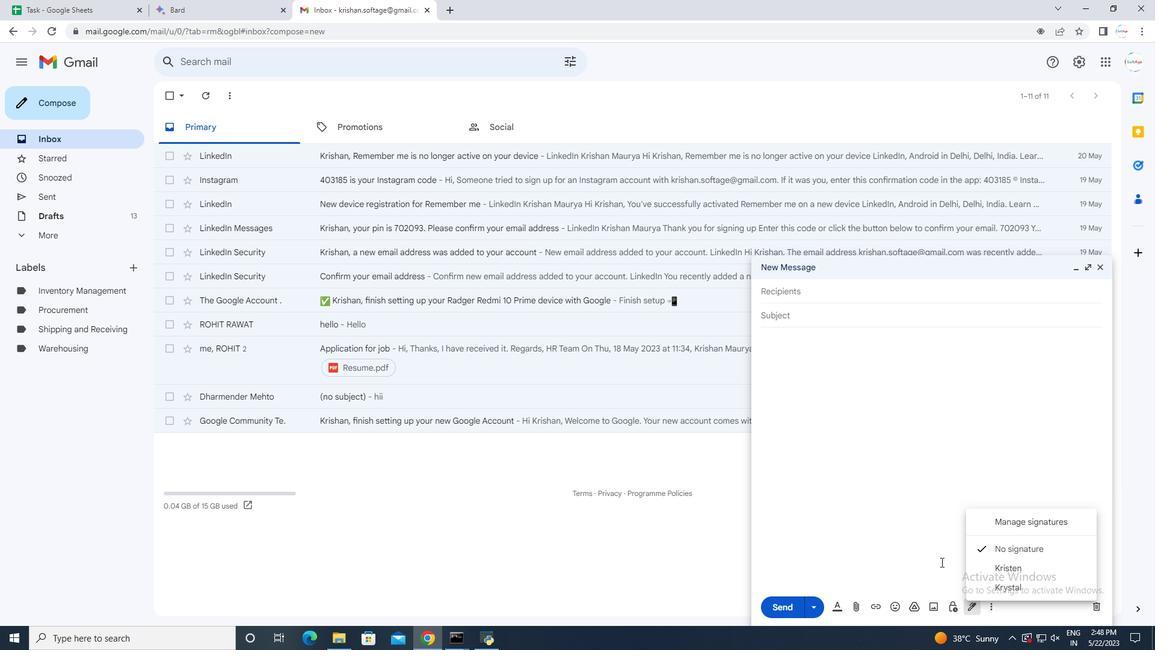 
Action: Mouse pressed left at (880, 470)
Screenshot: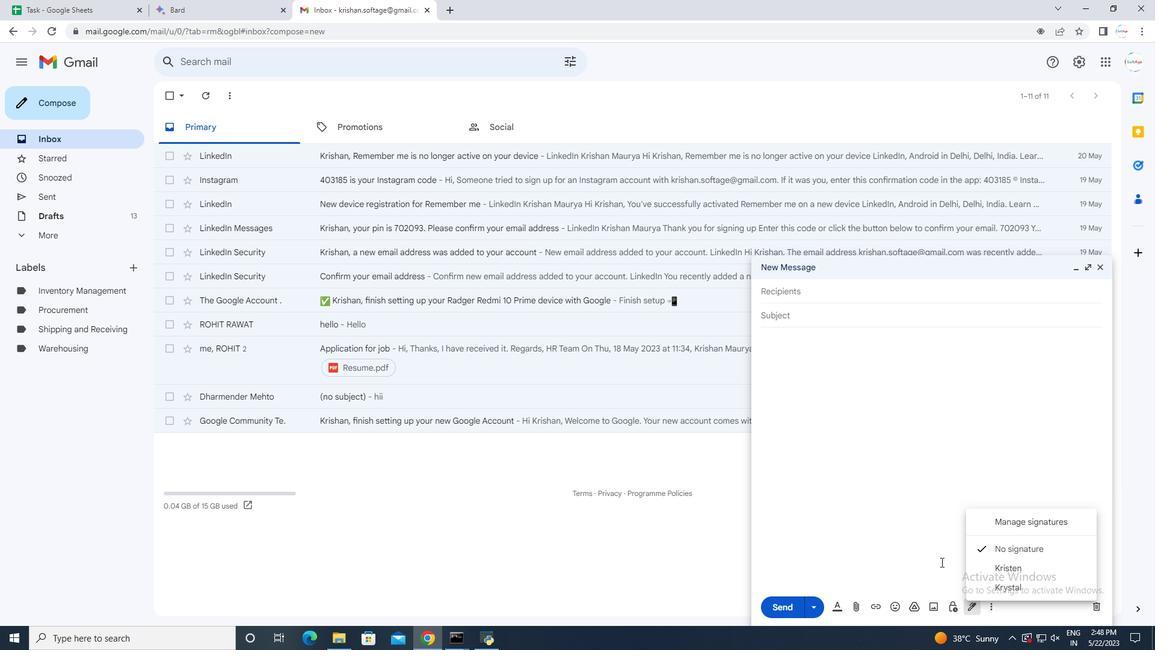 
Action: Mouse moved to (57, 31)
Screenshot: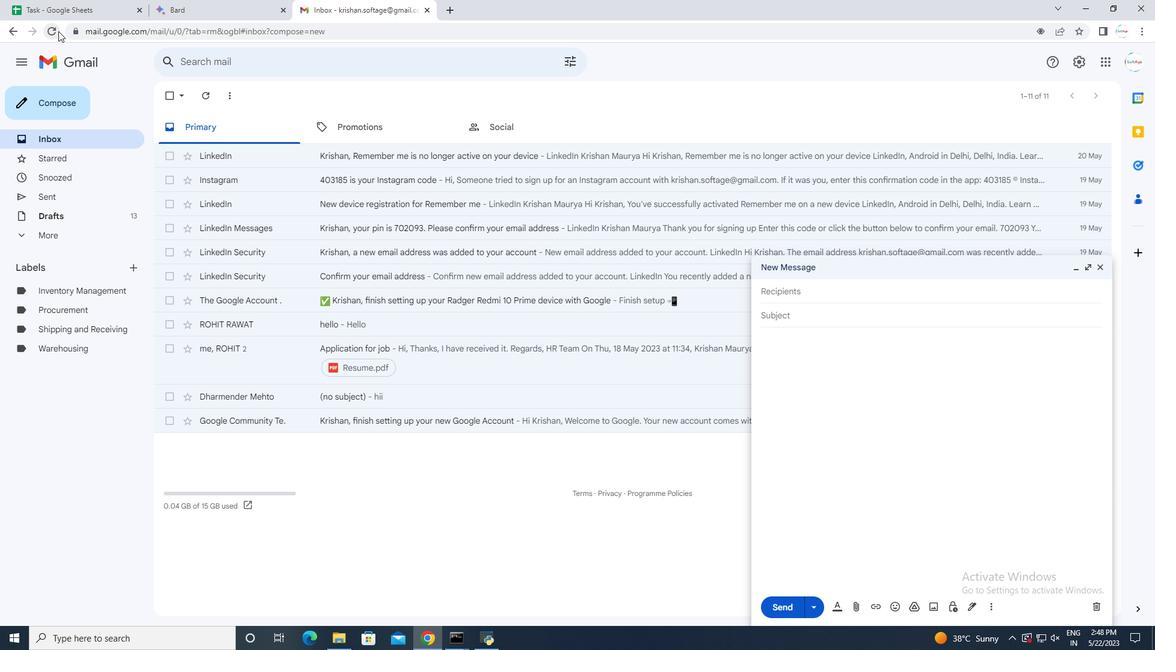 
Action: Mouse pressed left at (57, 31)
Screenshot: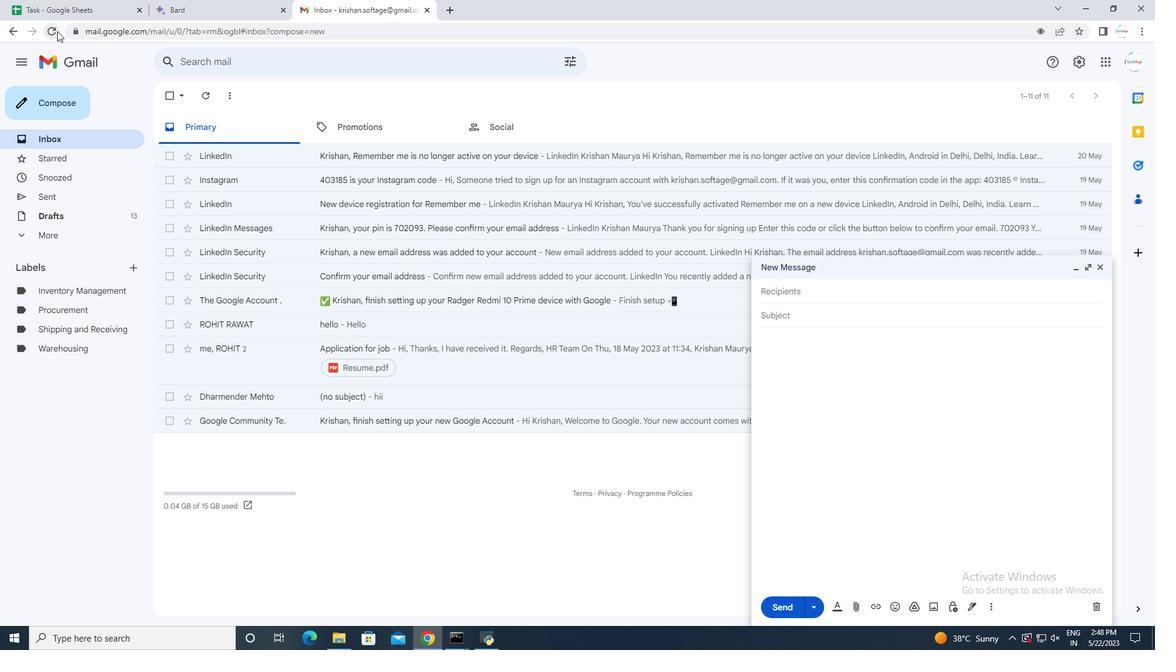 
Action: Mouse moved to (56, 106)
Screenshot: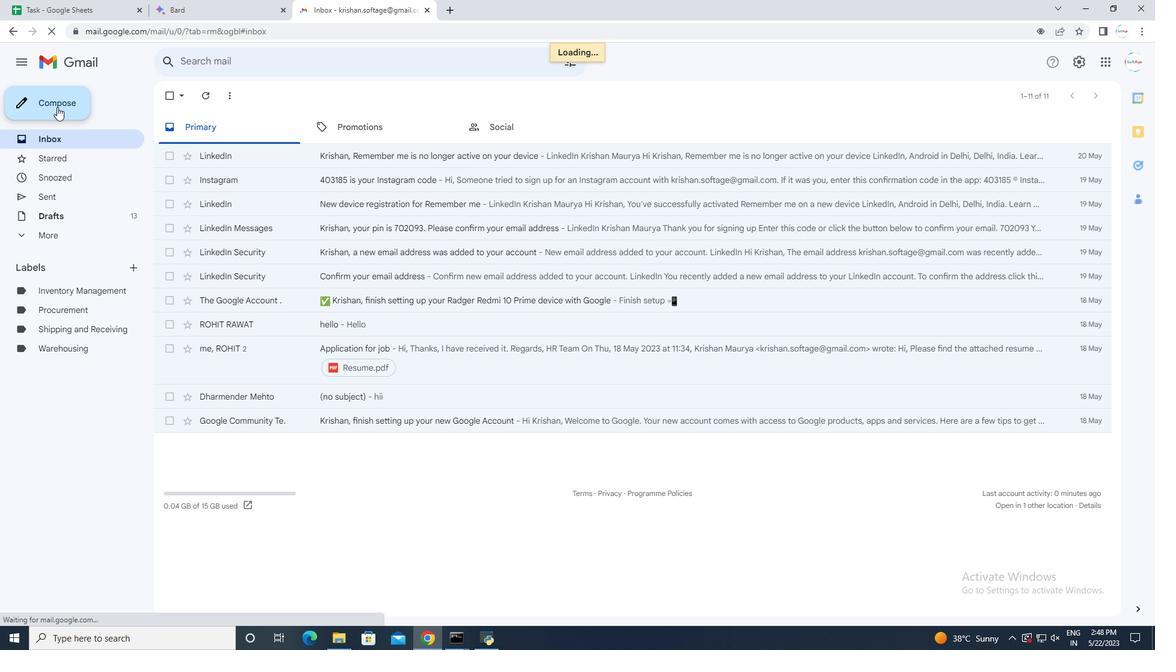 
Action: Mouse pressed left at (56, 106)
Screenshot: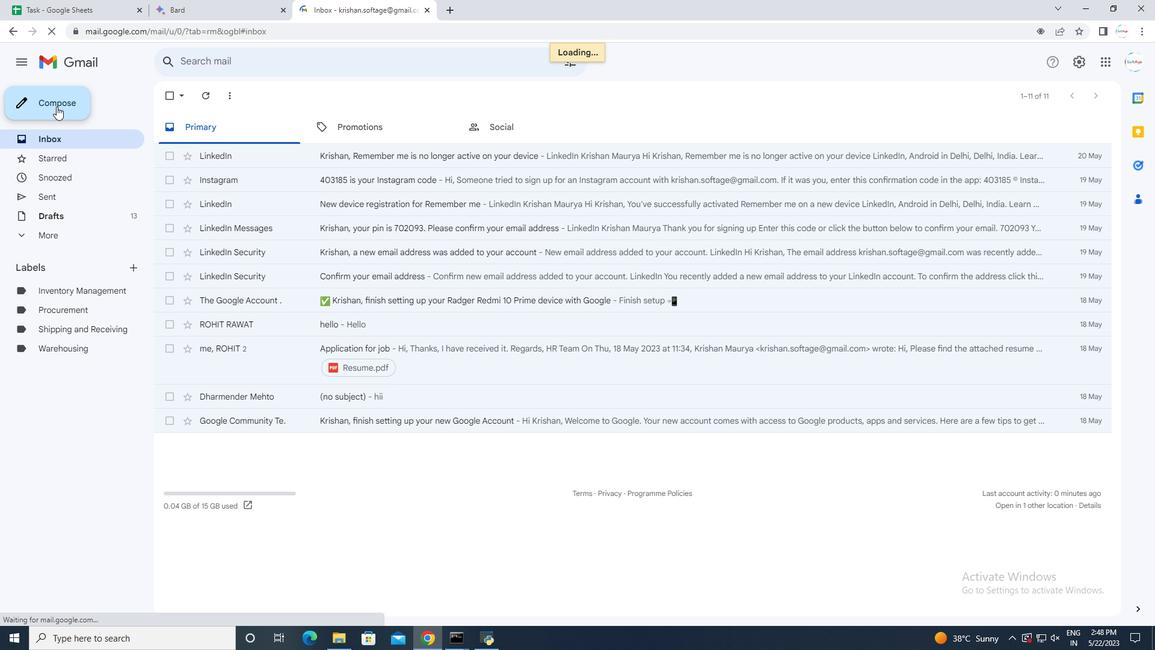 
Action: Mouse moved to (738, 266)
Screenshot: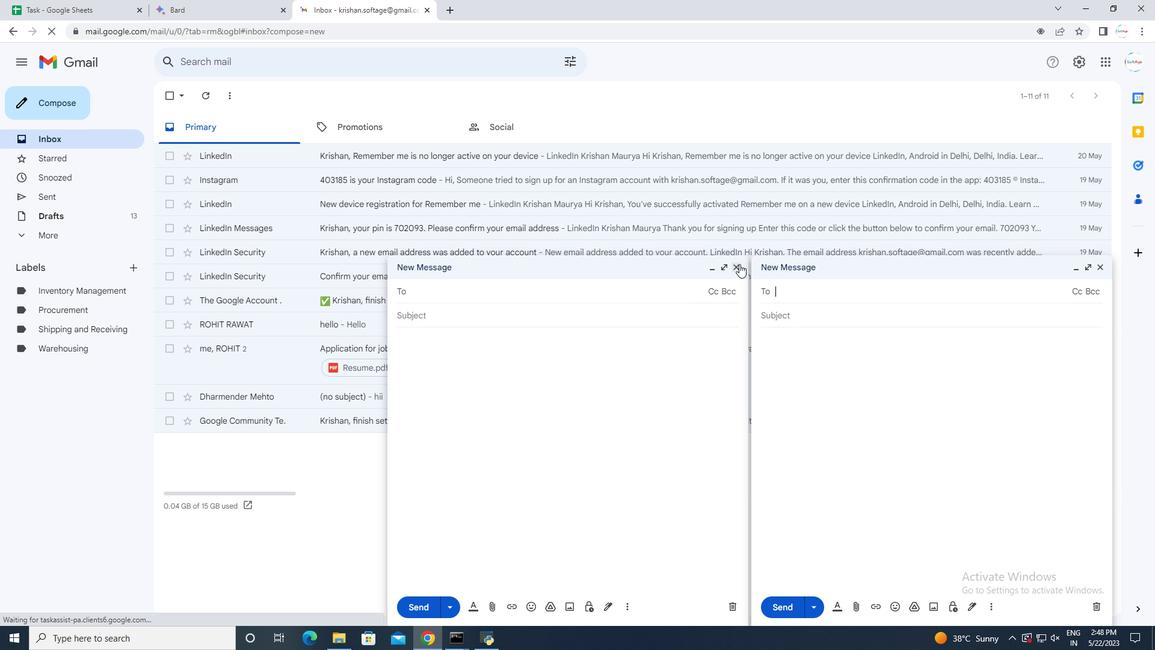
Action: Mouse pressed left at (738, 266)
Screenshot: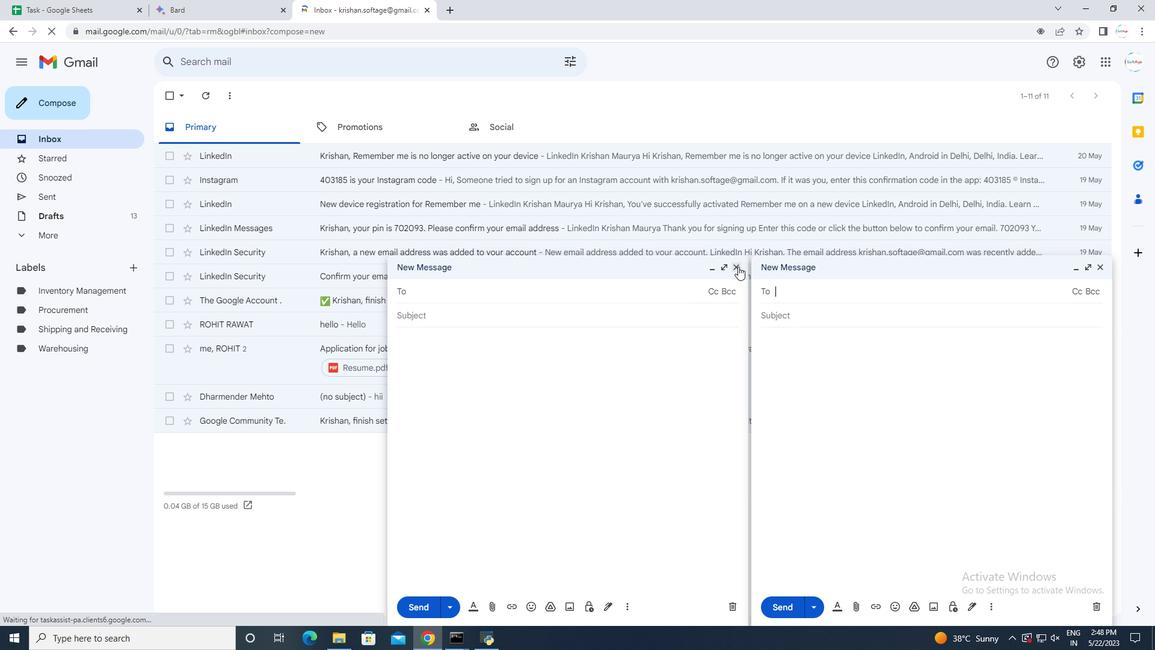 
Action: Mouse moved to (776, 334)
Screenshot: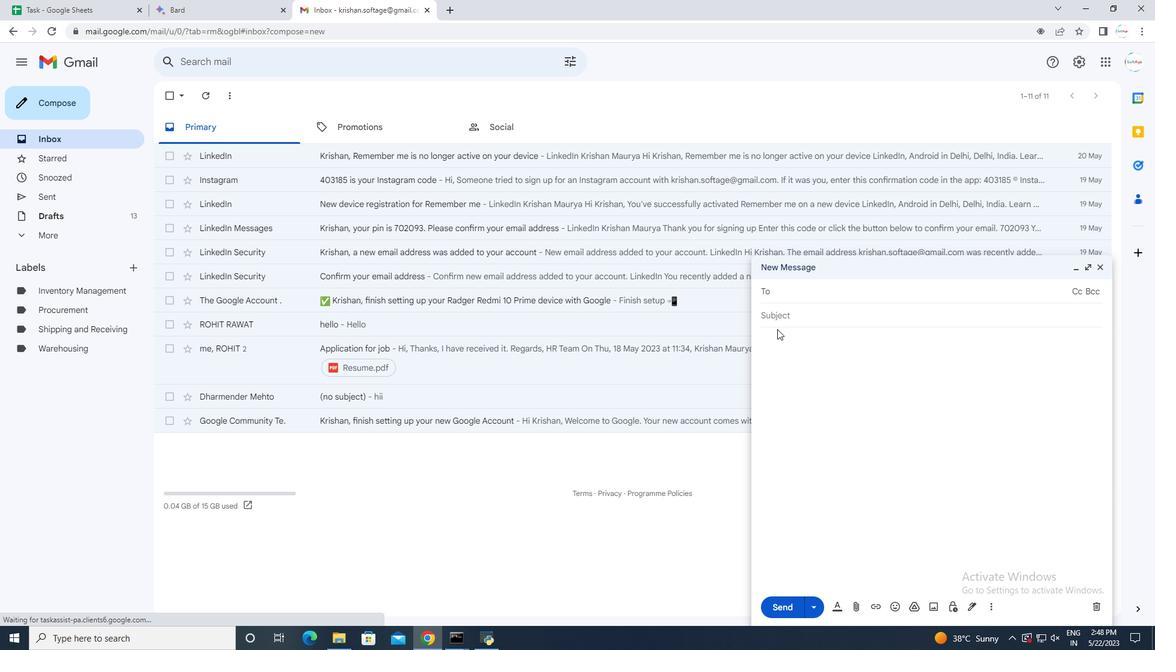 
Action: Mouse pressed left at (776, 334)
Screenshot: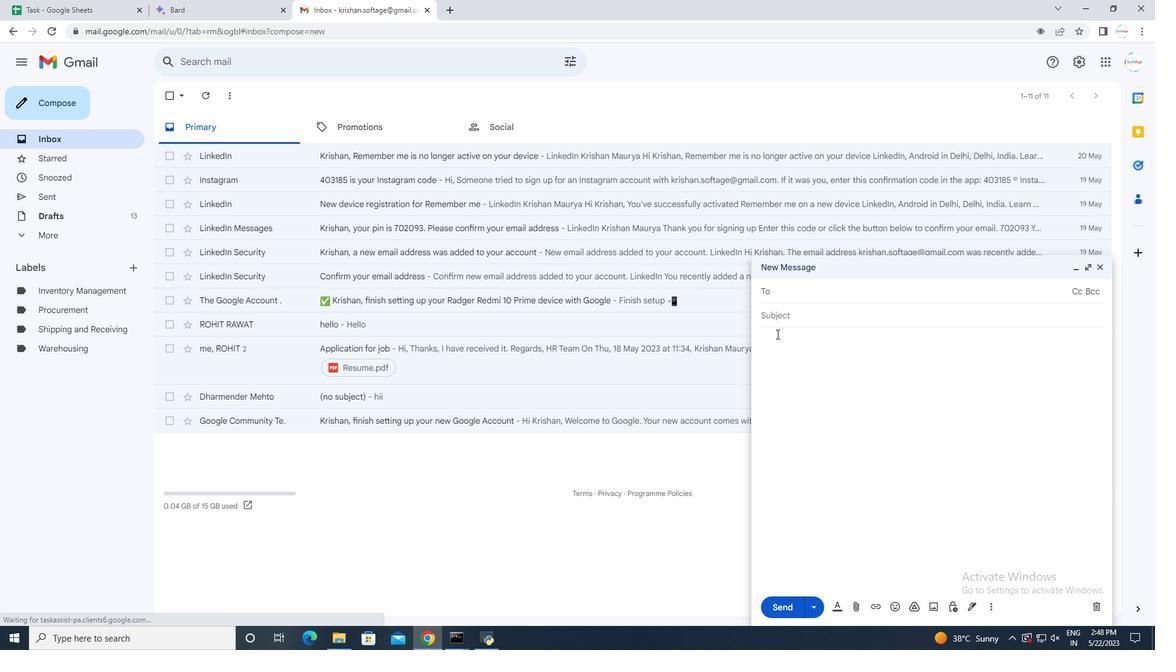 
Action: Mouse moved to (975, 604)
Screenshot: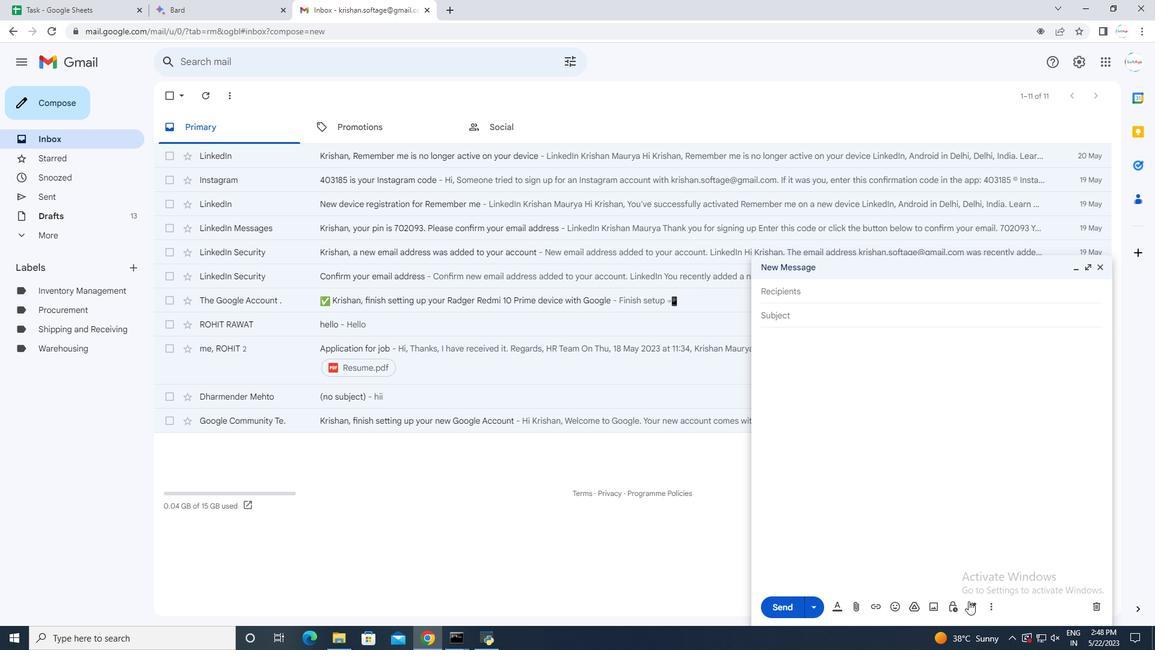 
Action: Mouse pressed left at (975, 604)
Screenshot: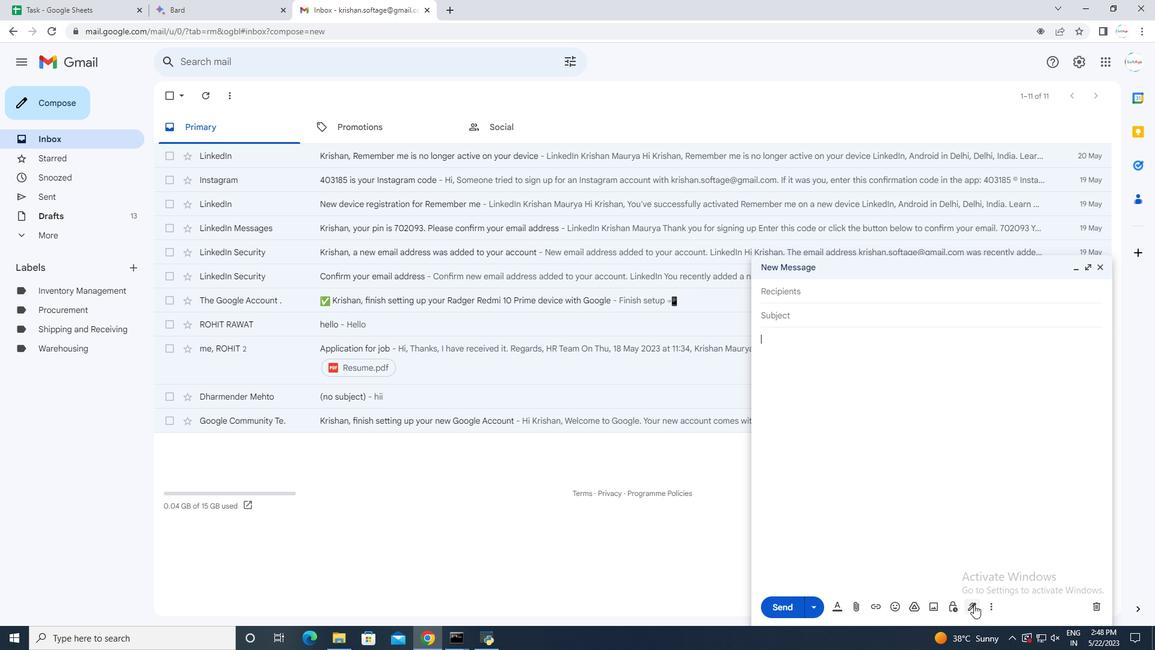 
Action: Mouse moved to (1011, 589)
Screenshot: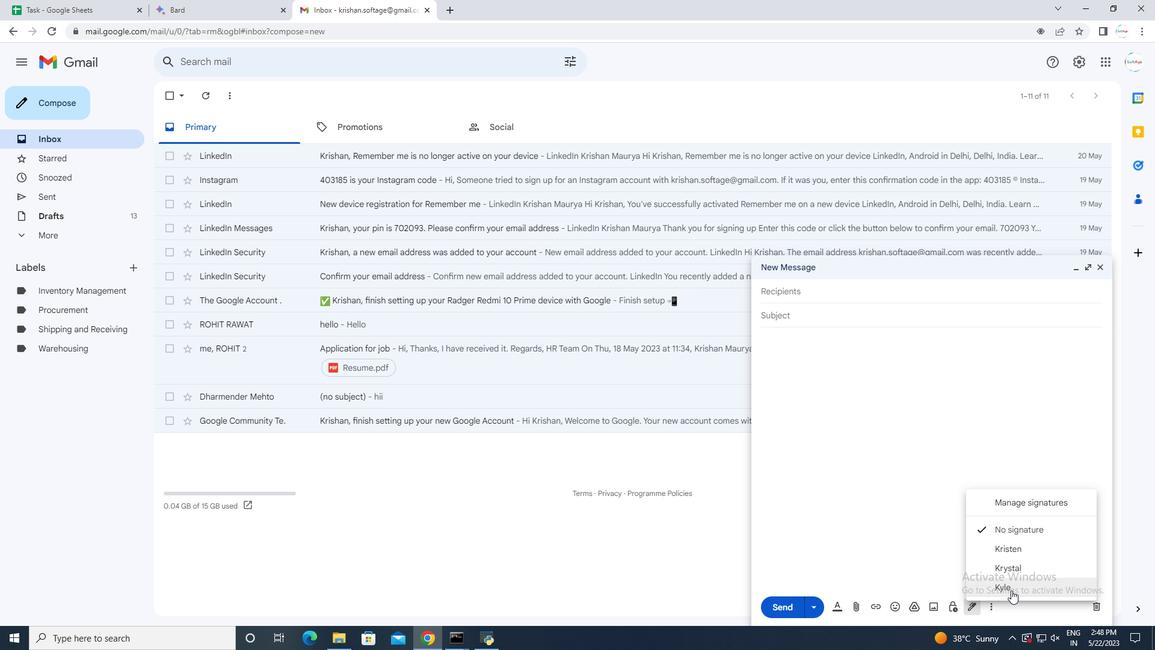 
Action: Mouse pressed left at (1011, 589)
Screenshot: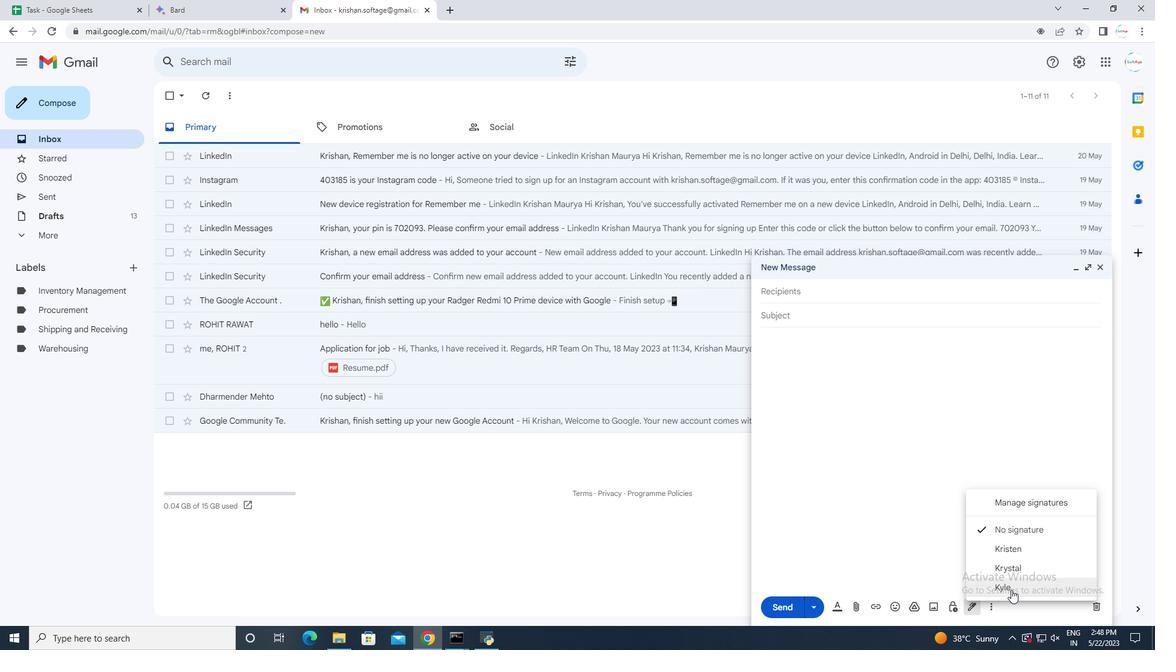 
Action: Mouse moved to (772, 290)
Screenshot: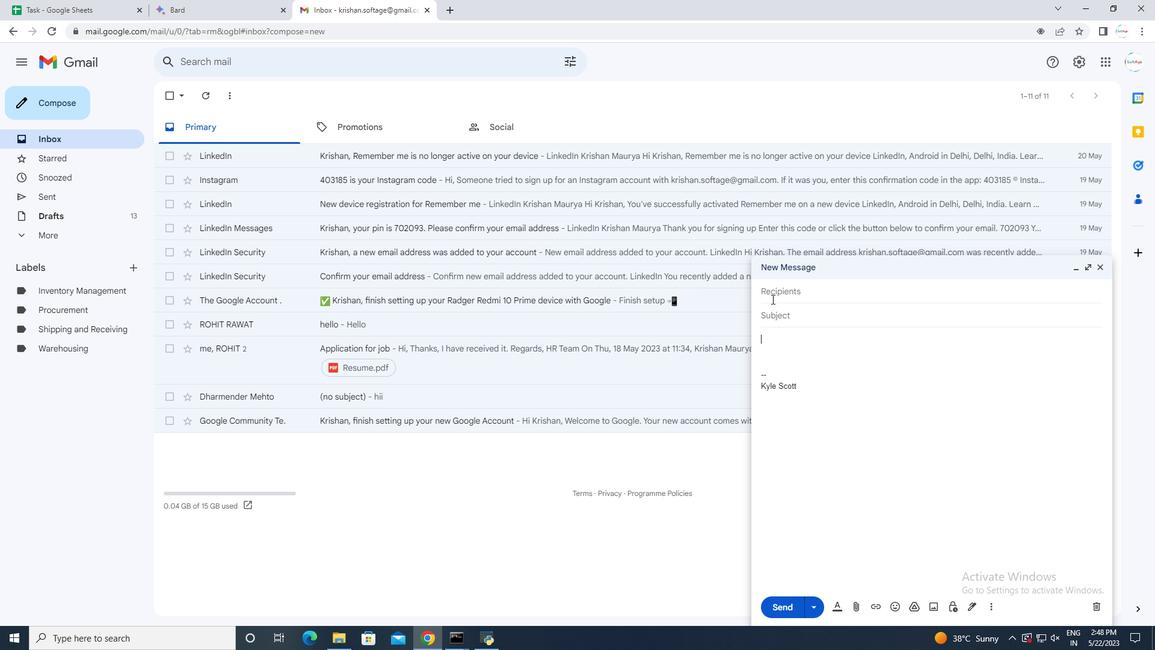 
Action: Mouse pressed left at (772, 290)
Screenshot: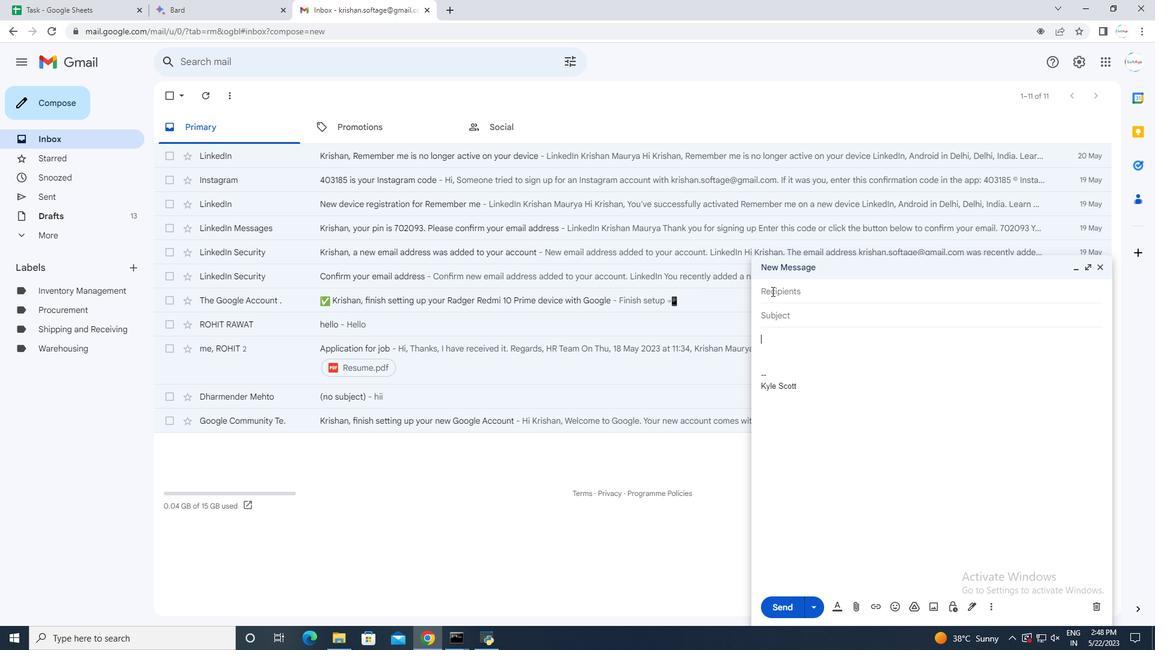 
Action: Mouse moved to (772, 290)
Screenshot: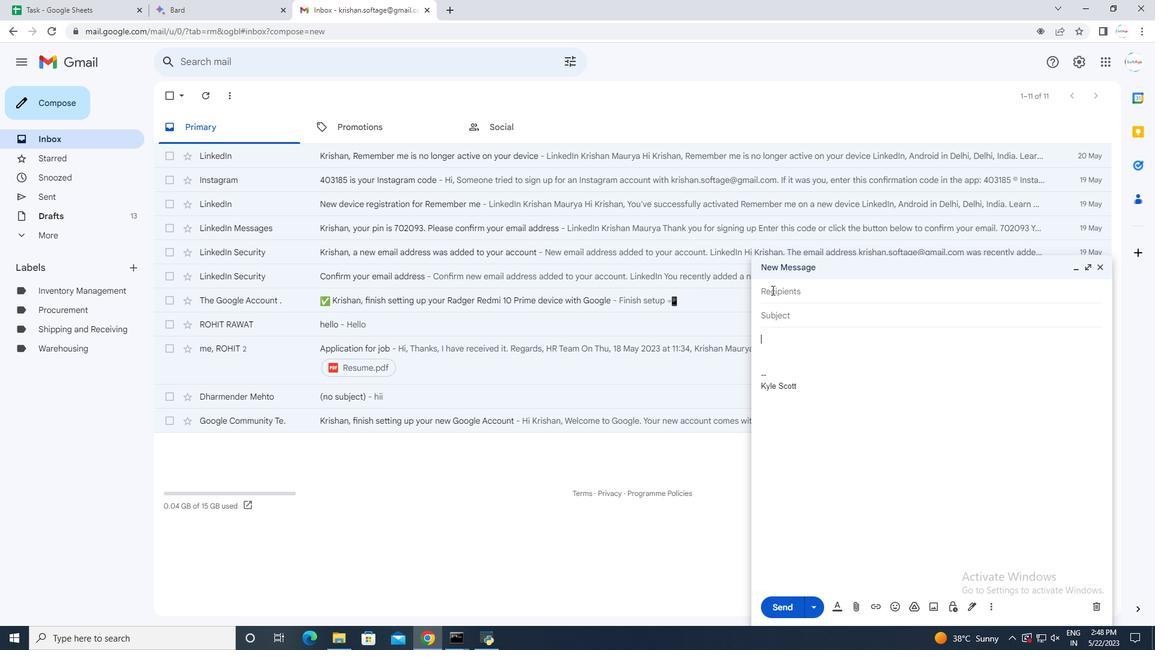 
Action: Key pressed <Key.shift>Best<Key.space><Key.shift><Key.shift><Key.shift><Key.shift><Key.shift><Key.shift>wishes<Key.space>for<Key.space>a<Key.space><Key.shift>HAo<Key.backspace><Key.backspace><Key.backspace><Key.backspace><Key.backspace><Key.backspace><Key.backspace><Key.backspace><Key.backspace><Key.backspace><Key.backspace><Key.backspace><Key.backspace><Key.backspace><Key.backspace><Key.backspace><Key.backspace><Key.backspace><Key.backspace><Key.backspace><Key.backspace><Key.backspace><Key.backspace><Key.backspace><Key.backspace><Key.backspace><Key.backspace>
Screenshot: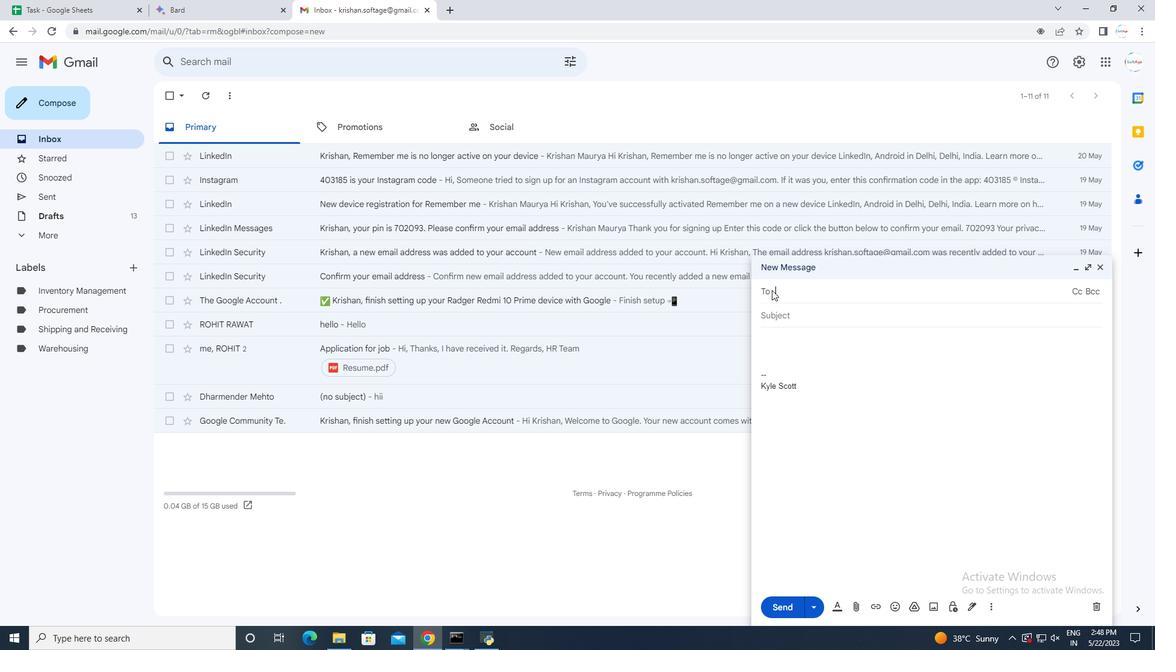 
Action: Mouse moved to (776, 331)
Screenshot: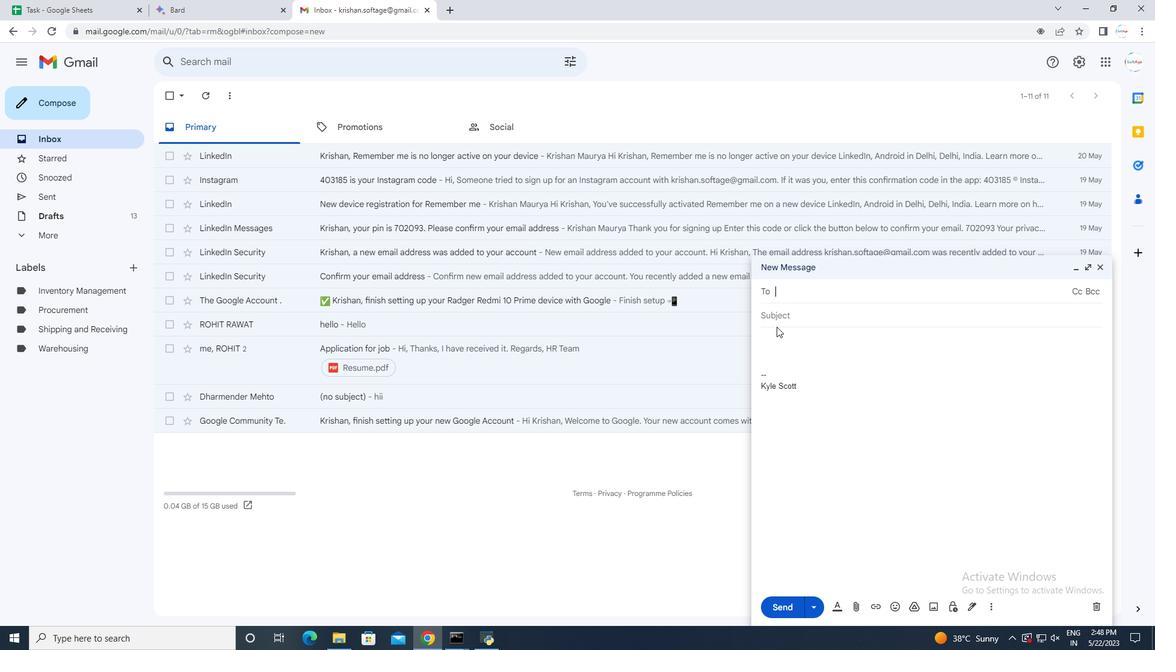 
Action: Mouse pressed left at (776, 331)
Screenshot: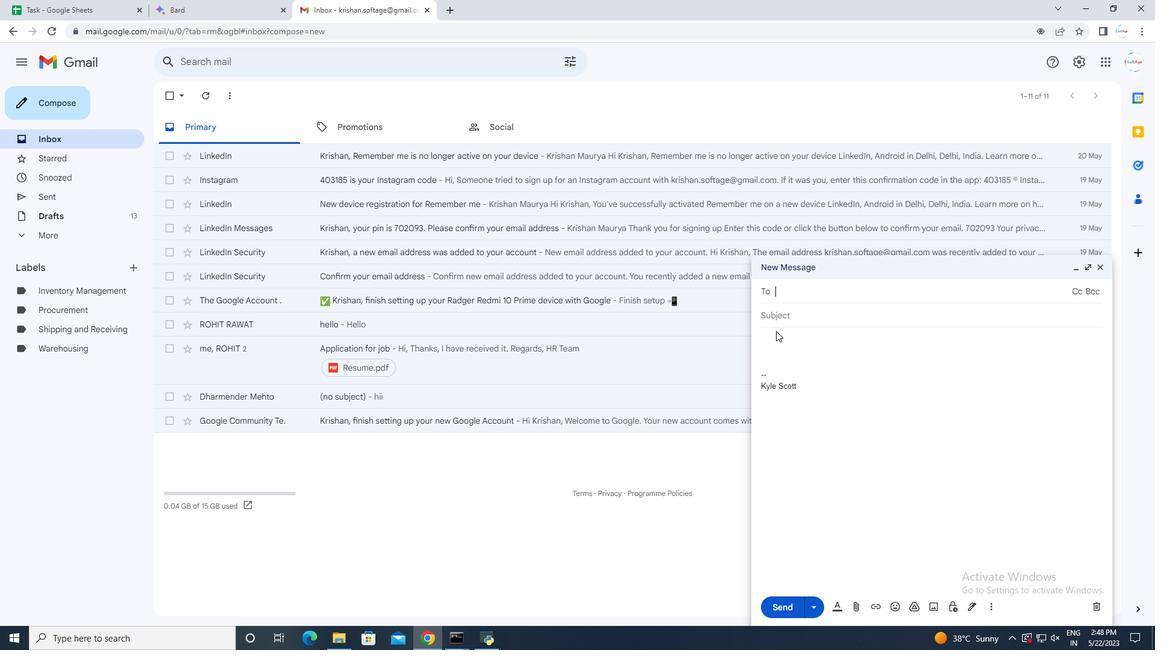 
Action: Mouse moved to (778, 337)
Screenshot: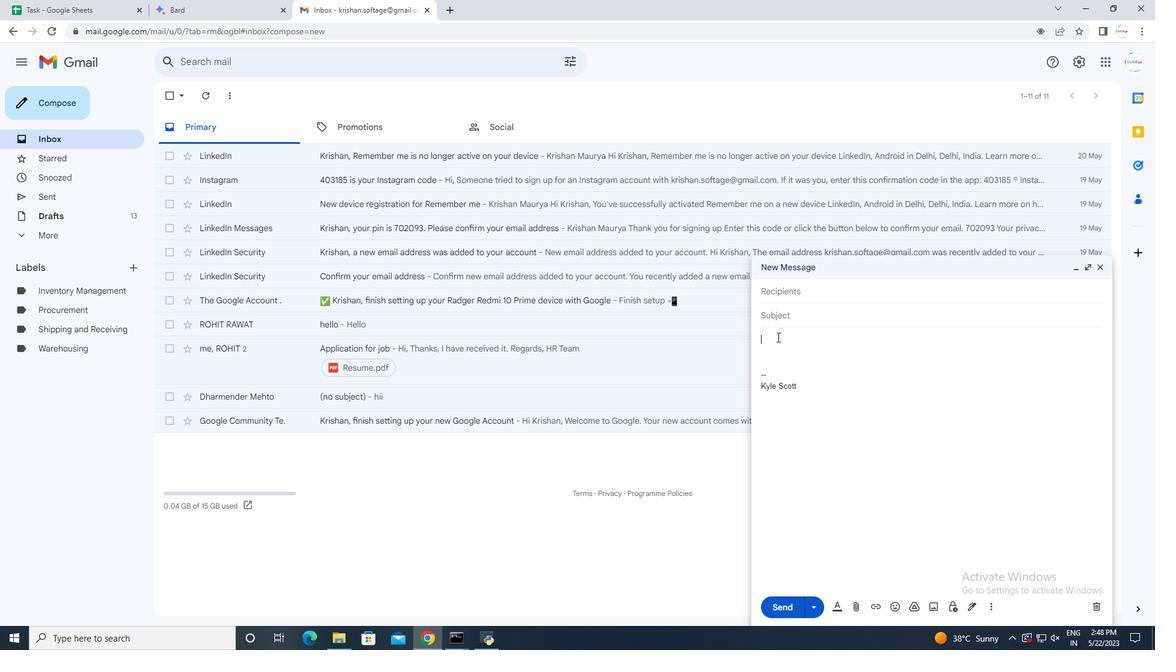 
Action: Key pressed <Key.shift>Best<Key.space>wishes<Key.space>for<Key.space>a<Key.space><Key.shift>H<Key.backspace>happy<Key.space><Key.shift>National<Key.space><Key.shift>Child<Key.space><Key.shift>Health<Key.space><Key.shift>Day
Screenshot: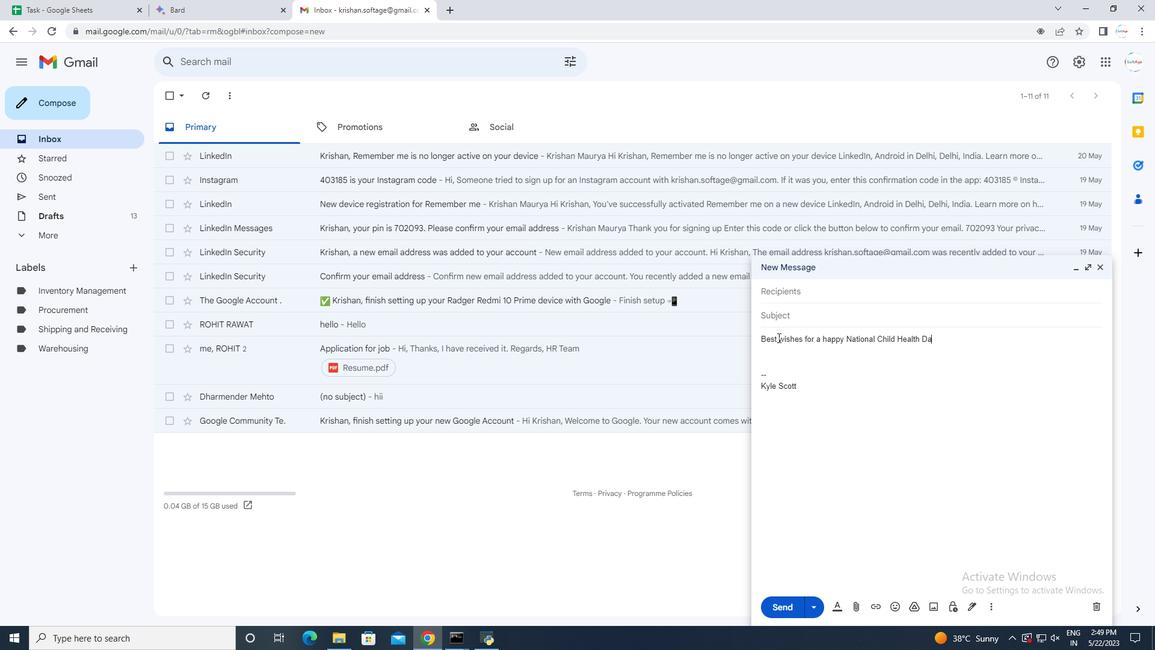 
Action: Mouse moved to (784, 291)
Screenshot: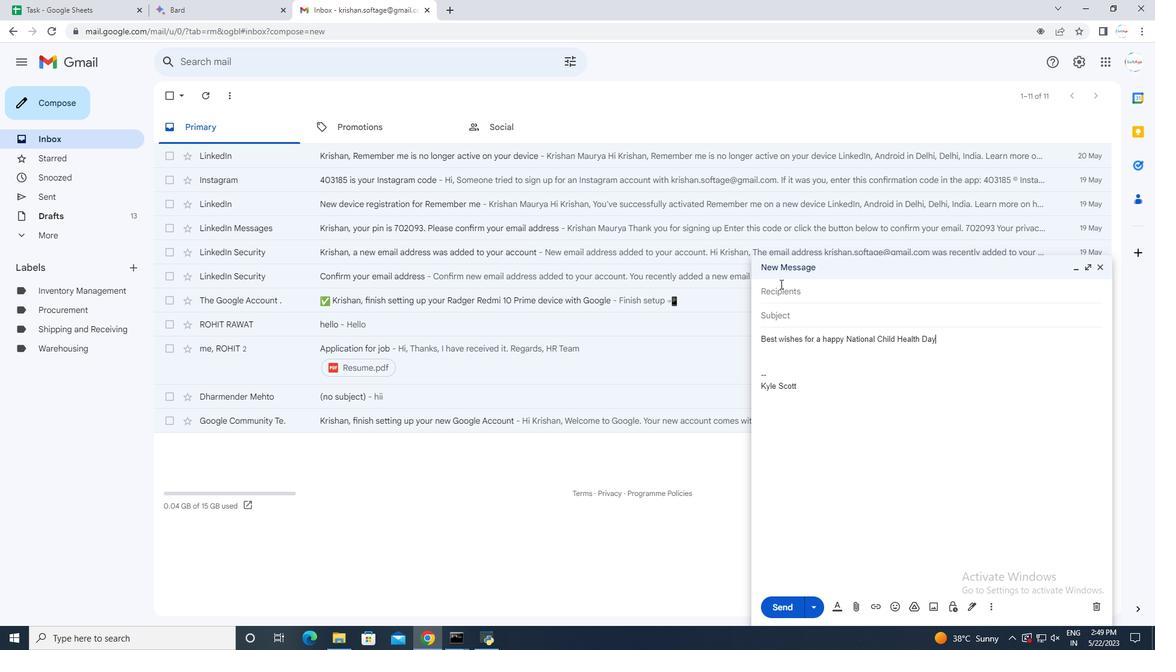 
Action: Mouse pressed left at (784, 291)
Screenshot: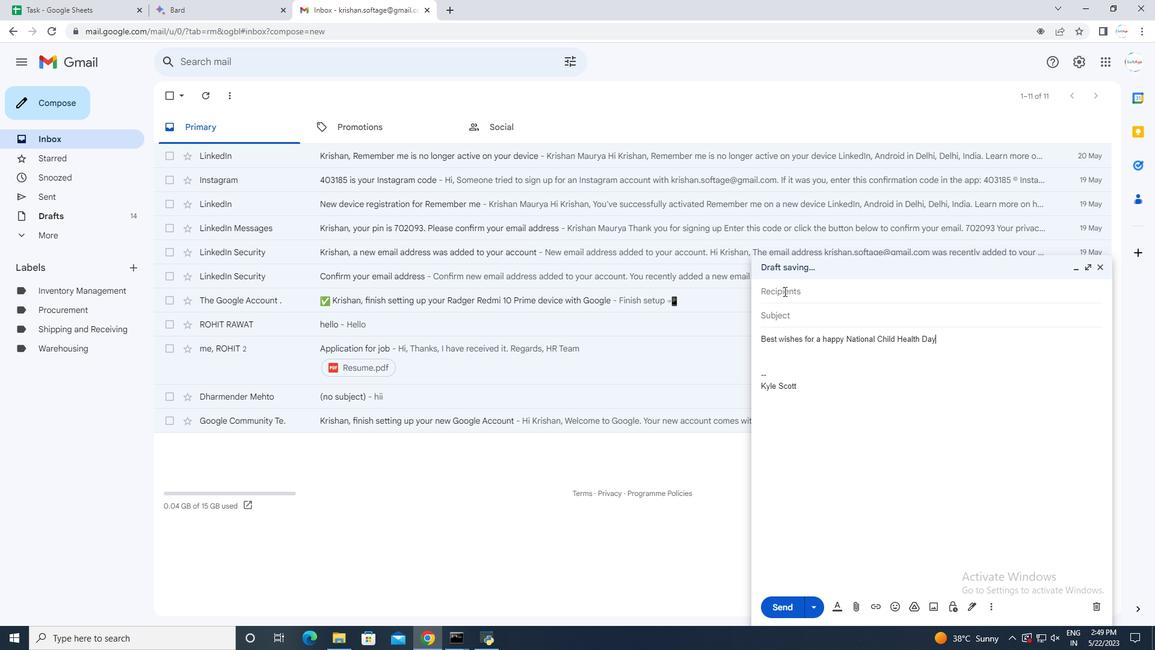 
Action: Key pressed softage.6<Key.shift>@softage.net
Screenshot: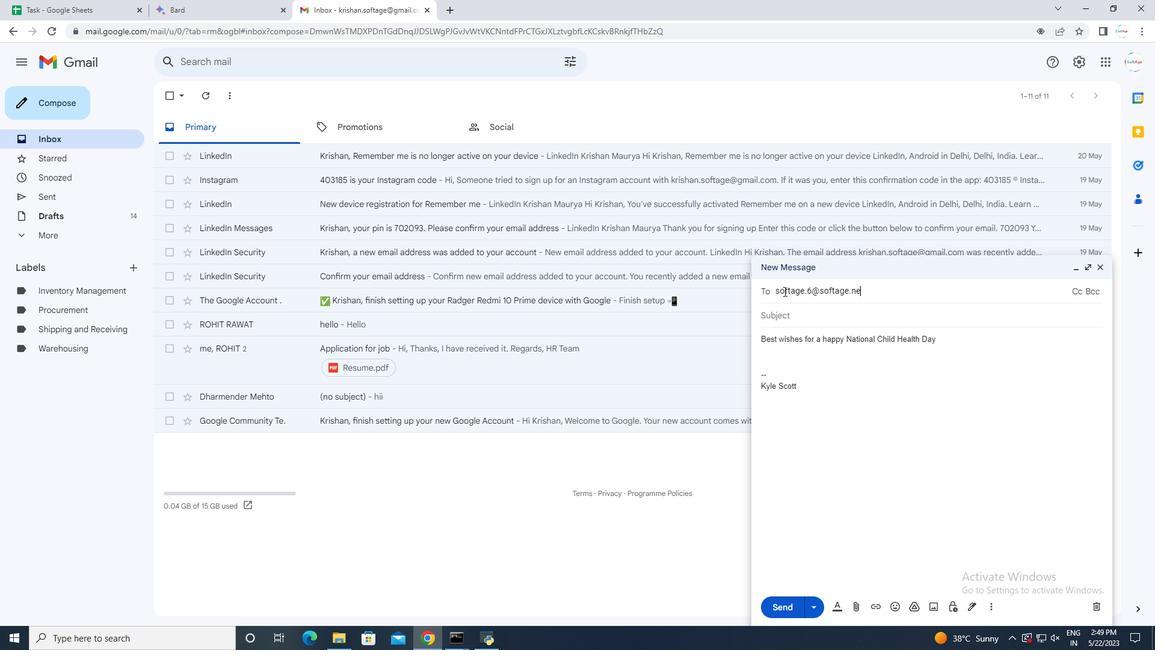 
Action: Mouse moved to (851, 326)
Screenshot: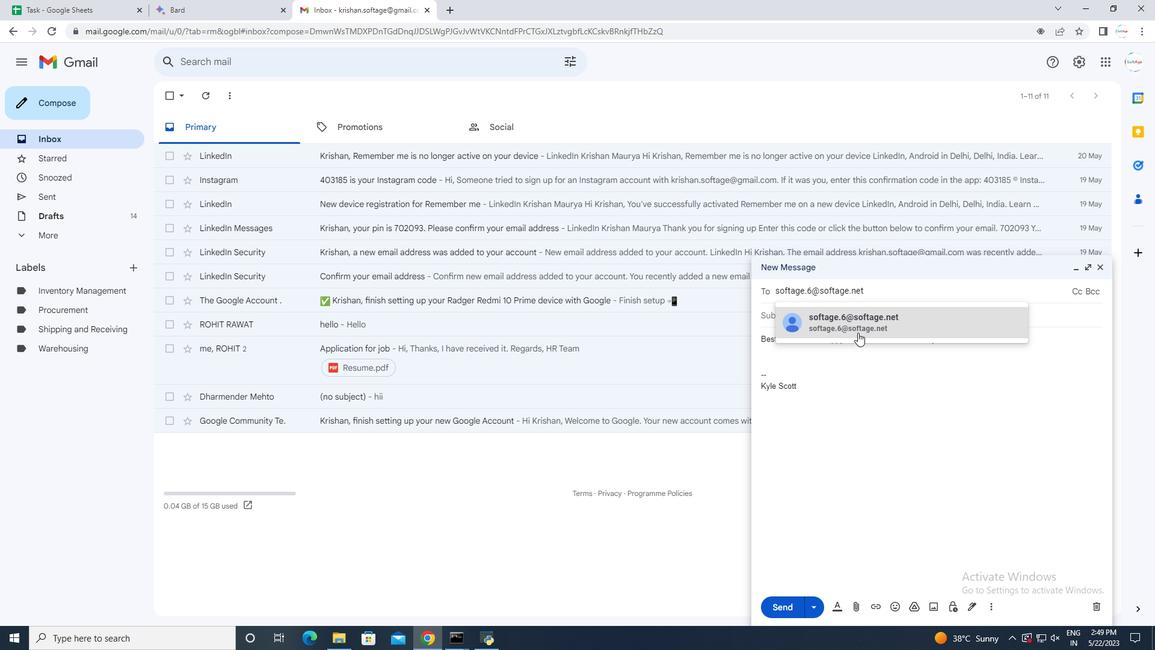 
Action: Mouse pressed left at (851, 326)
Screenshot: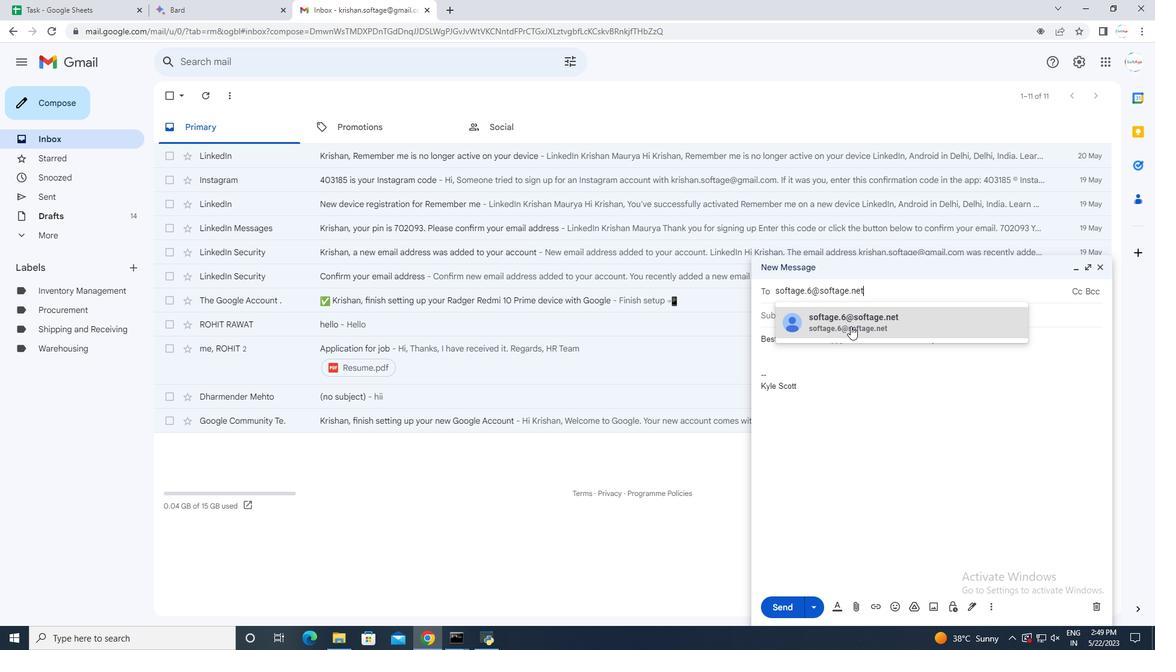 
Action: Mouse moved to (992, 603)
Screenshot: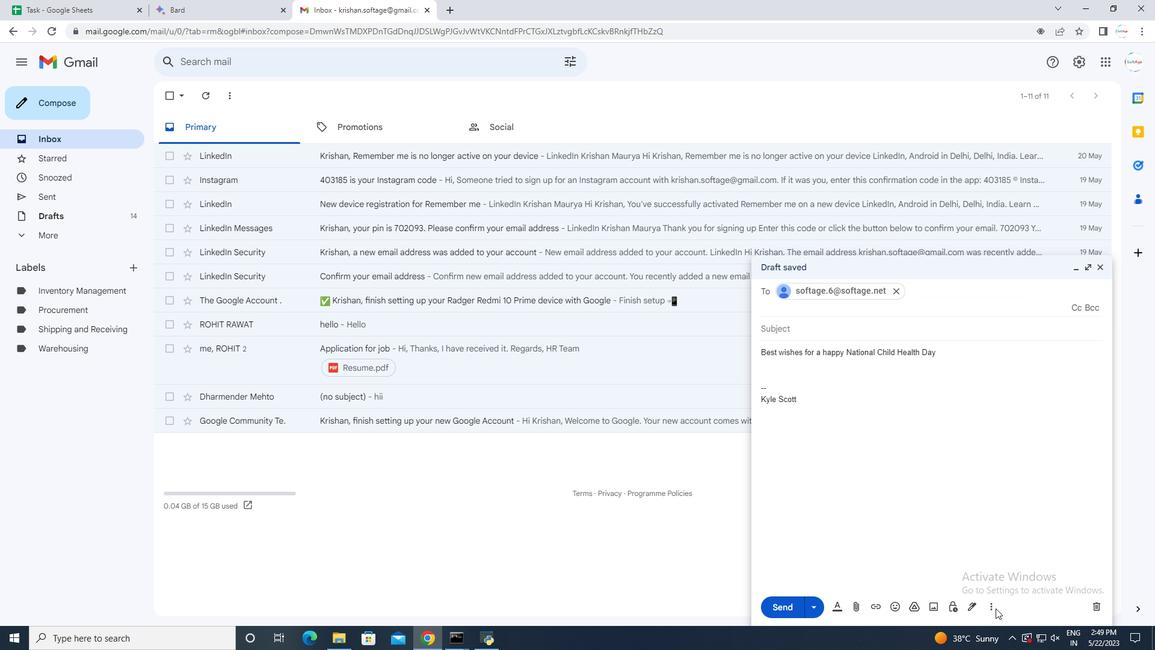
Action: Mouse pressed left at (992, 603)
Screenshot: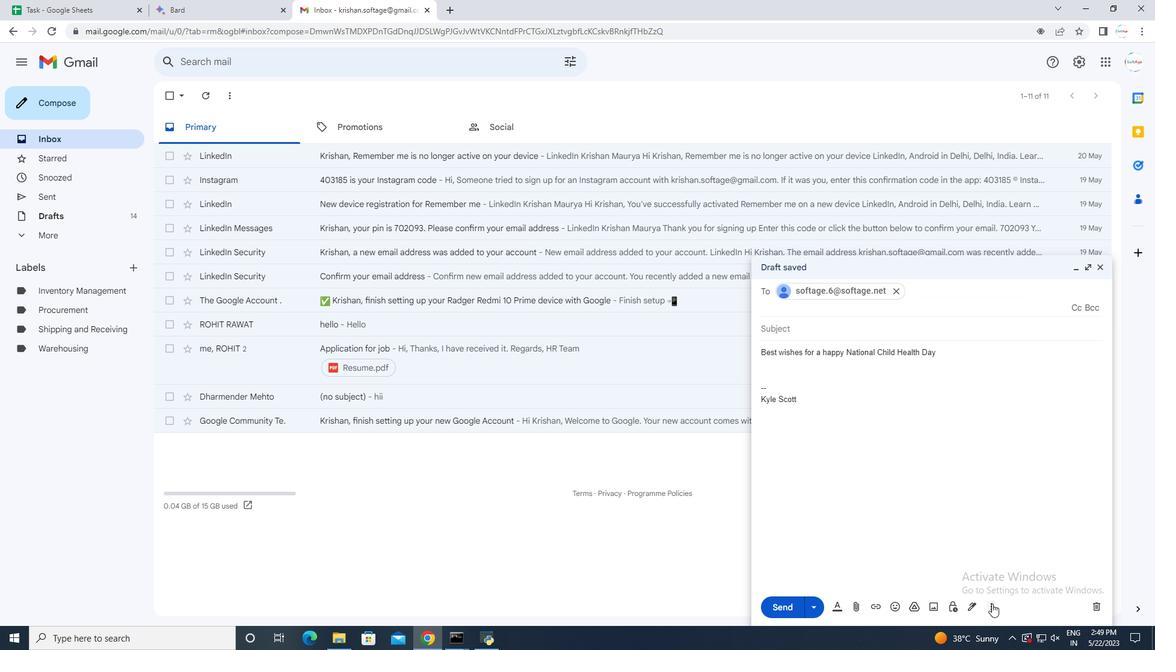 
Action: Mouse moved to (1028, 500)
Screenshot: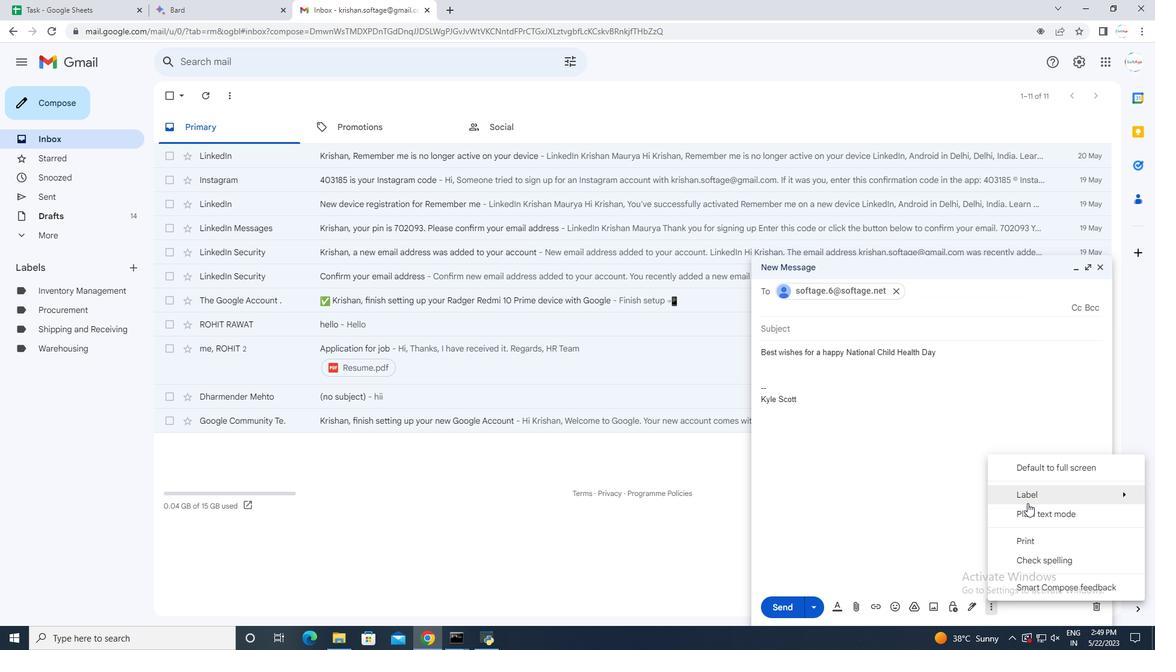 
Action: Mouse pressed left at (1028, 500)
Screenshot: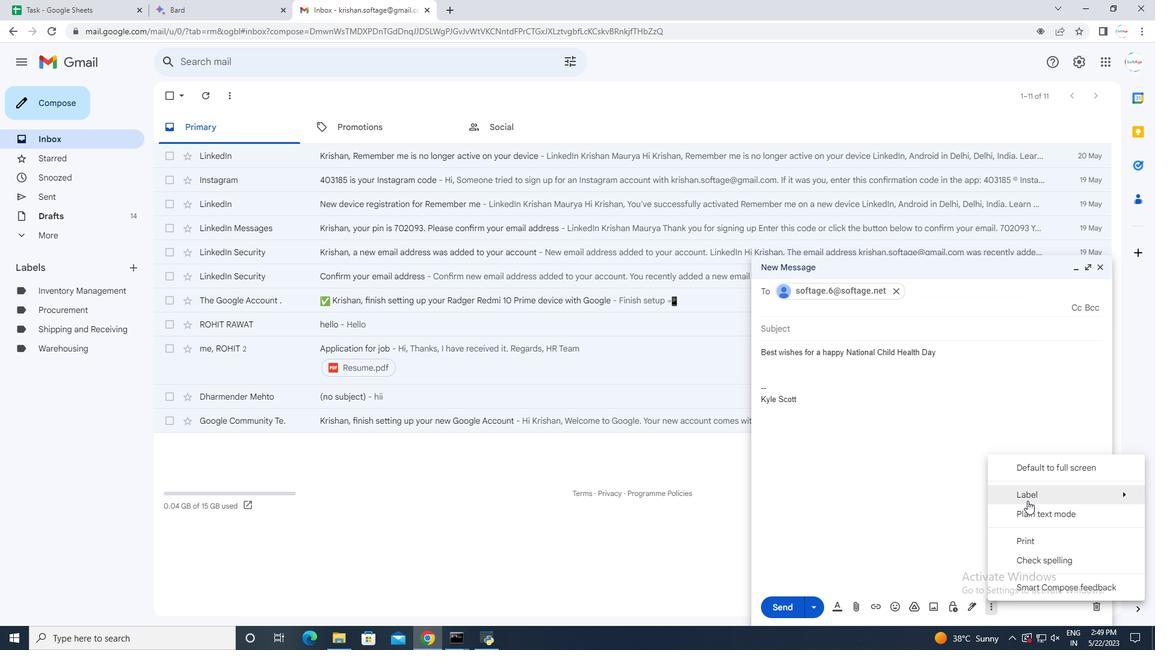 
Action: Mouse moved to (870, 462)
Screenshot: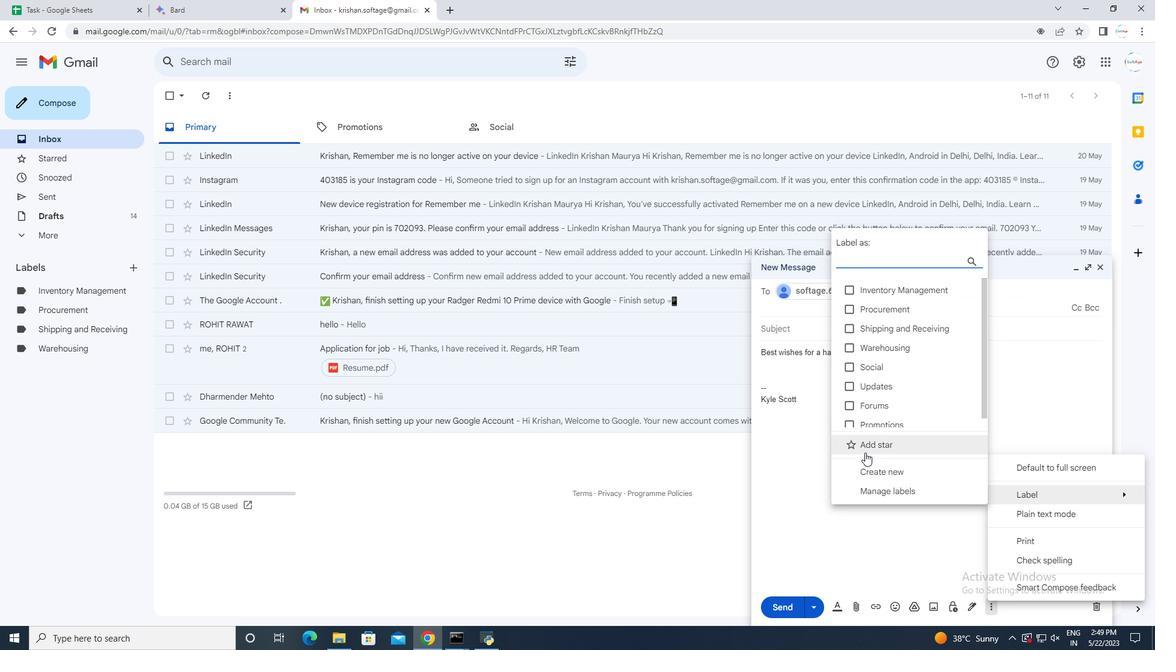 
Action: Mouse pressed left at (870, 462)
Screenshot: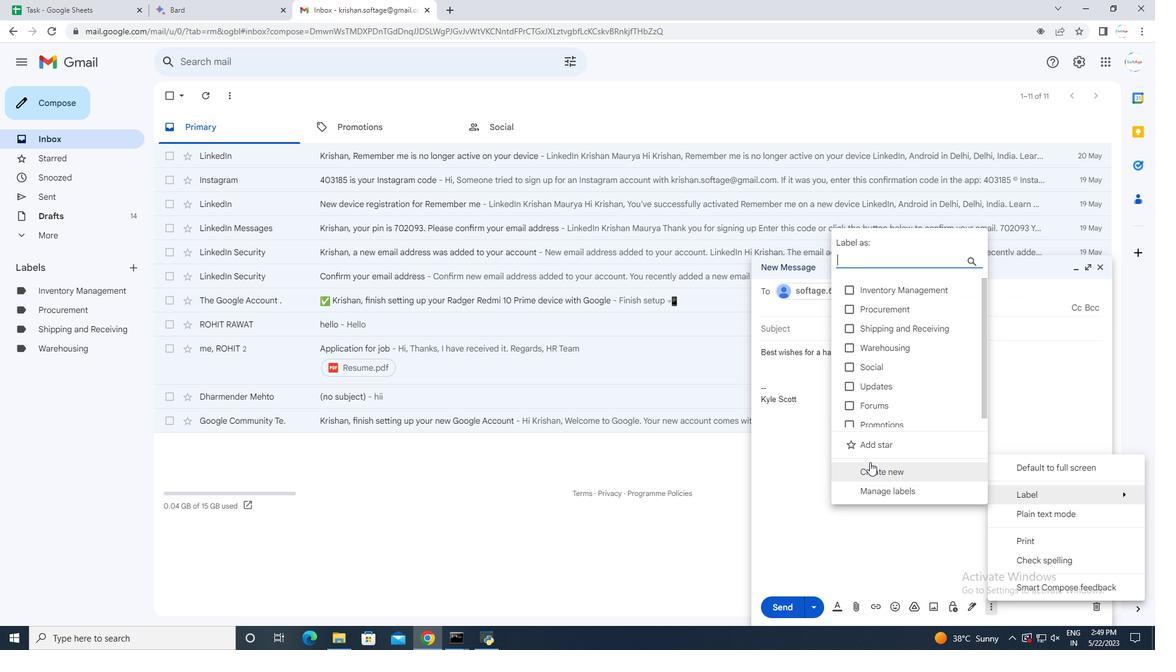 
Action: Mouse moved to (618, 320)
Screenshot: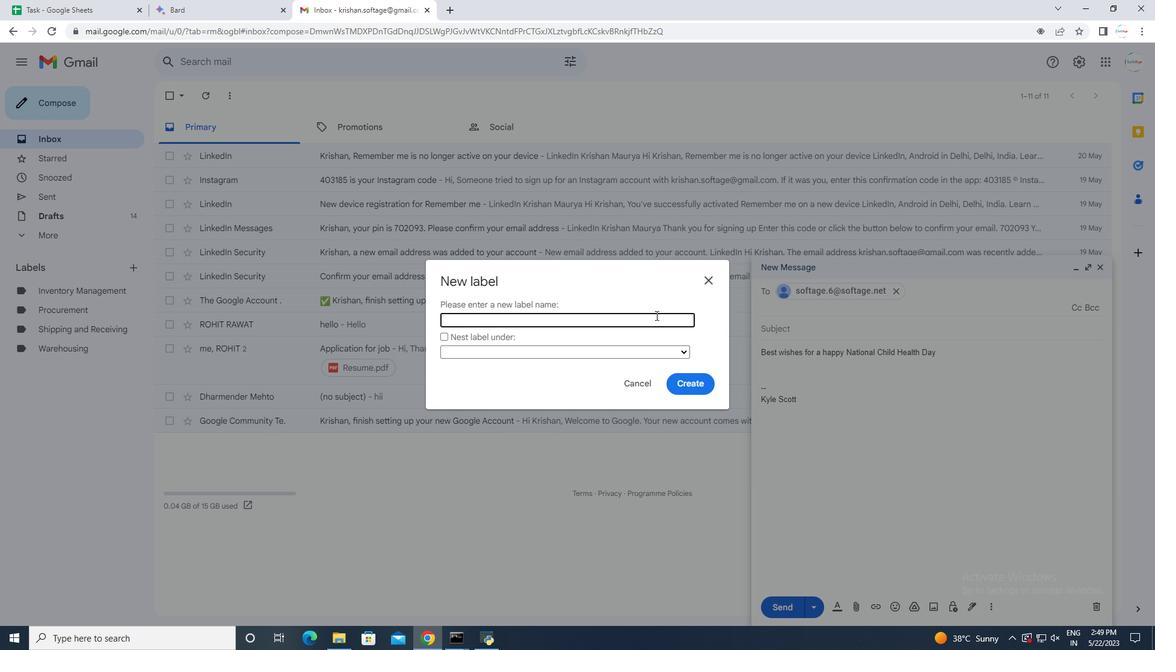 
Action: Mouse pressed left at (618, 320)
Screenshot: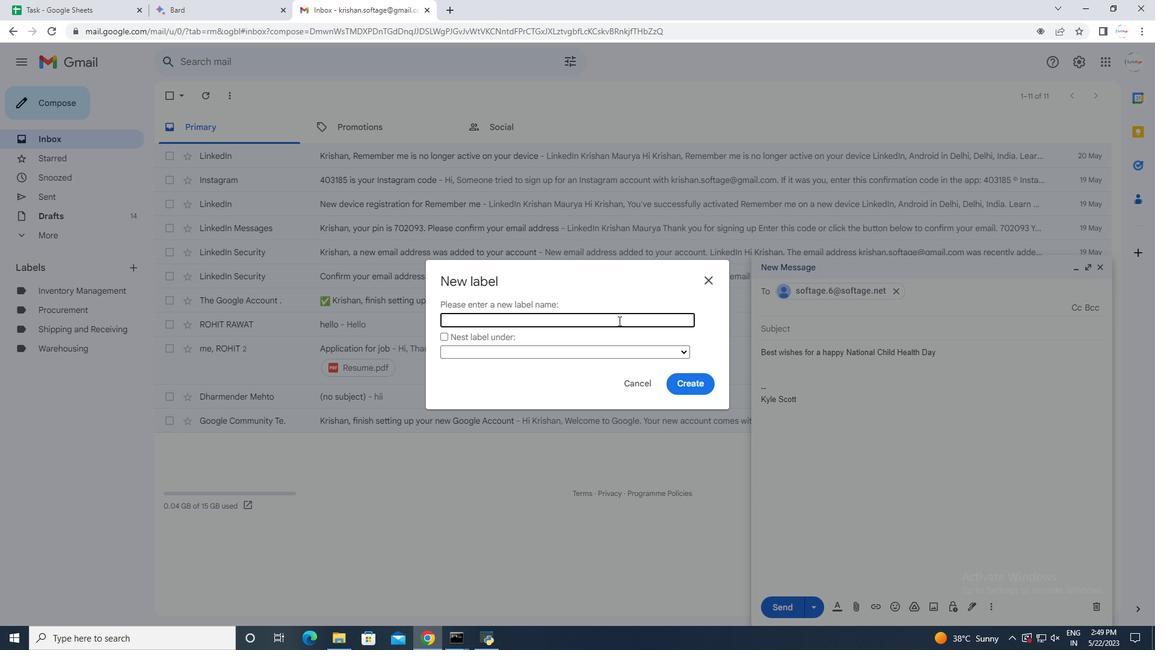 
Action: Key pressed <Key.shift>Manufacturing
Screenshot: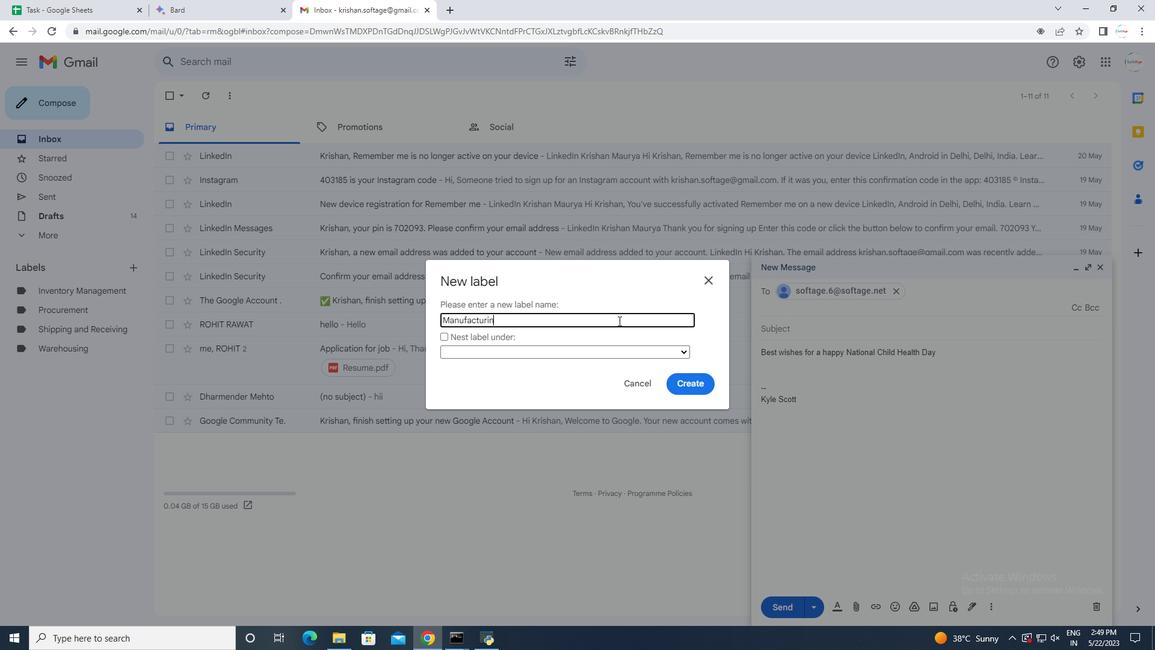 
Action: Mouse moved to (684, 381)
Screenshot: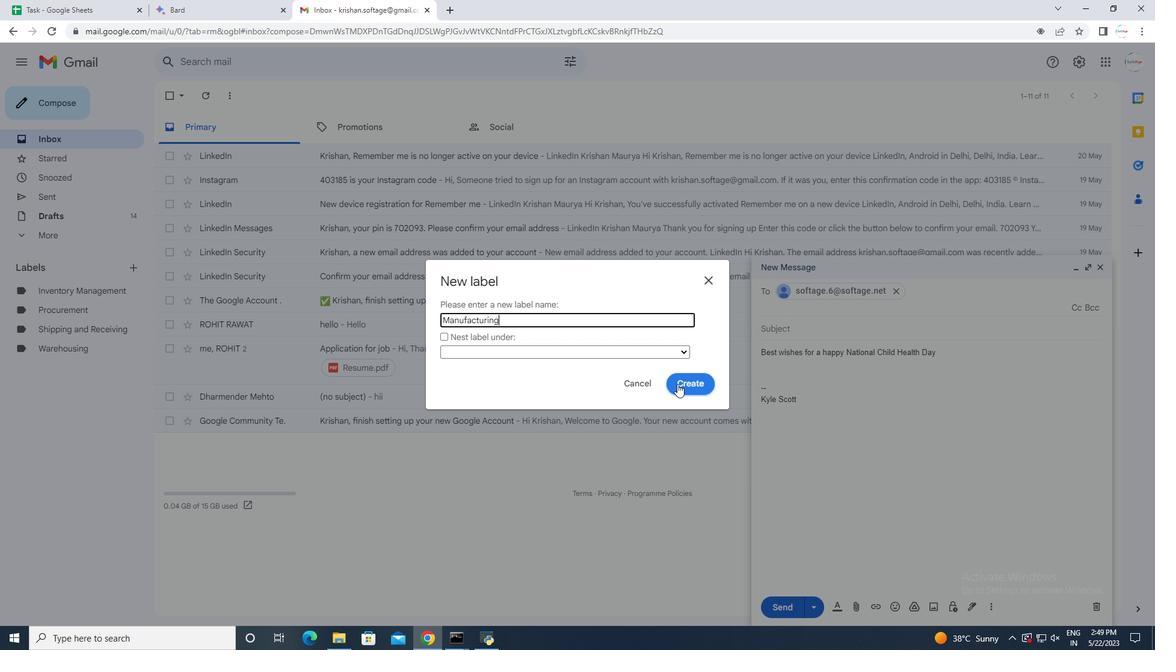 
Action: Mouse pressed left at (684, 381)
Screenshot: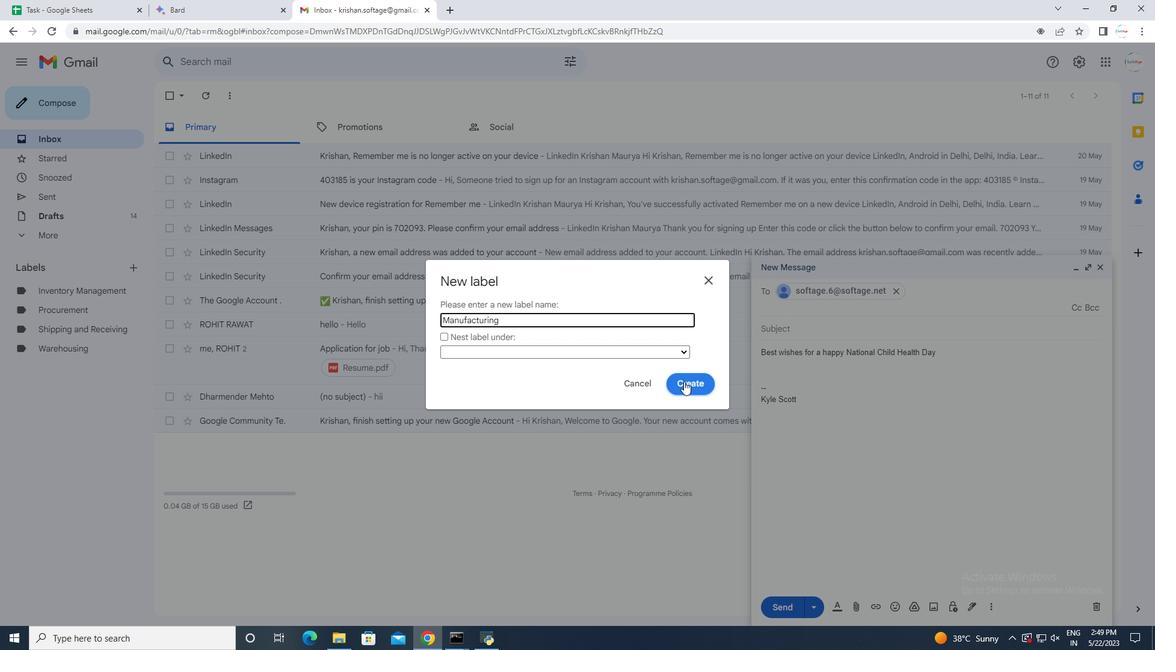 
Action: Mouse moved to (851, 418)
Screenshot: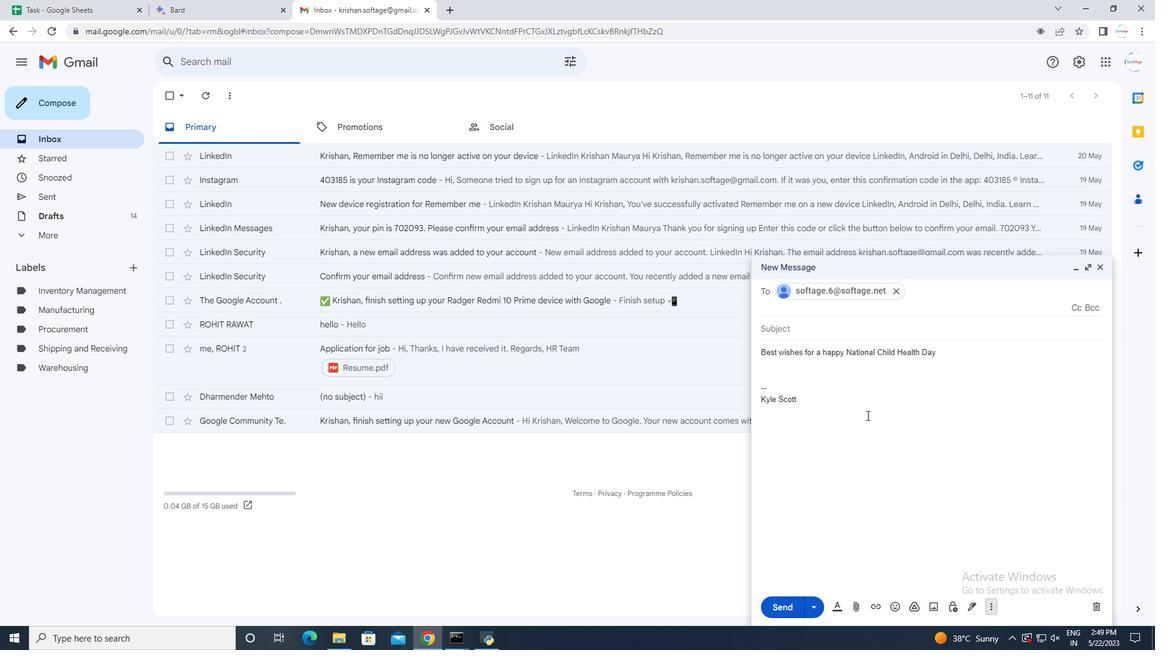 
